 Task: Check the traffic on the Tri-State Tollway (I-294).
Action: Key pressed tri<Key.space>state<Key.space>
Screenshot: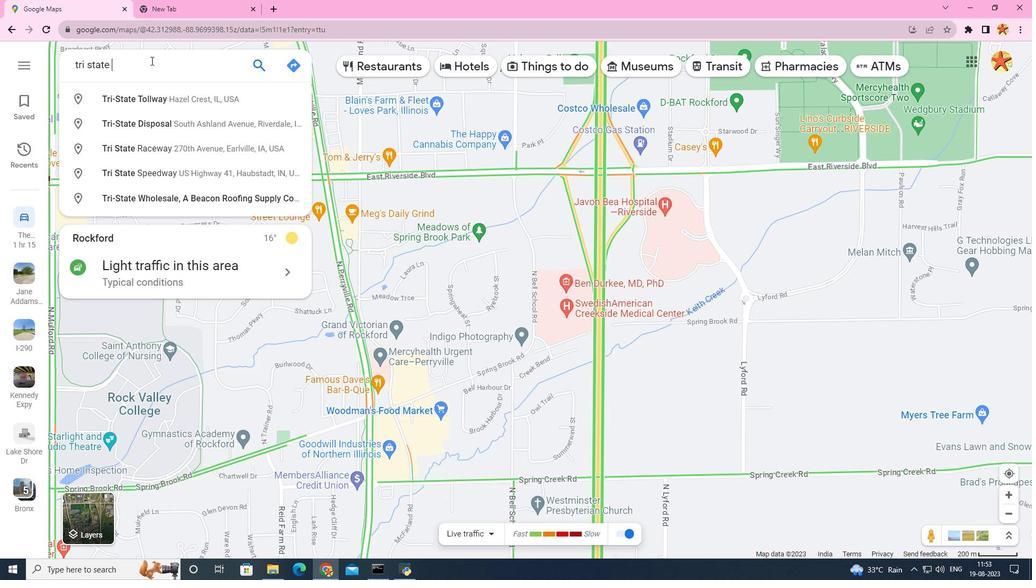 
Action: Mouse moved to (152, 95)
Screenshot: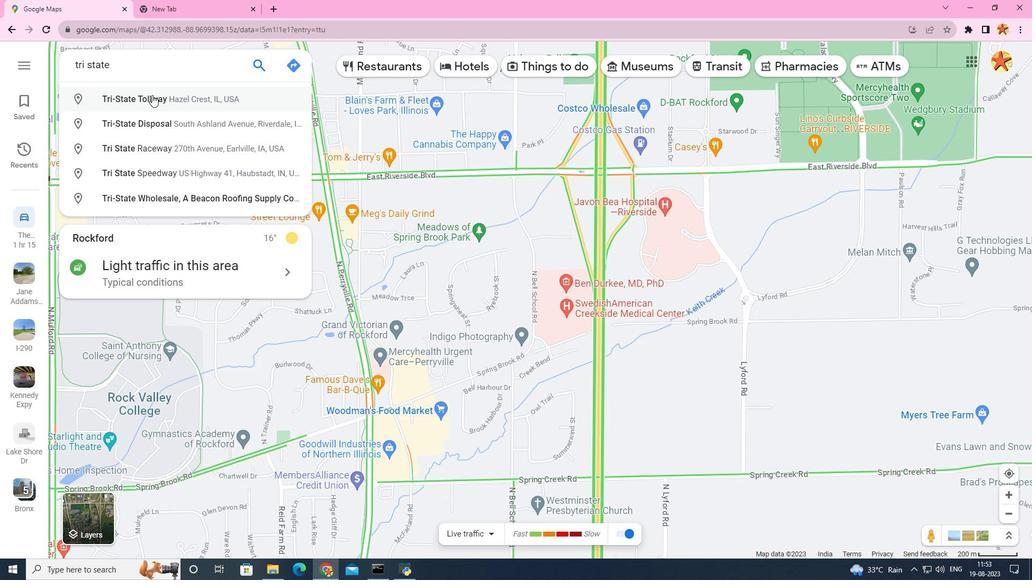 
Action: Mouse pressed left at (152, 95)
Screenshot: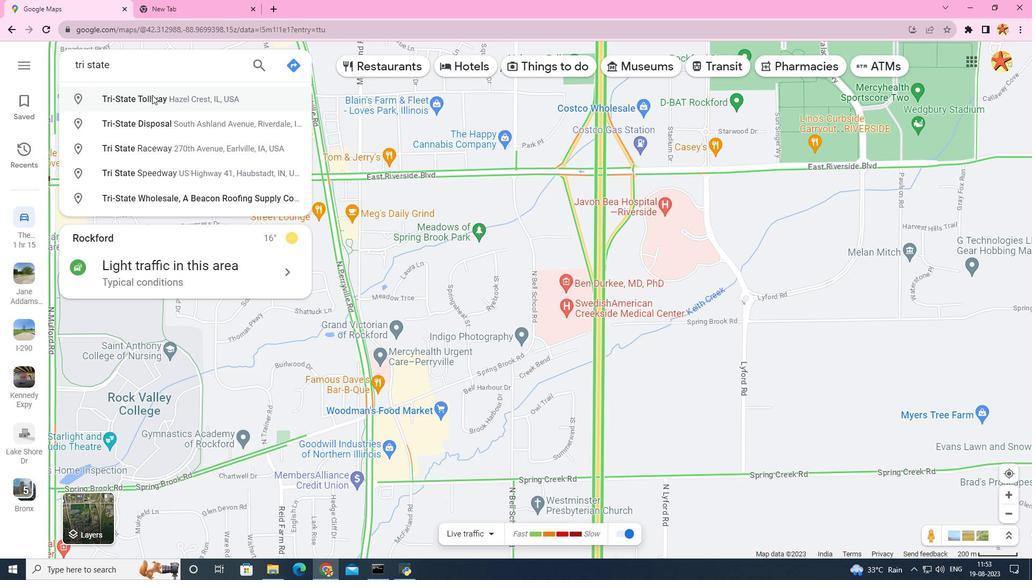 
Action: Mouse moved to (411, 378)
Screenshot: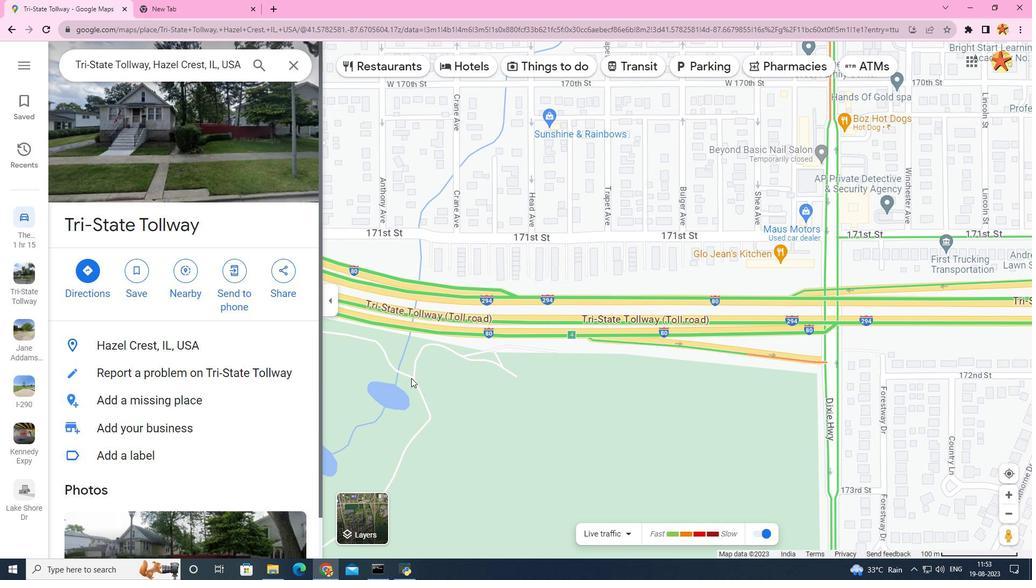 
Action: Mouse scrolled (411, 378) with delta (0, 0)
Screenshot: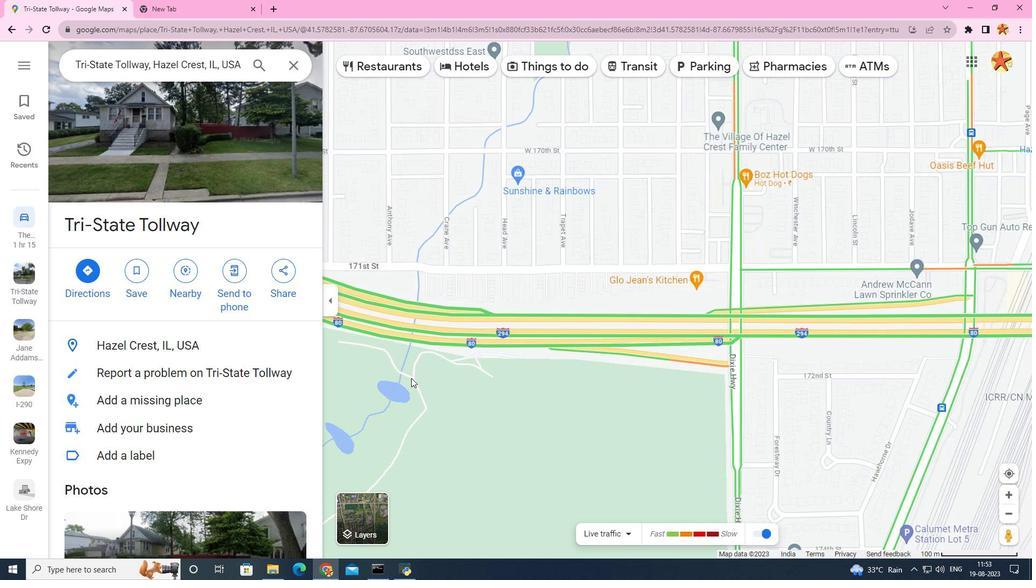 
Action: Mouse scrolled (411, 378) with delta (0, 0)
Screenshot: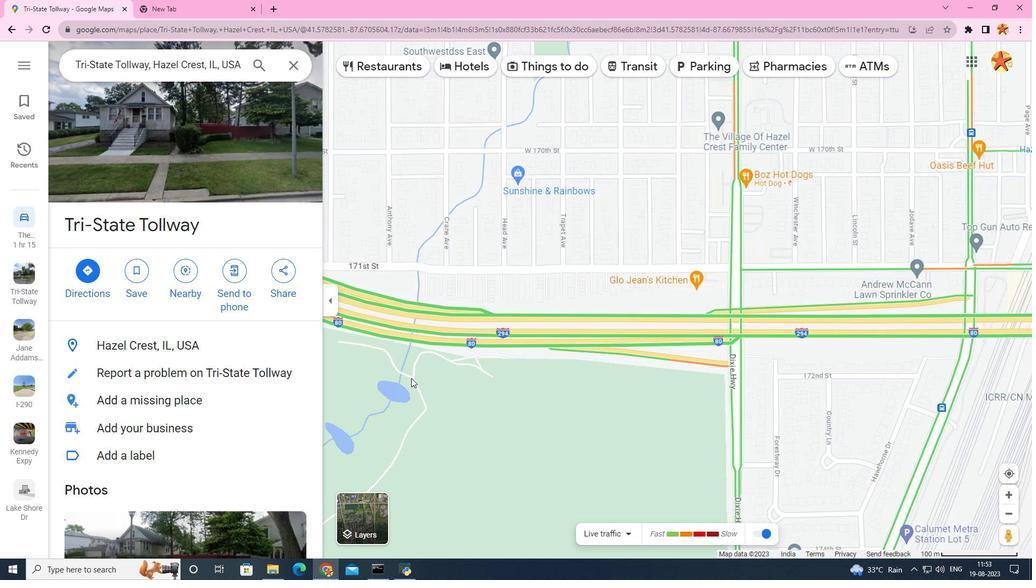 
Action: Mouse scrolled (411, 378) with delta (0, 0)
Screenshot: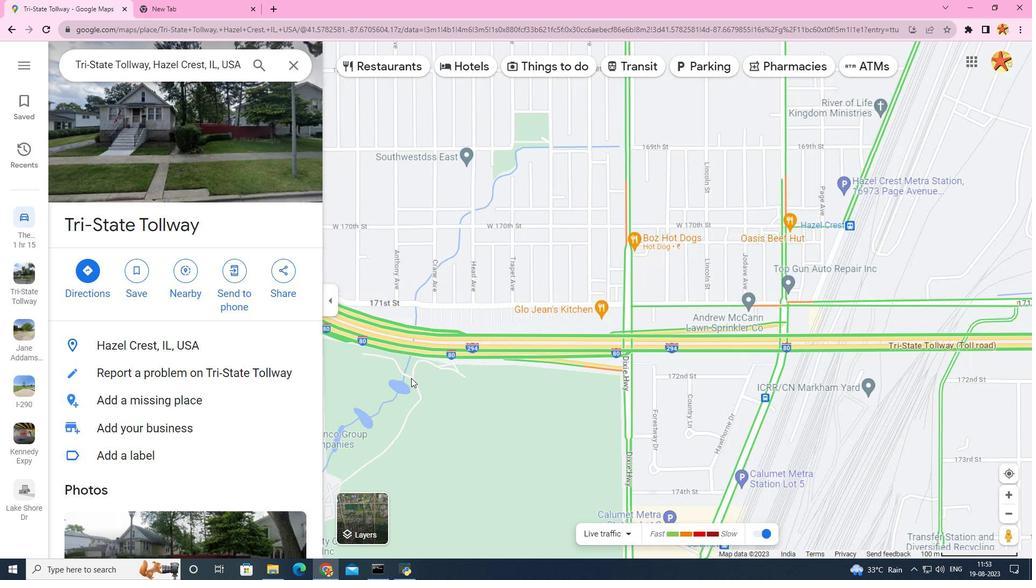 
Action: Mouse scrolled (411, 378) with delta (0, 0)
Screenshot: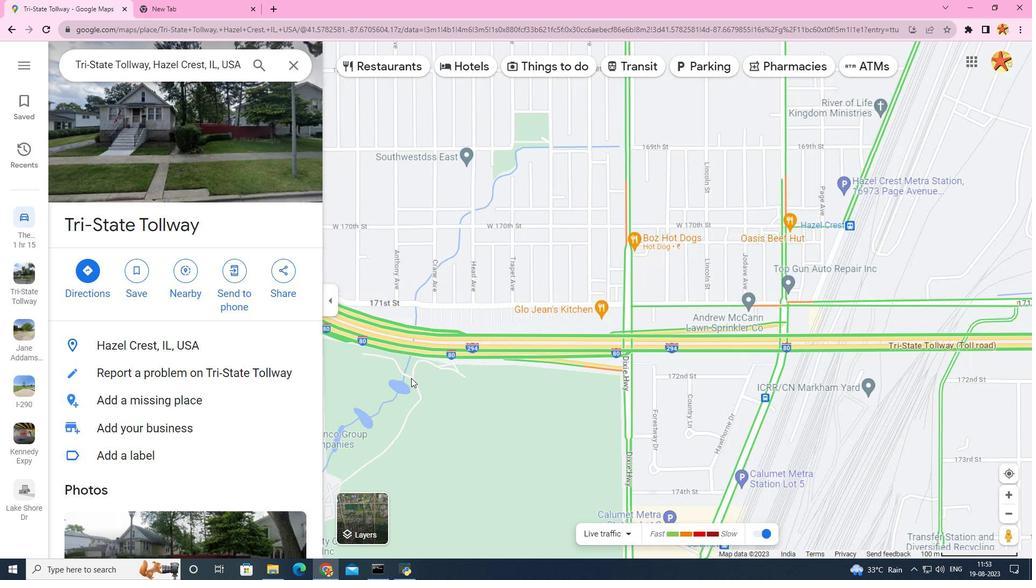 
Action: Mouse scrolled (411, 378) with delta (0, 0)
Screenshot: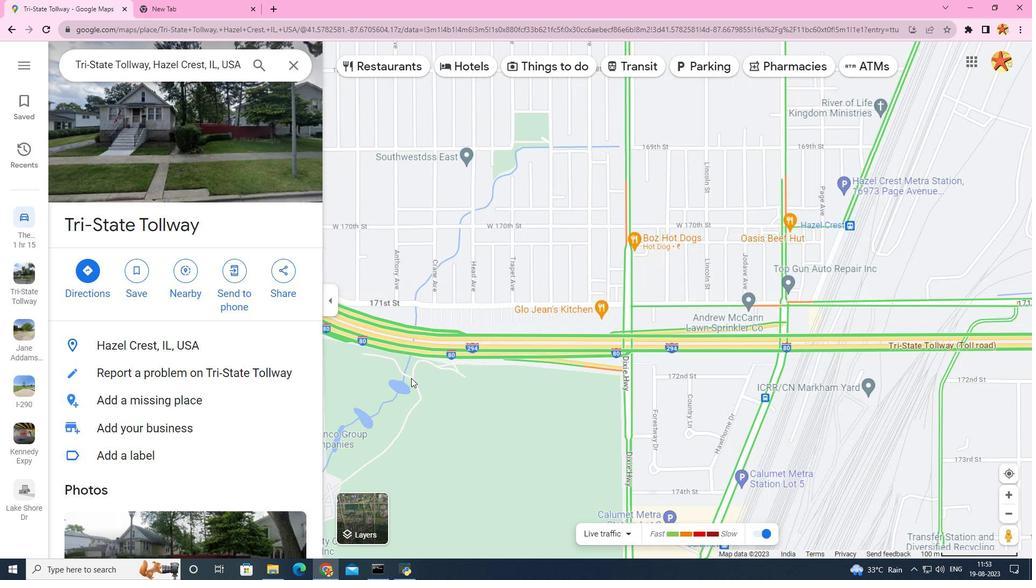 
Action: Mouse scrolled (411, 378) with delta (0, 0)
Screenshot: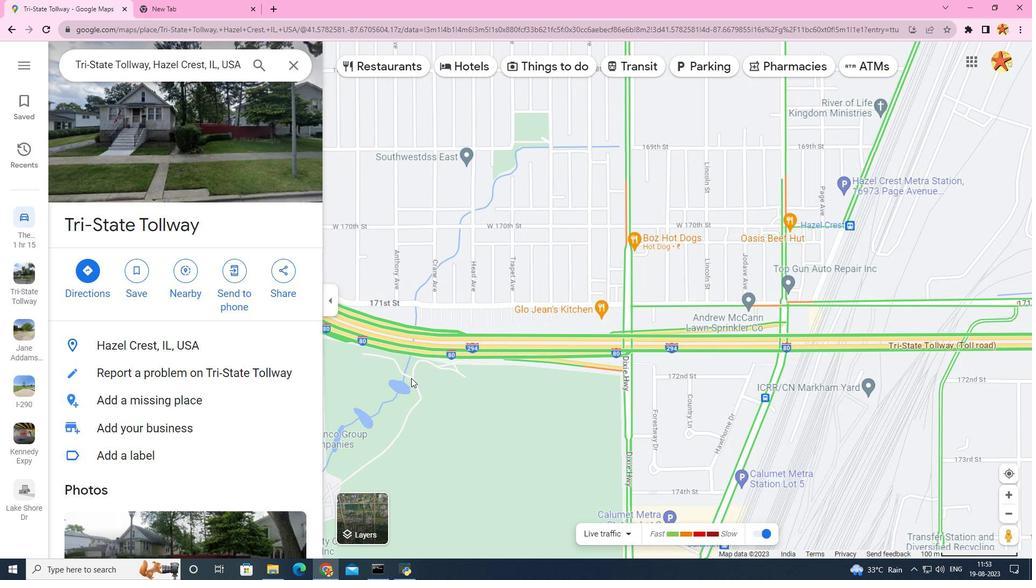 
Action: Mouse moved to (357, 534)
Screenshot: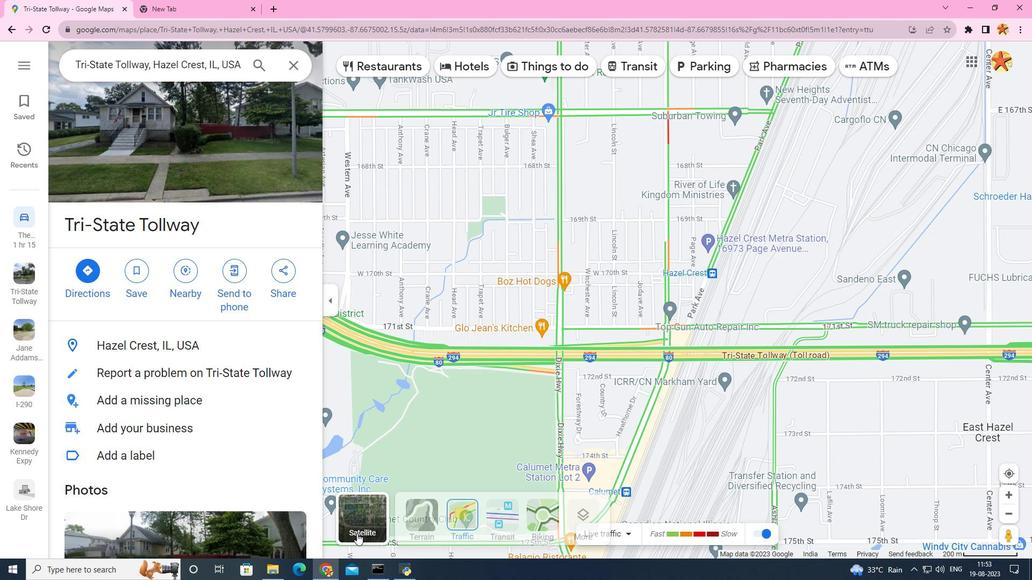 
Action: Mouse pressed left at (357, 534)
Screenshot: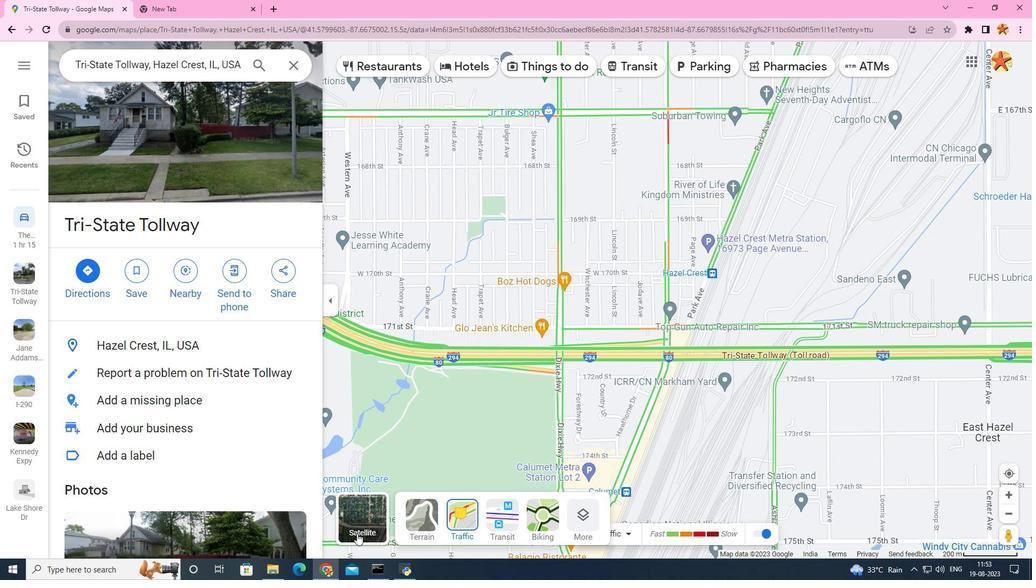 
Action: Mouse moved to (480, 518)
Screenshot: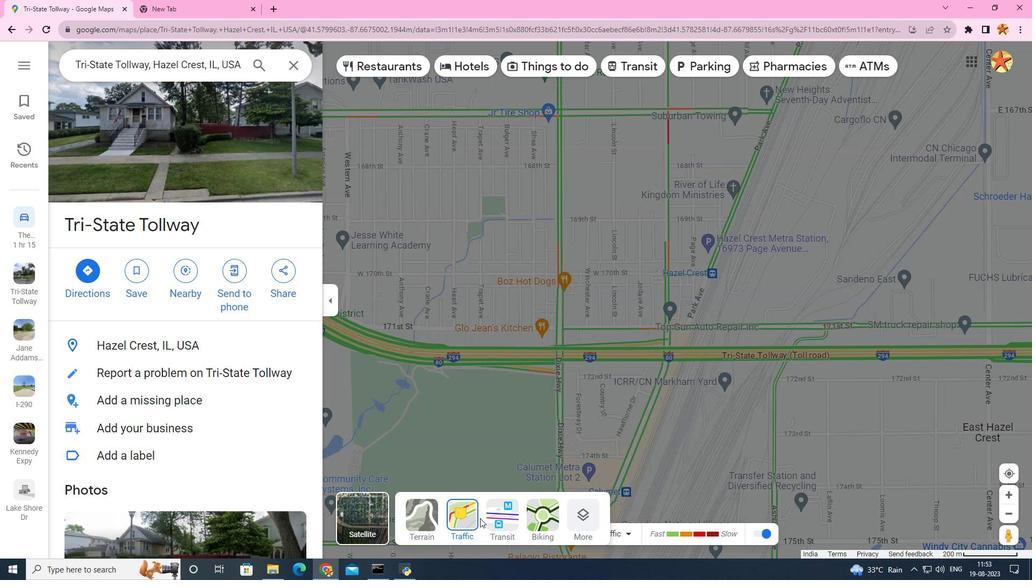 
Action: Mouse pressed left at (480, 518)
Screenshot: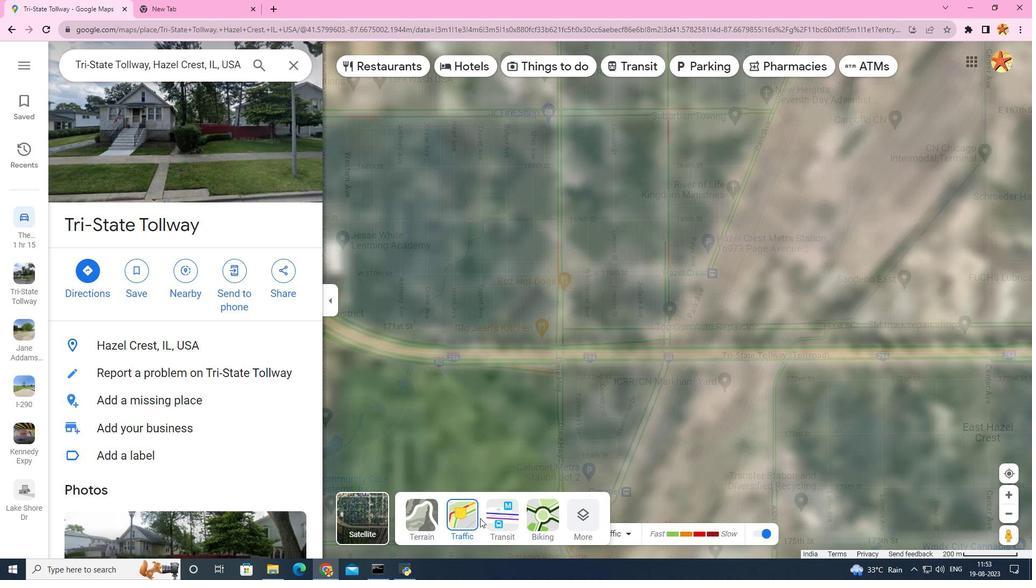 
Action: Mouse moved to (463, 515)
Screenshot: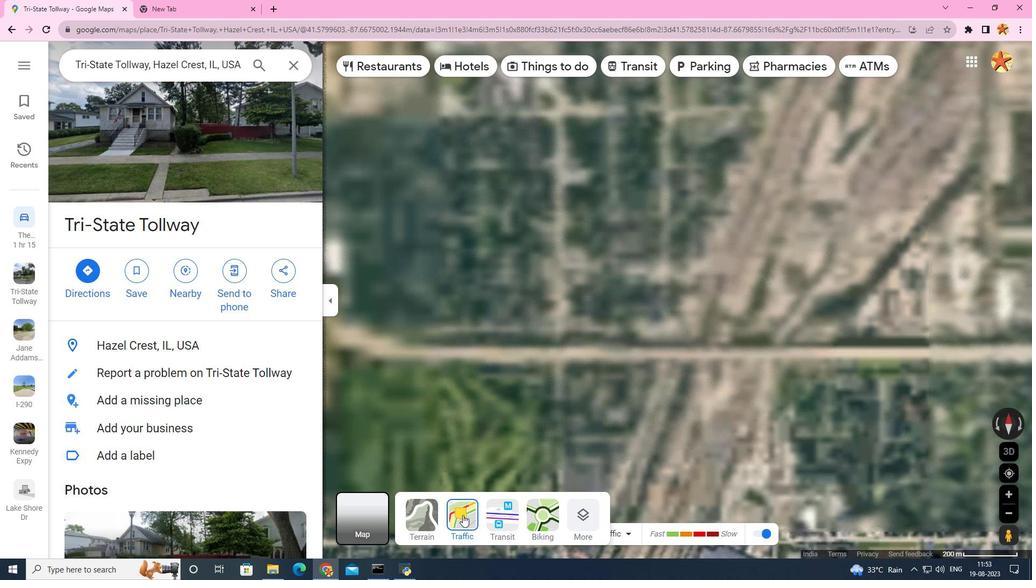 
Action: Mouse pressed left at (463, 515)
Screenshot: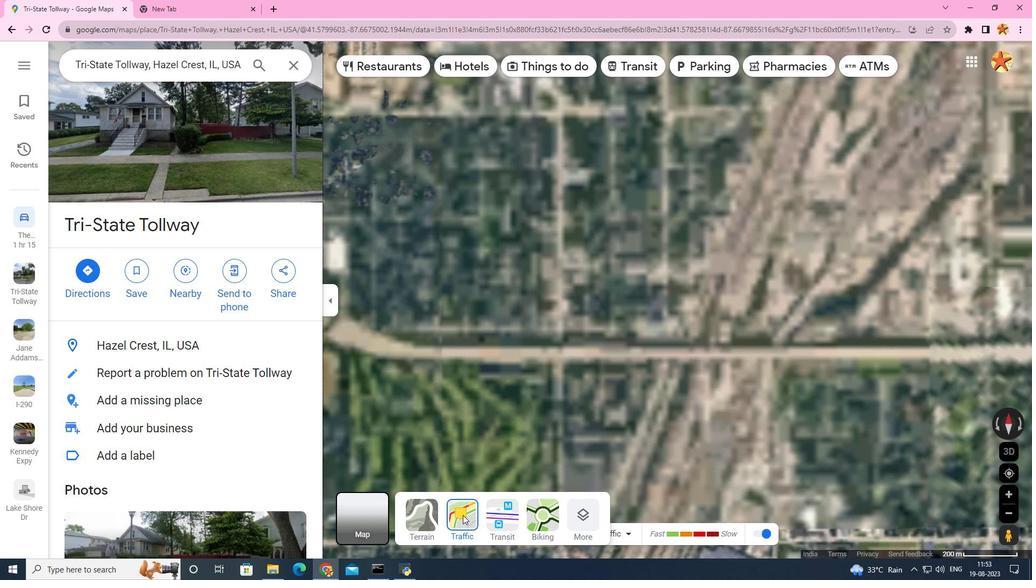
Action: Mouse moved to (462, 515)
Screenshot: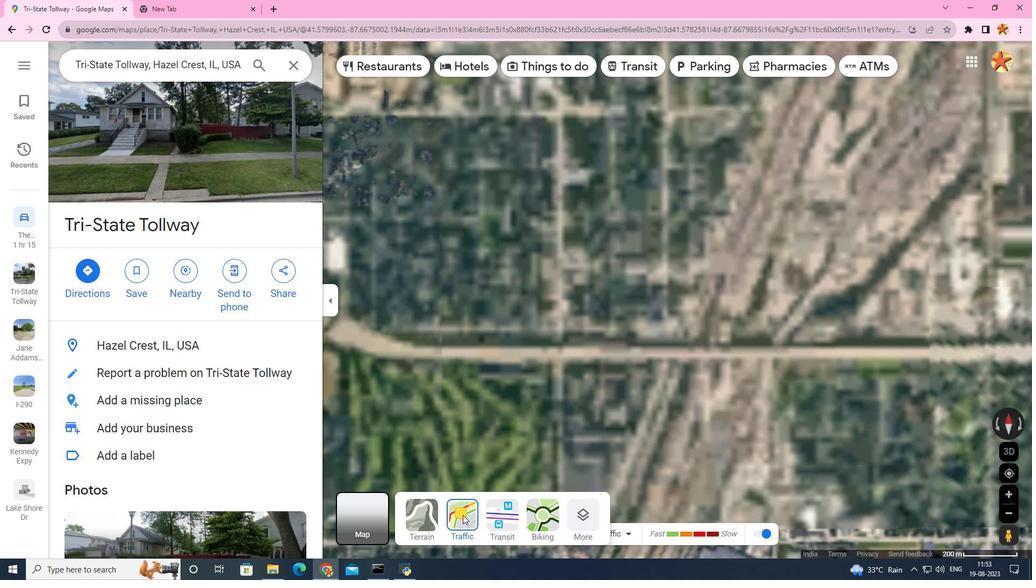 
Action: Mouse pressed left at (462, 515)
Screenshot: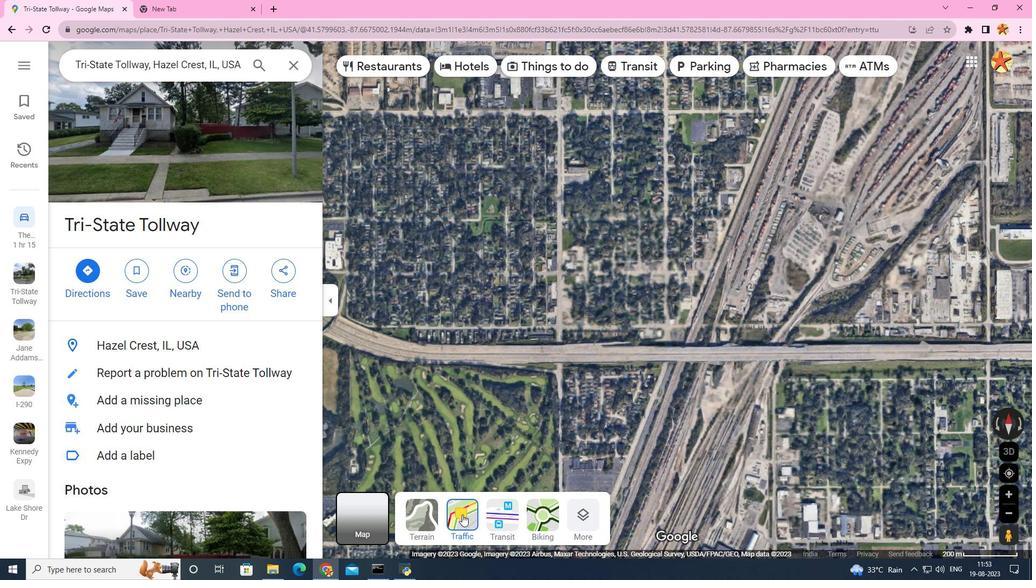 
Action: Mouse moved to (418, 324)
Screenshot: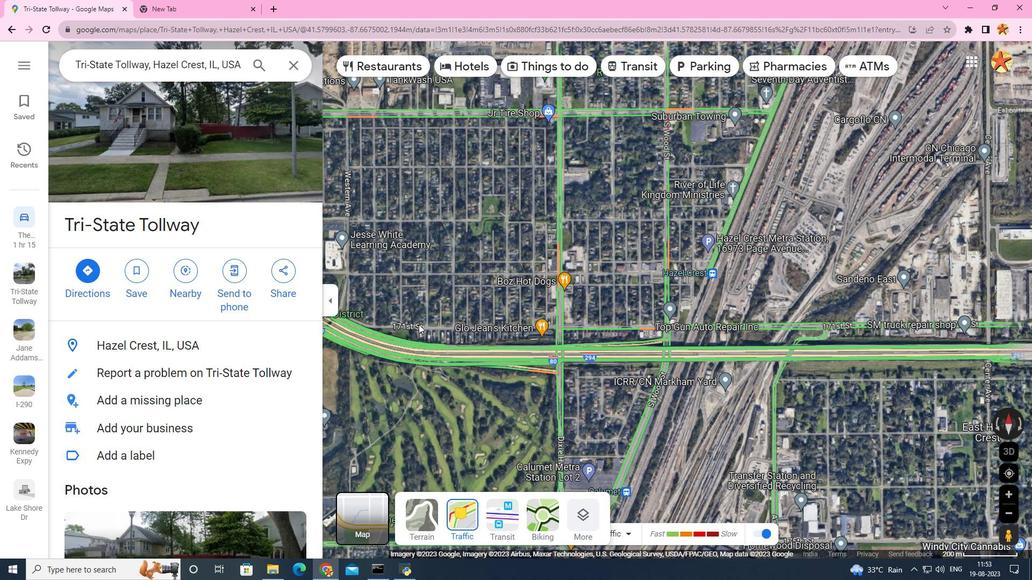 
Action: Mouse scrolled (418, 324) with delta (0, 0)
Screenshot: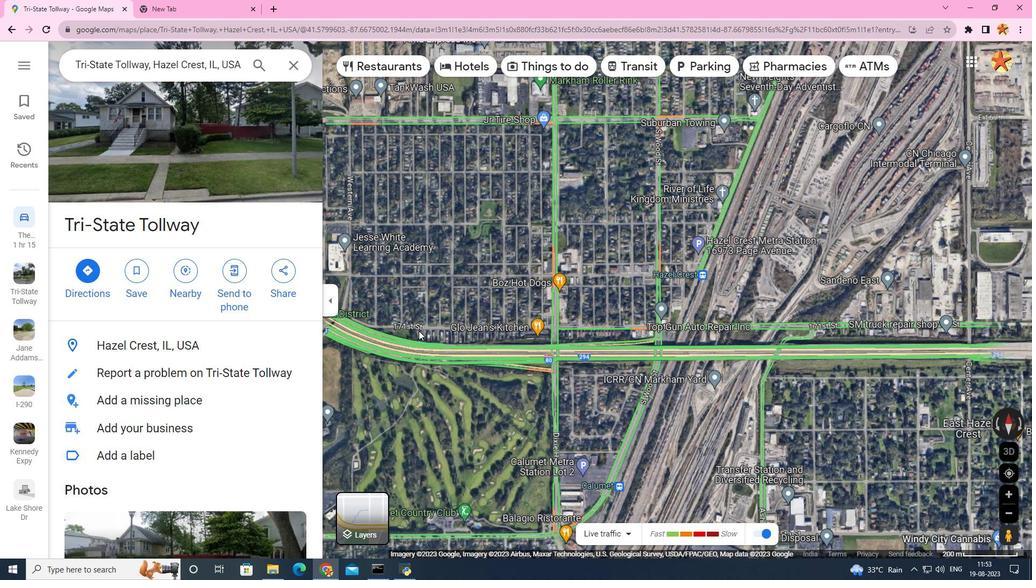 
Action: Mouse moved to (418, 324)
Screenshot: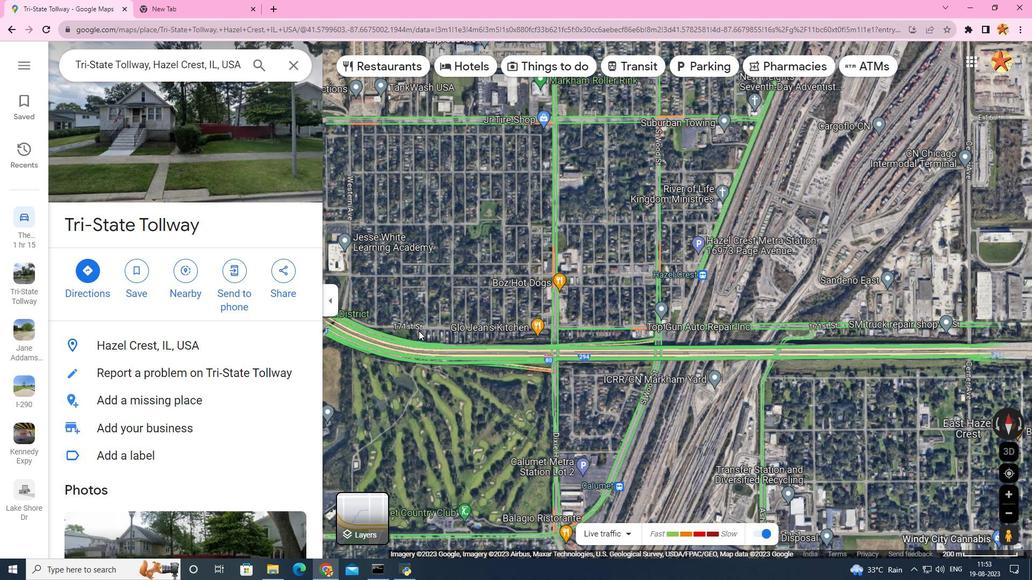 
Action: Mouse scrolled (418, 324) with delta (0, 0)
Screenshot: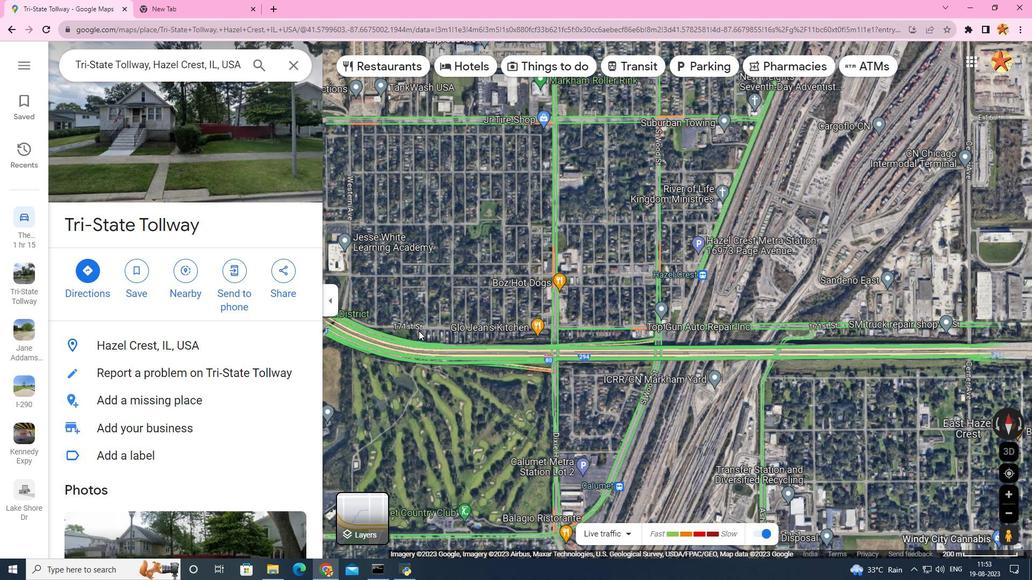 
Action: Mouse moved to (418, 327)
Screenshot: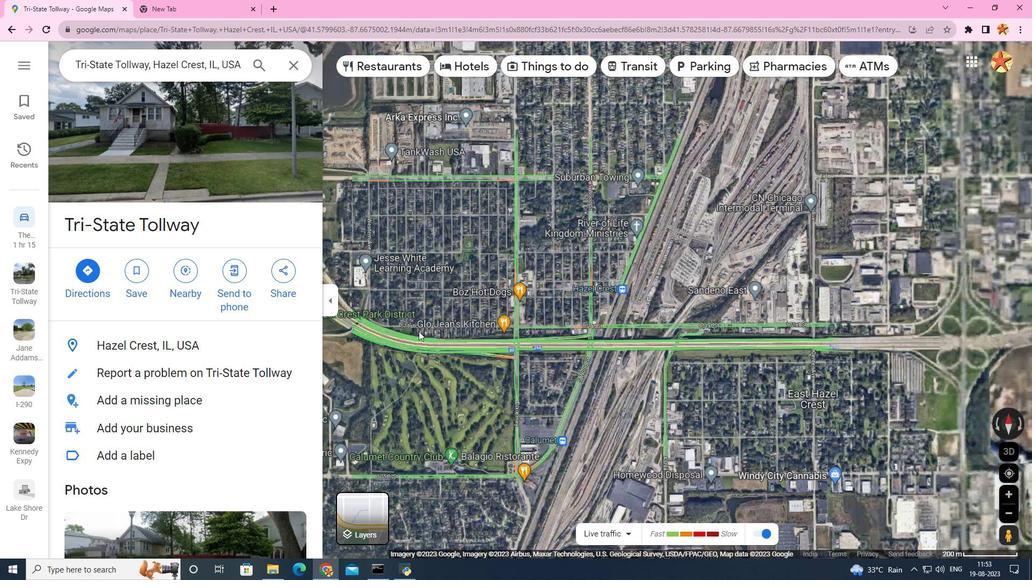 
Action: Mouse scrolled (418, 325) with delta (0, 0)
Screenshot: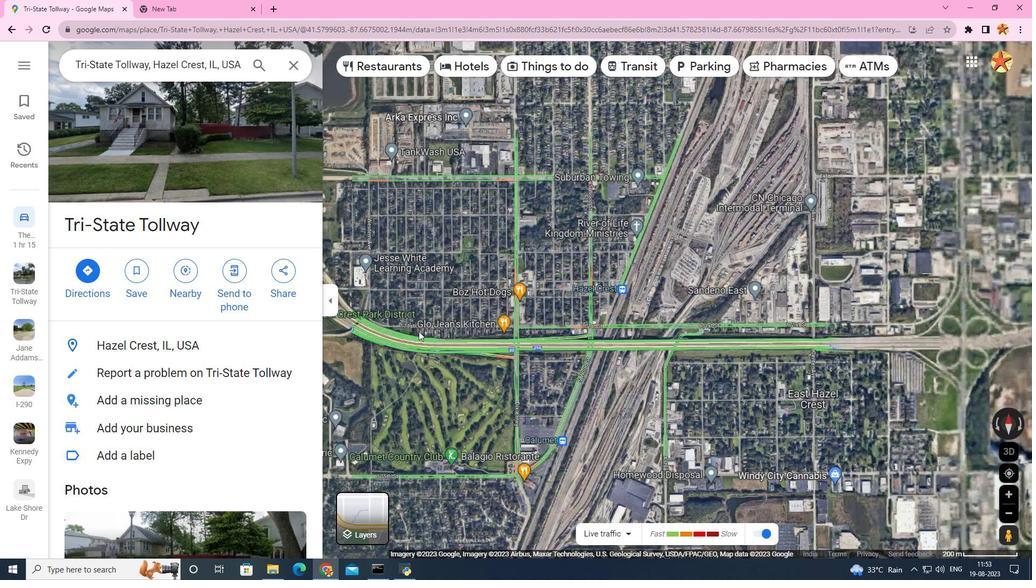 
Action: Mouse moved to (418, 329)
Screenshot: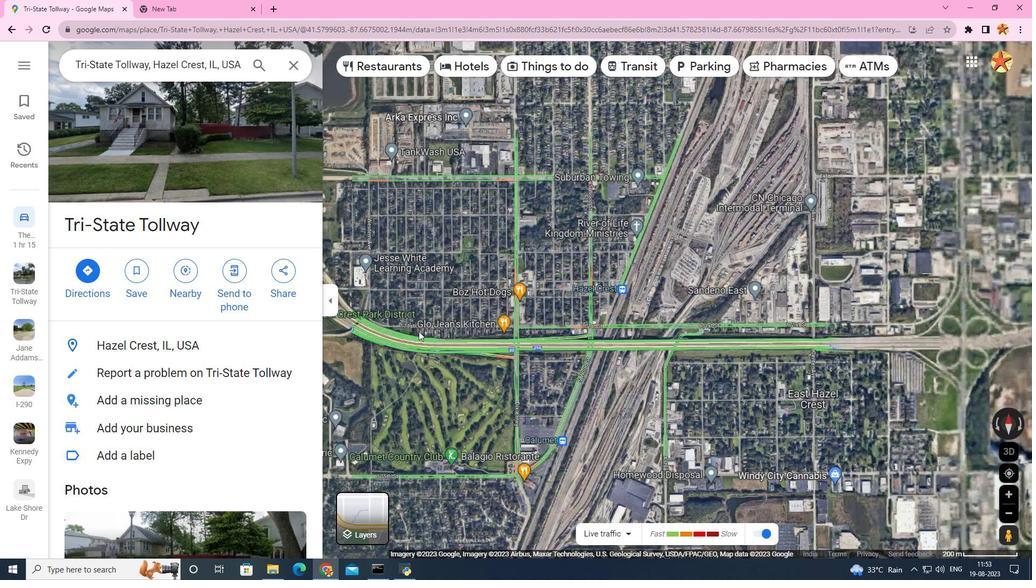 
Action: Mouse scrolled (418, 328) with delta (0, 0)
Screenshot: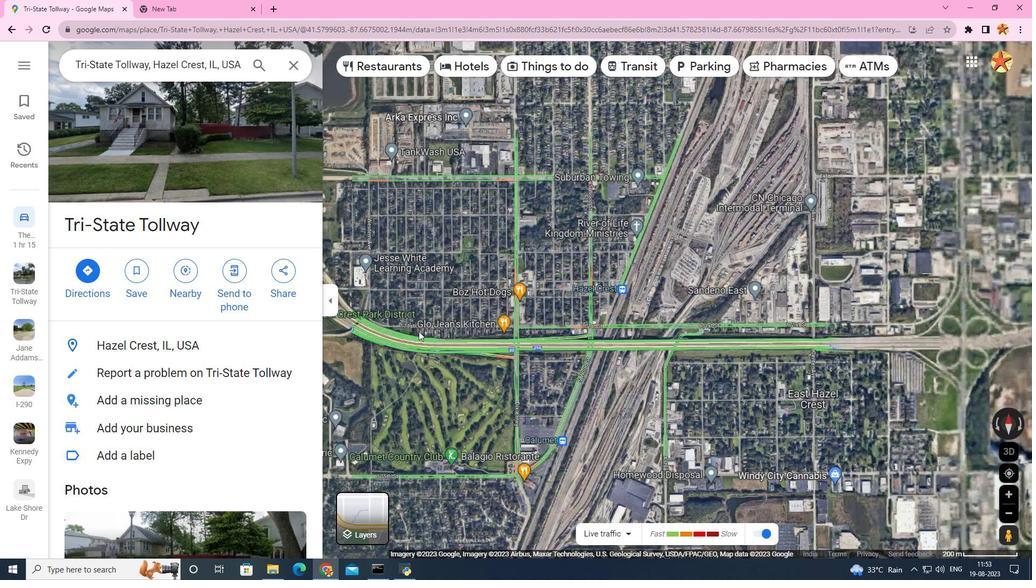 
Action: Mouse moved to (418, 331)
Screenshot: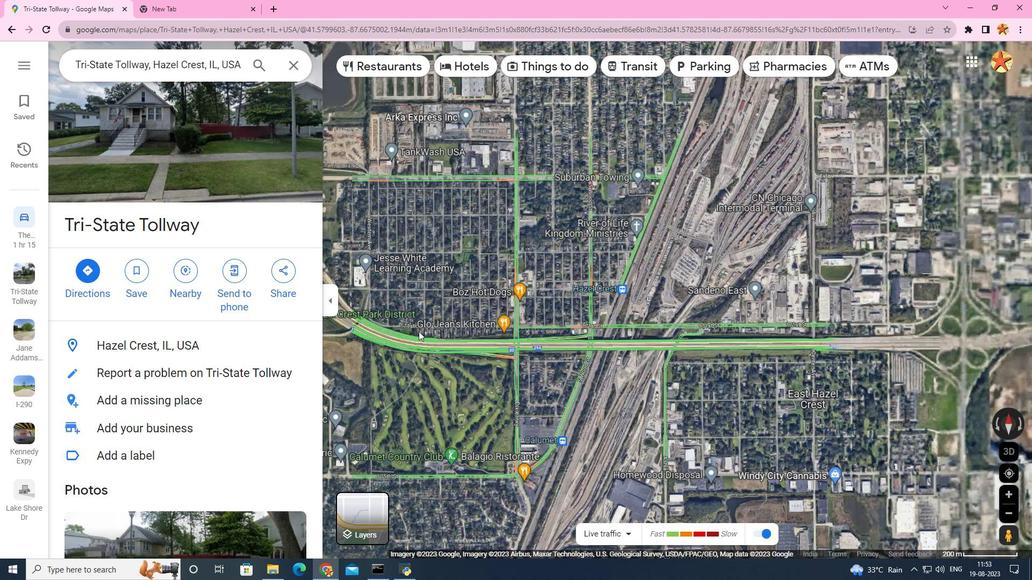 
Action: Mouse scrolled (418, 330) with delta (0, 0)
Screenshot: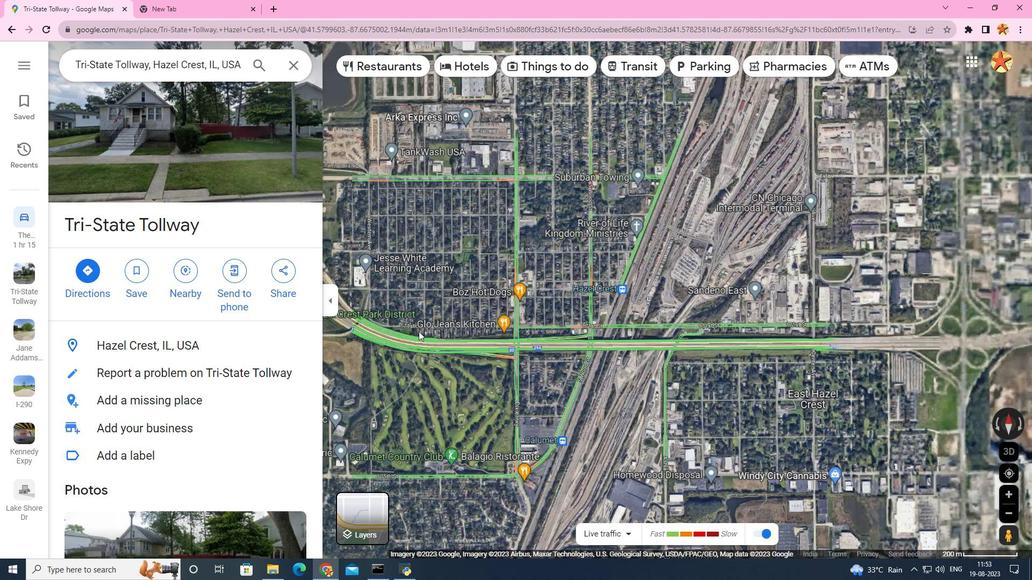 
Action: Mouse moved to (418, 331)
Screenshot: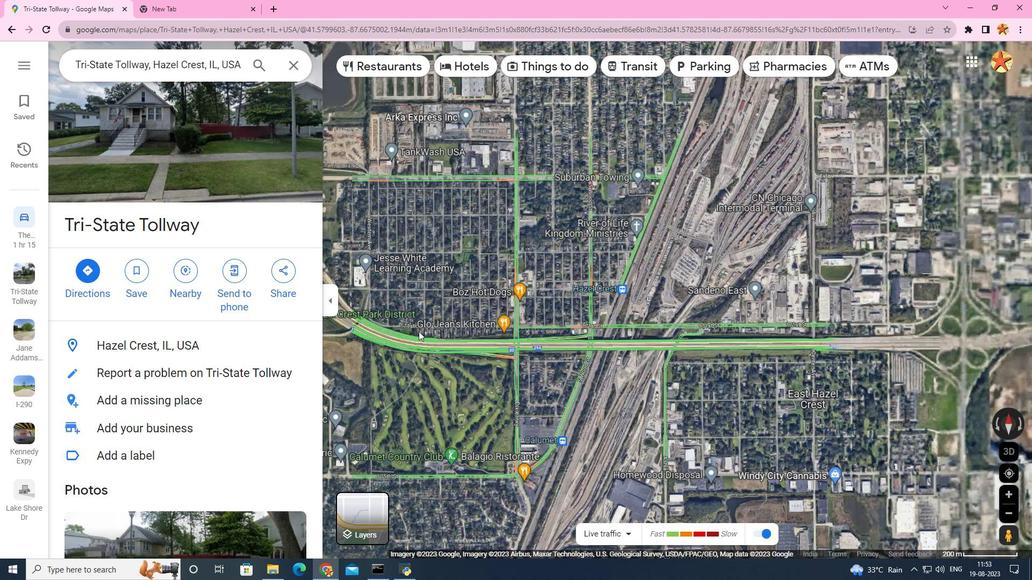 
Action: Mouse scrolled (418, 331) with delta (0, 0)
Screenshot: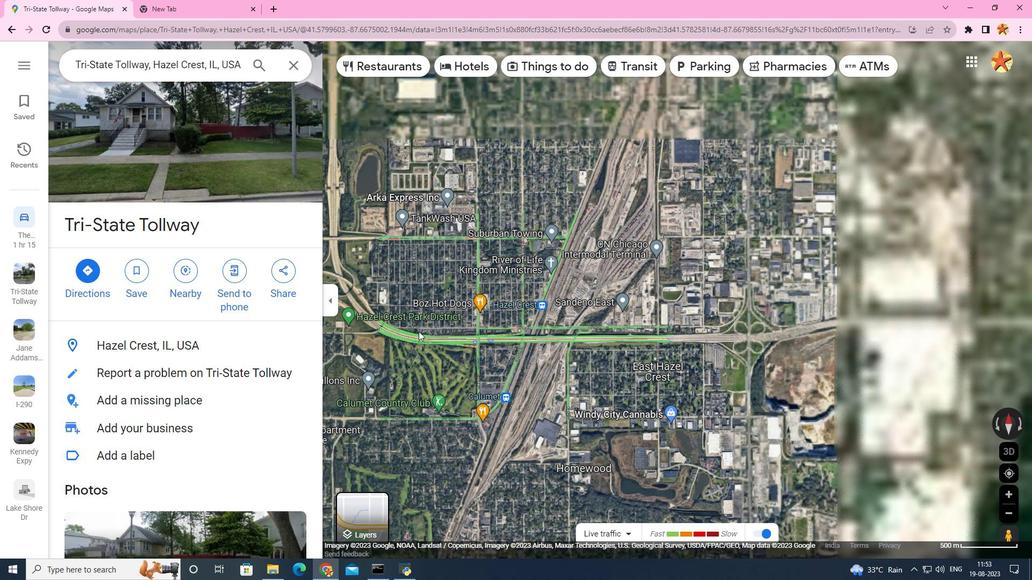 
Action: Mouse scrolled (418, 331) with delta (0, 0)
Screenshot: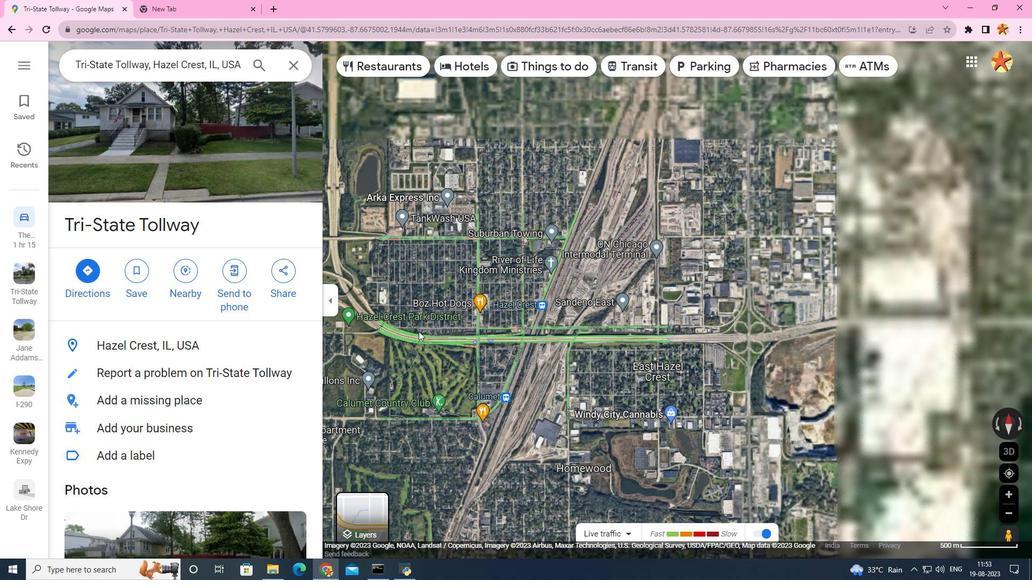 
Action: Mouse moved to (471, 517)
Screenshot: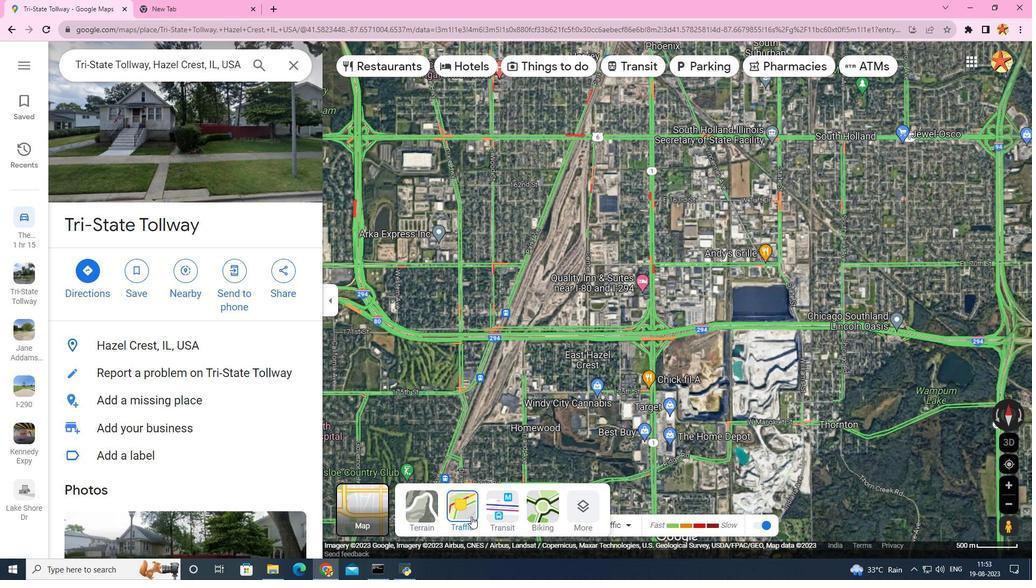 
Action: Mouse pressed left at (471, 517)
Screenshot: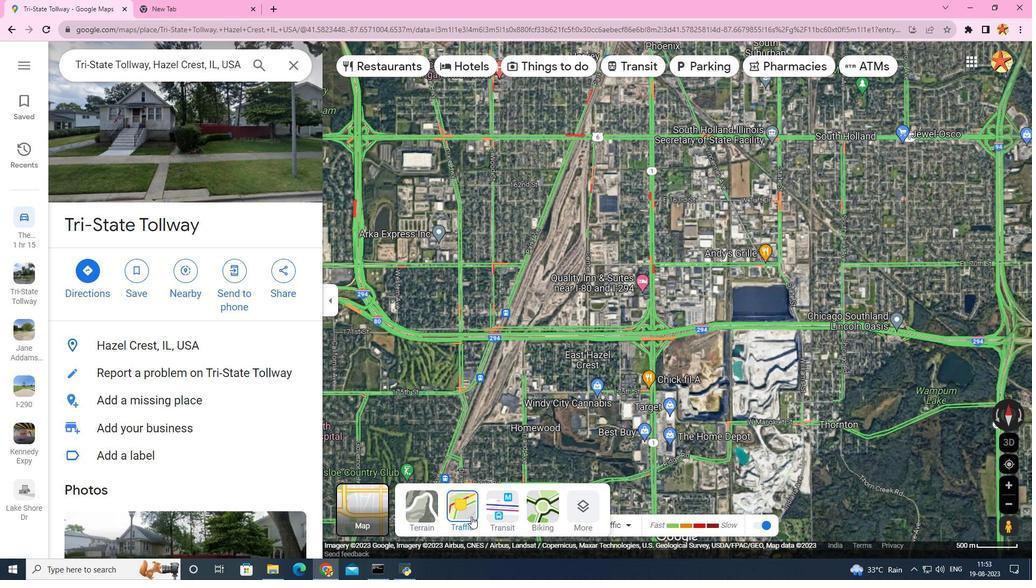 
Action: Mouse moved to (665, 244)
Screenshot: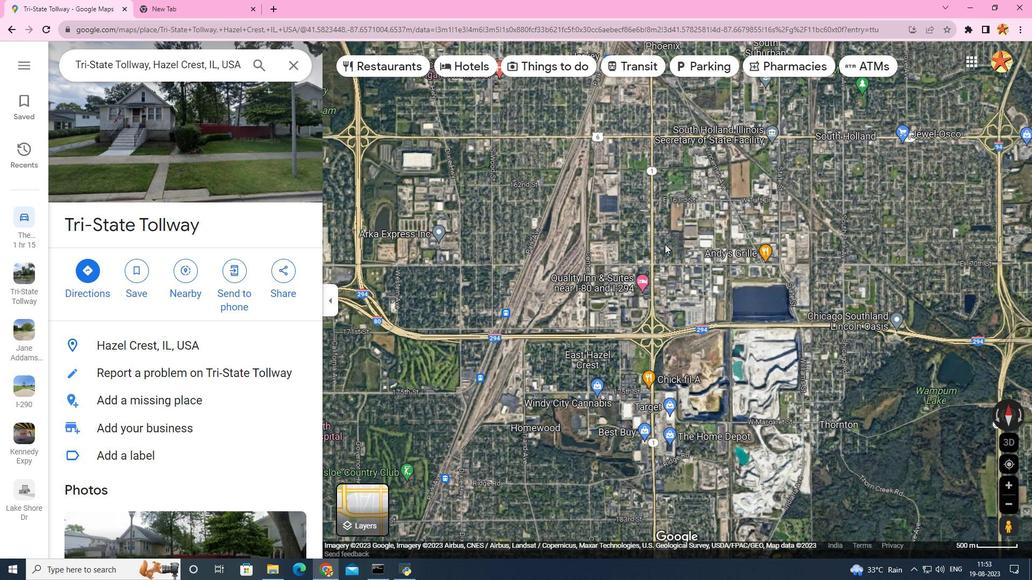 
Action: Mouse scrolled (665, 245) with delta (0, 0)
Screenshot: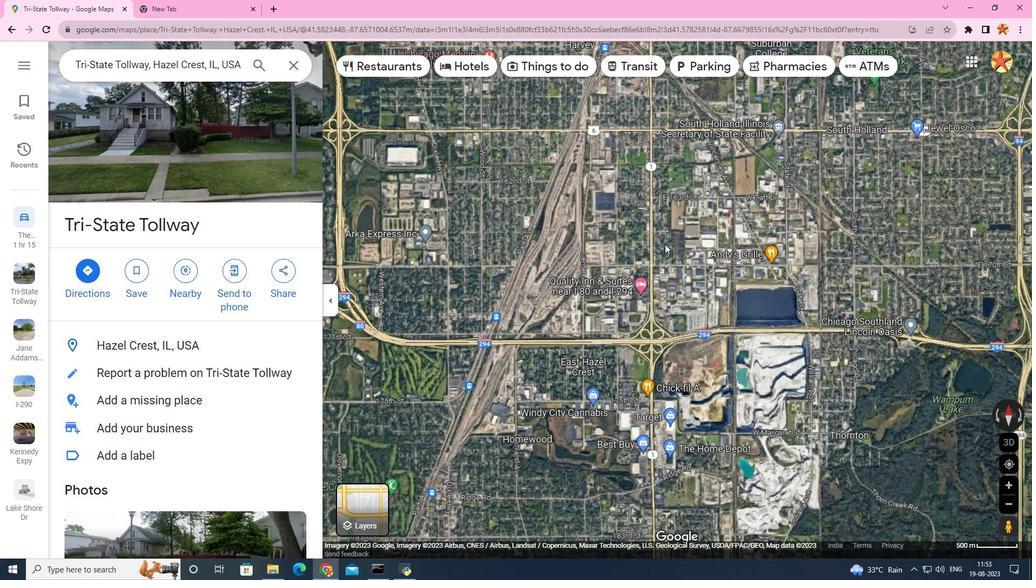 
Action: Mouse scrolled (665, 245) with delta (0, 0)
Screenshot: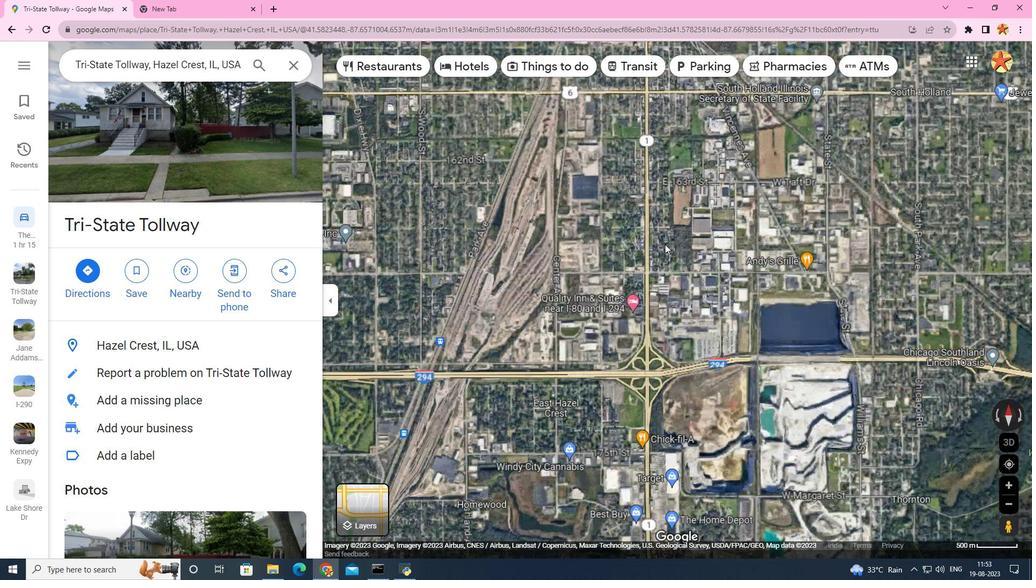 
Action: Mouse moved to (608, 209)
Screenshot: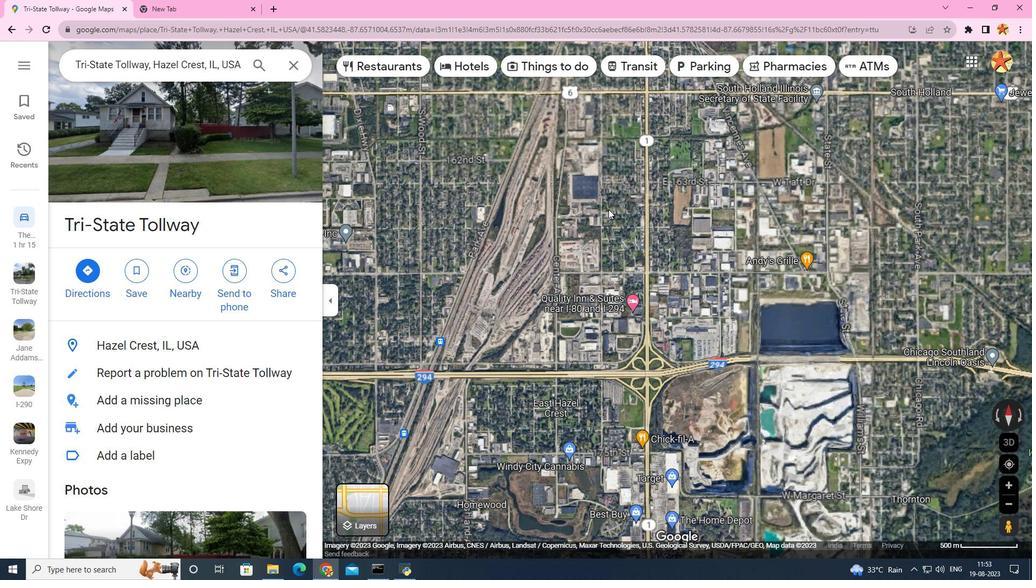 
Action: Mouse scrolled (608, 210) with delta (0, 0)
Screenshot: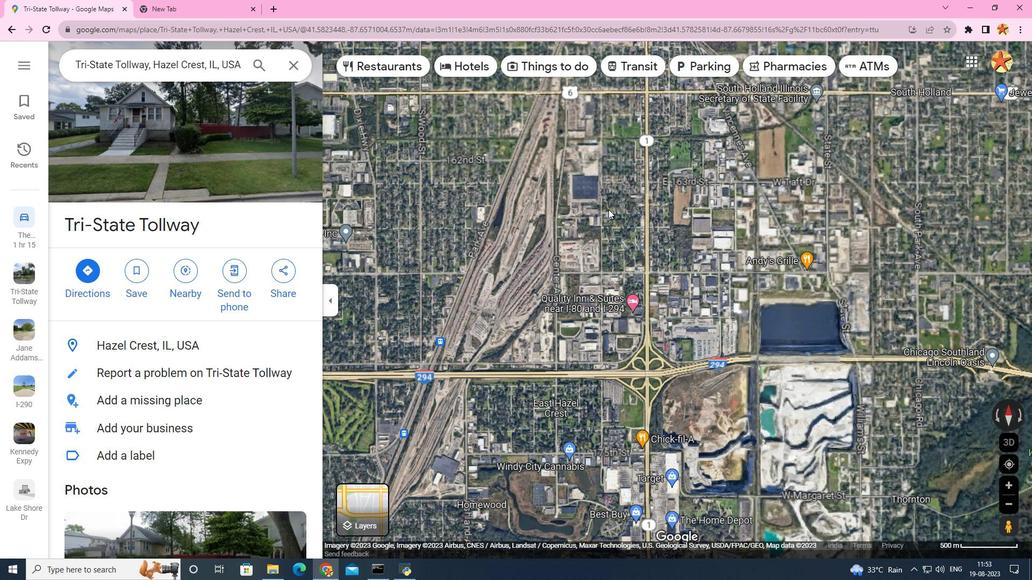 
Action: Mouse moved to (607, 209)
Screenshot: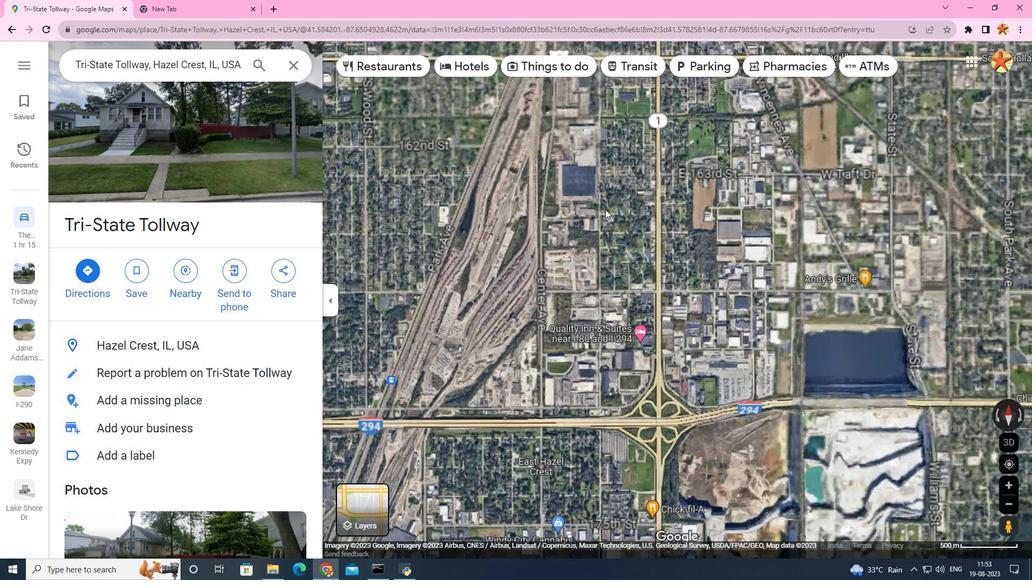 
Action: Mouse scrolled (608, 210) with delta (0, 0)
Screenshot: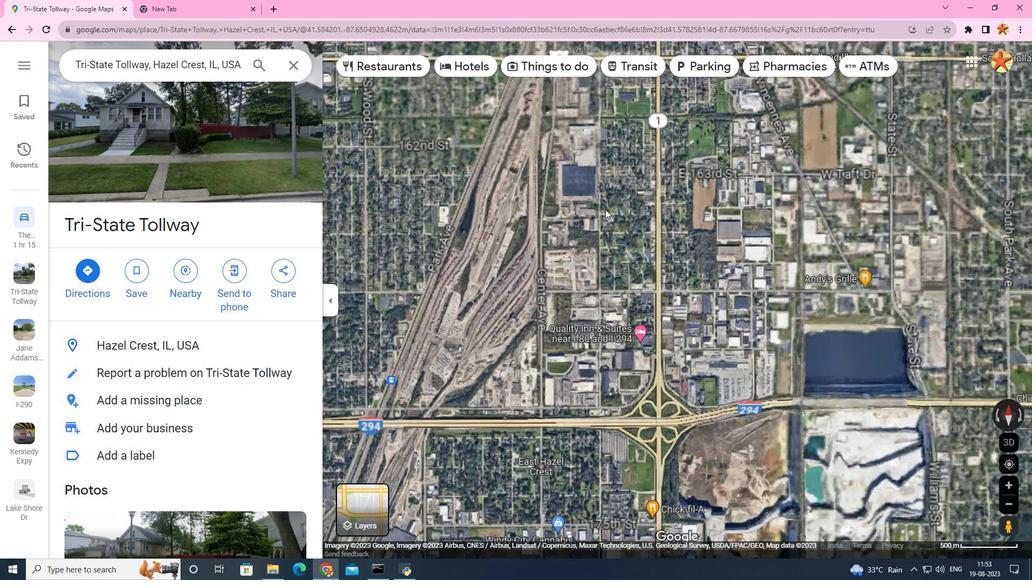 
Action: Mouse scrolled (607, 210) with delta (0, 0)
Screenshot: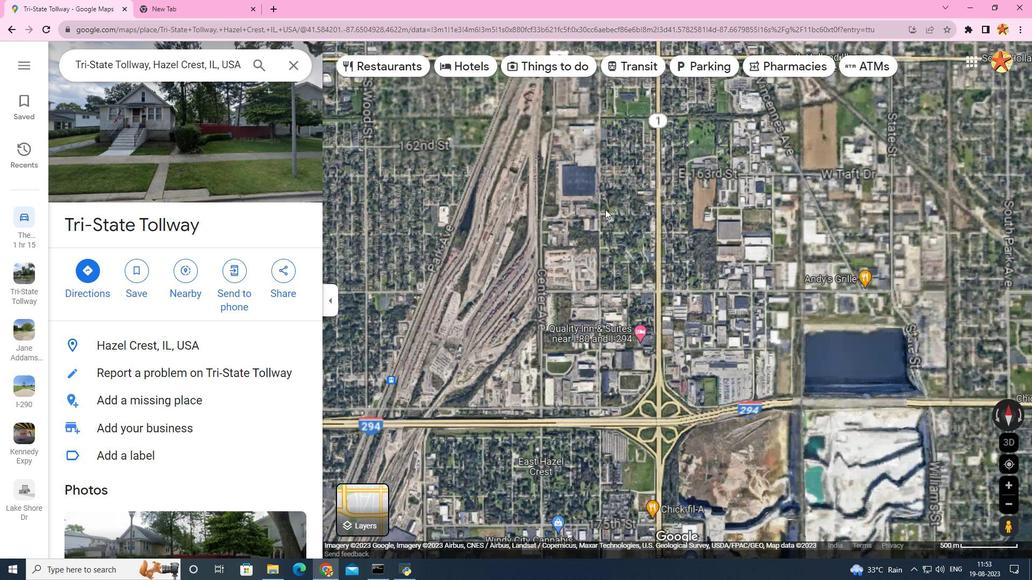 
Action: Mouse moved to (605, 209)
Screenshot: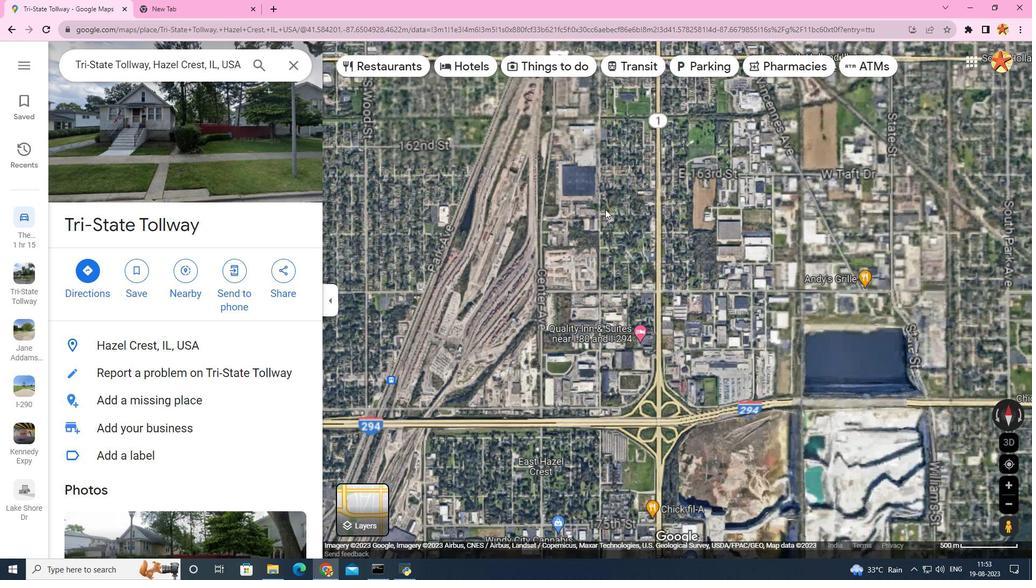 
Action: Mouse scrolled (605, 210) with delta (0, 0)
Screenshot: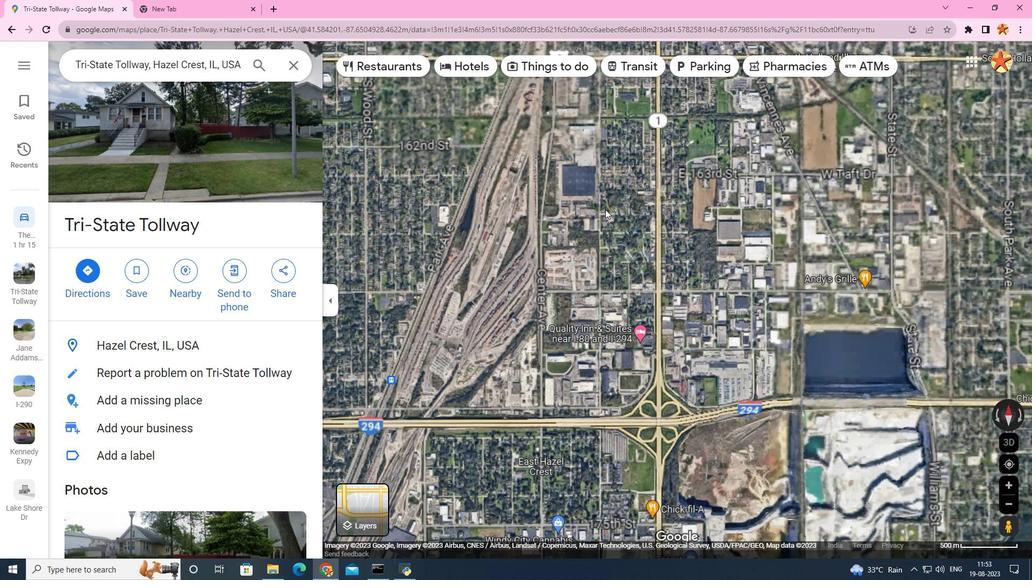 
Action: Mouse moved to (594, 228)
Screenshot: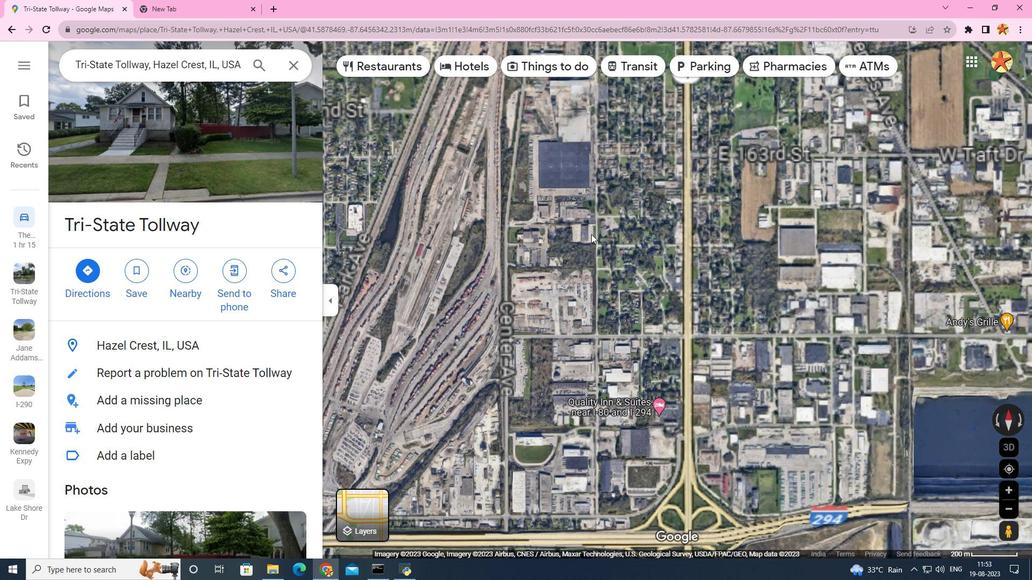
Action: Mouse scrolled (594, 227) with delta (0, 0)
Screenshot: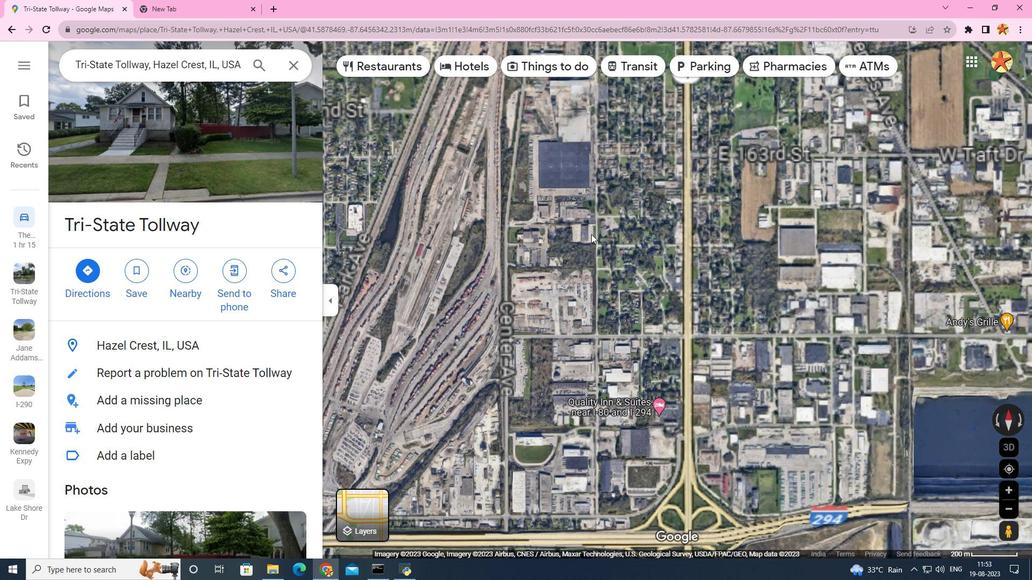 
Action: Mouse moved to (592, 233)
Screenshot: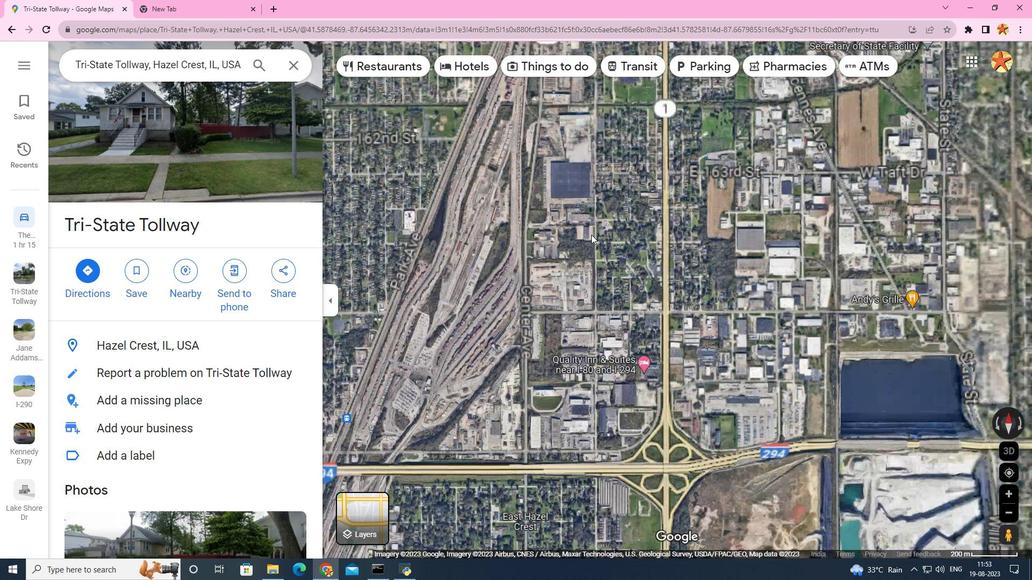 
Action: Mouse scrolled (592, 232) with delta (0, 0)
Screenshot: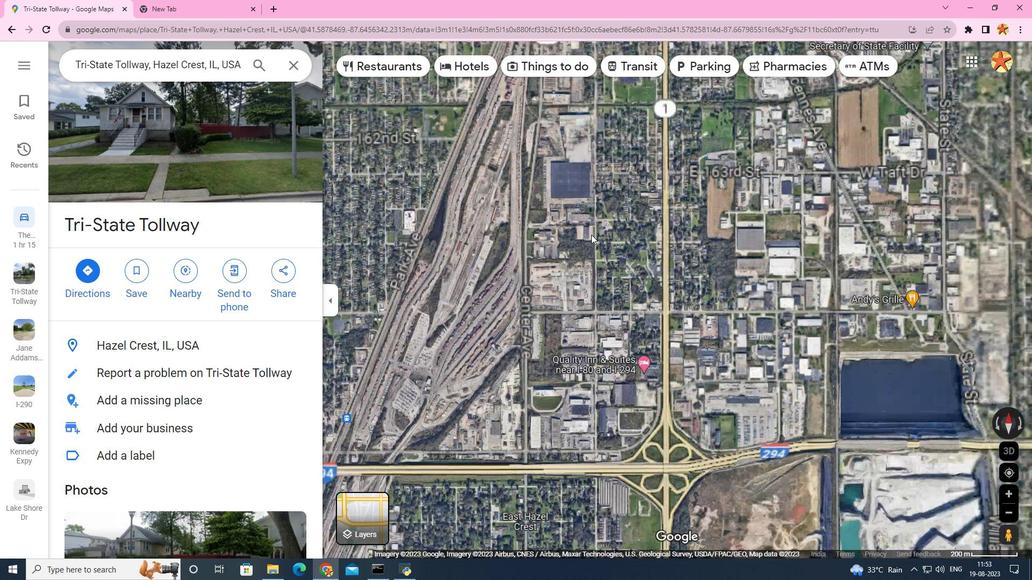
Action: Mouse moved to (592, 233)
Screenshot: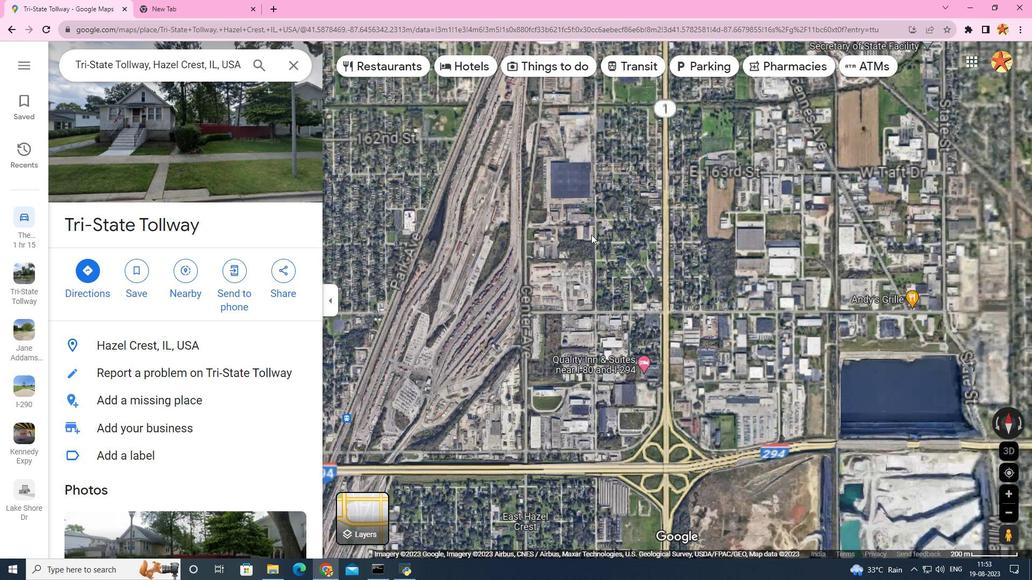 
Action: Mouse scrolled (592, 233) with delta (0, 0)
Screenshot: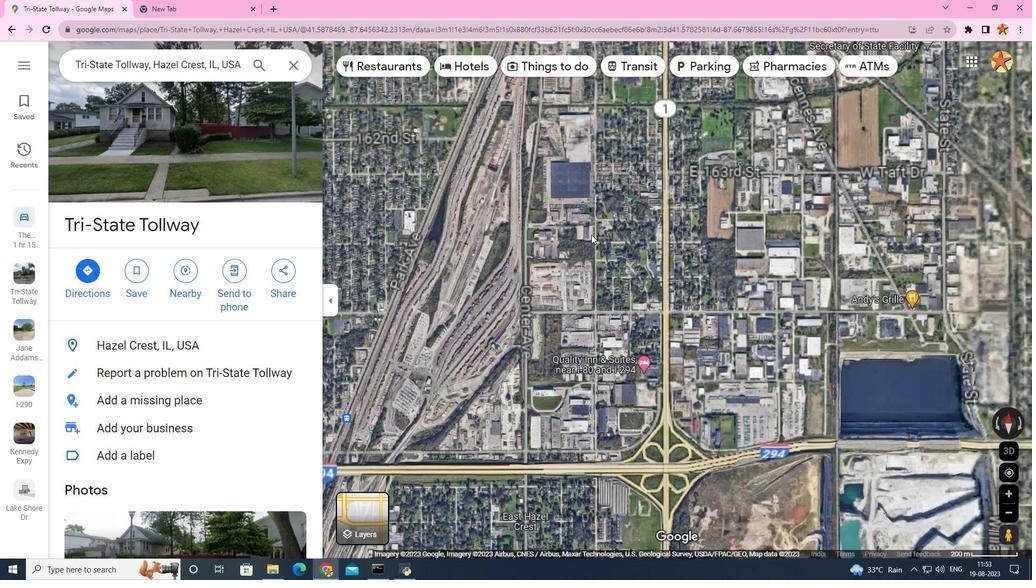
Action: Mouse moved to (591, 235)
Screenshot: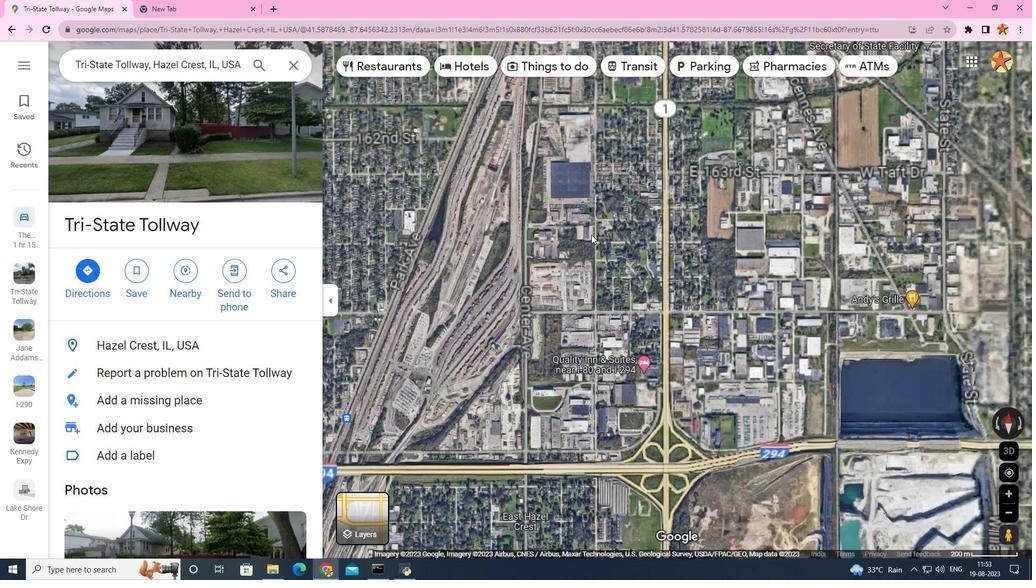 
Action: Mouse scrolled (591, 234) with delta (0, 0)
Screenshot: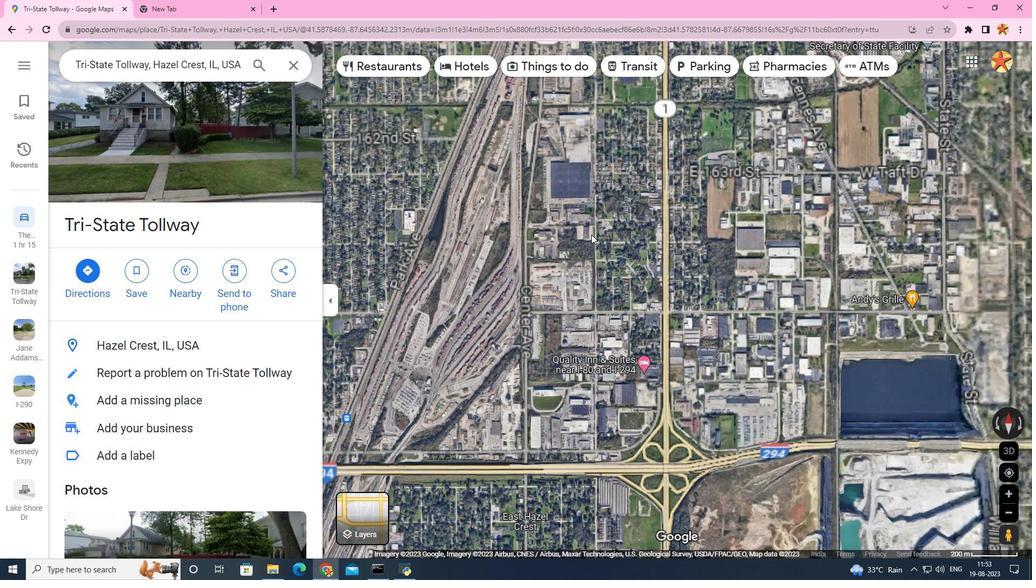 
Action: Mouse moved to (108, 404)
Screenshot: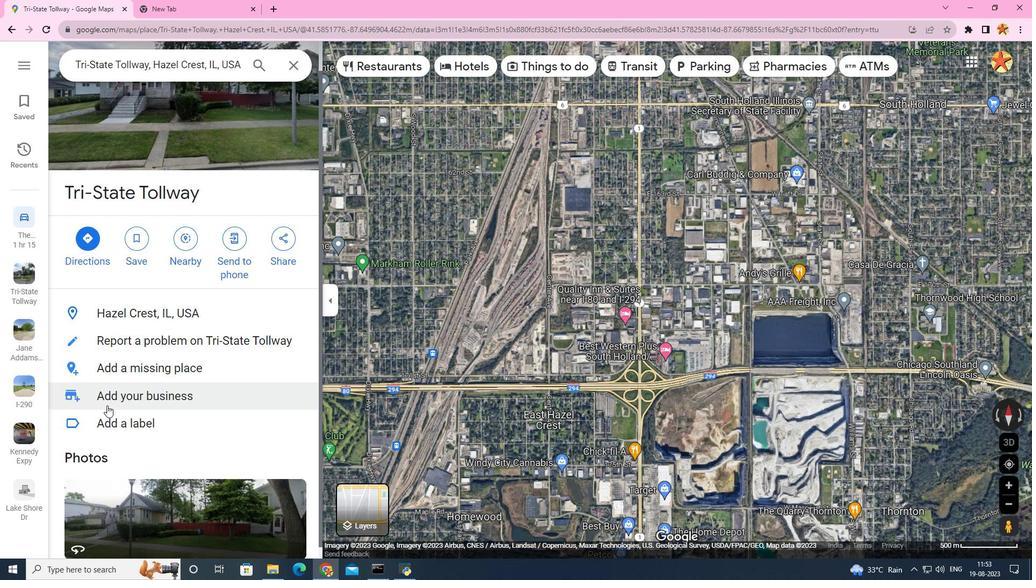 
Action: Mouse scrolled (108, 403) with delta (0, 0)
Screenshot: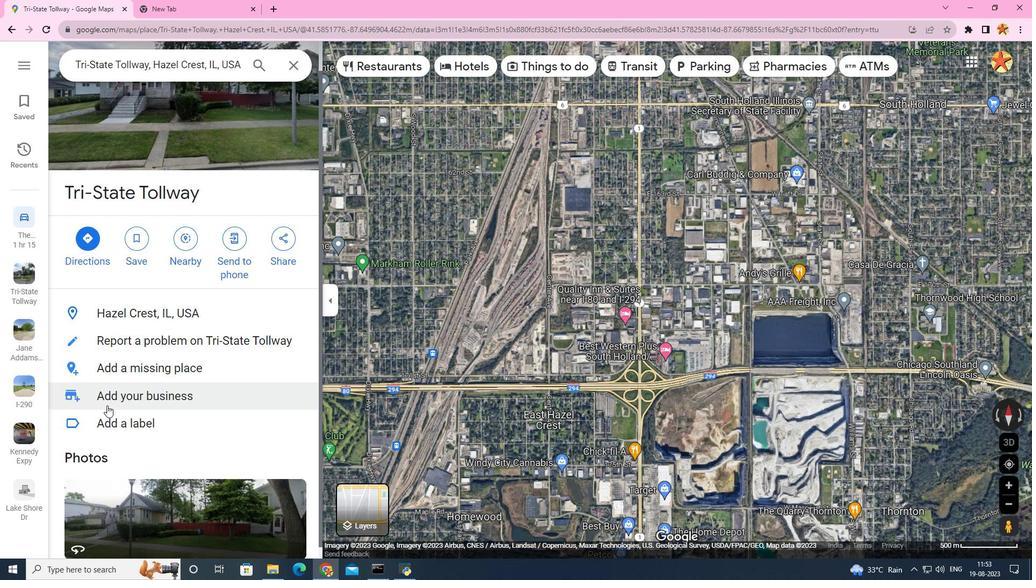 
Action: Mouse moved to (108, 404)
Screenshot: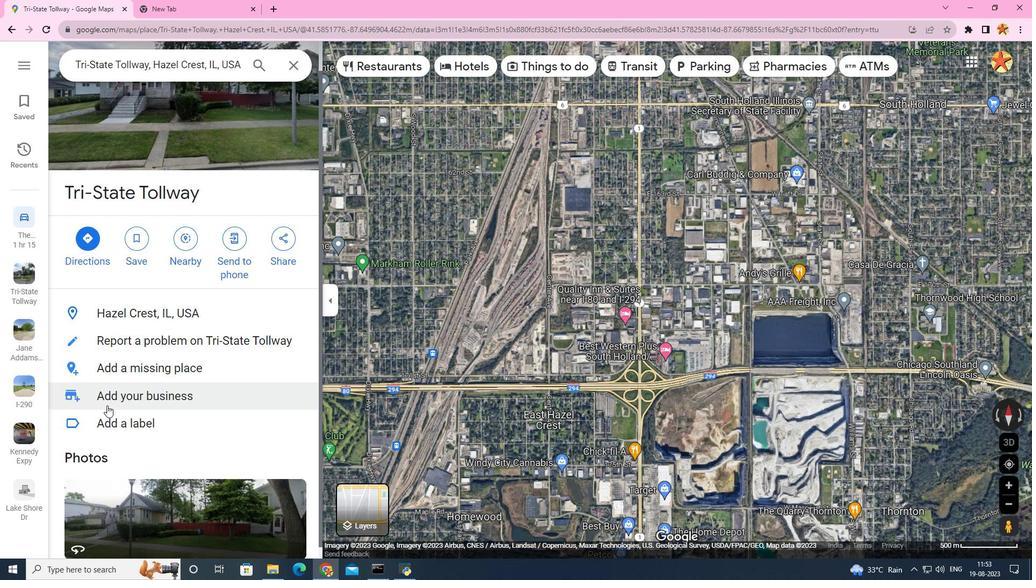 
Action: Mouse scrolled (108, 404) with delta (0, 0)
Screenshot: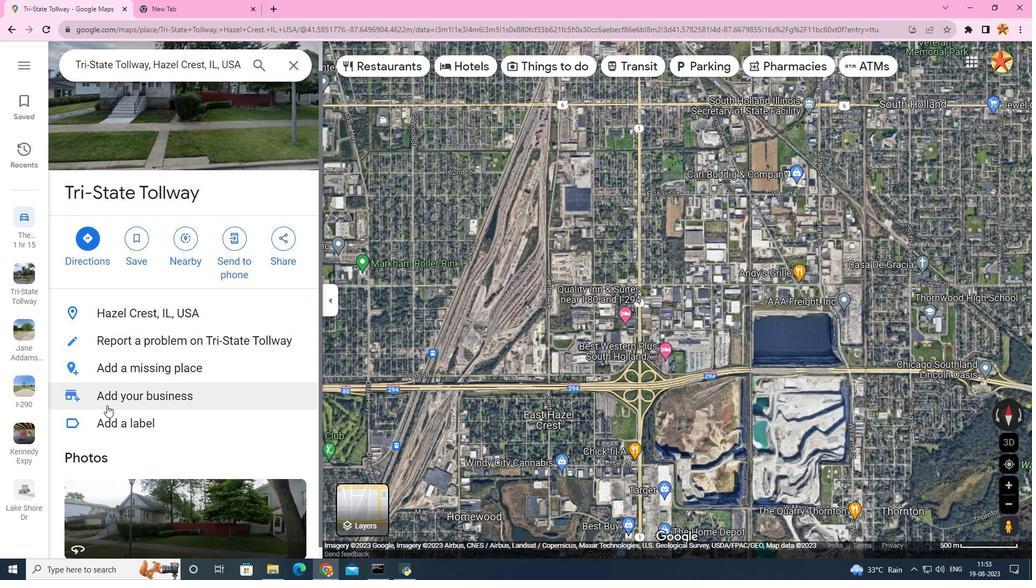 
Action: Mouse moved to (108, 405)
Screenshot: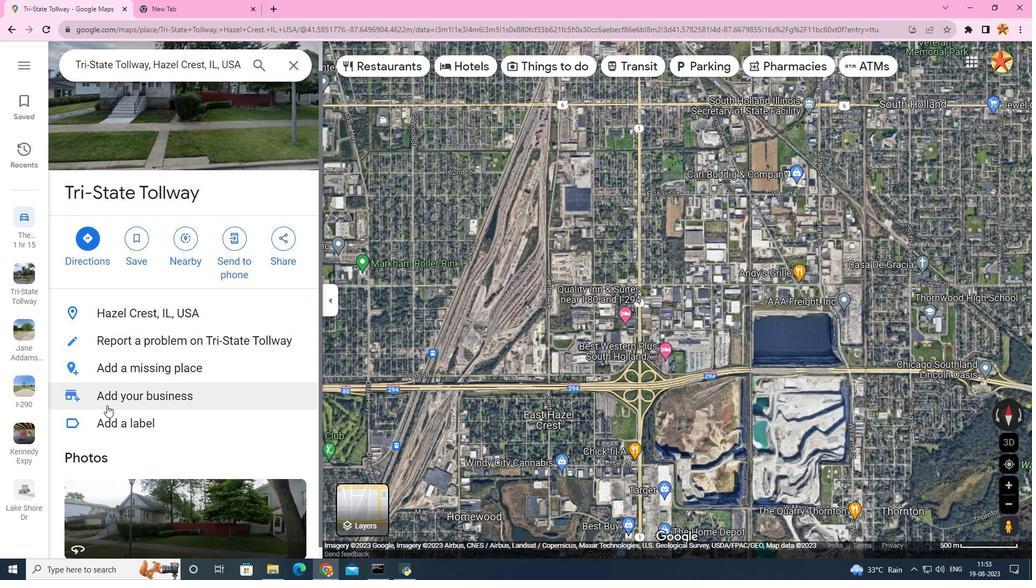 
Action: Mouse scrolled (108, 404) with delta (0, 0)
Screenshot: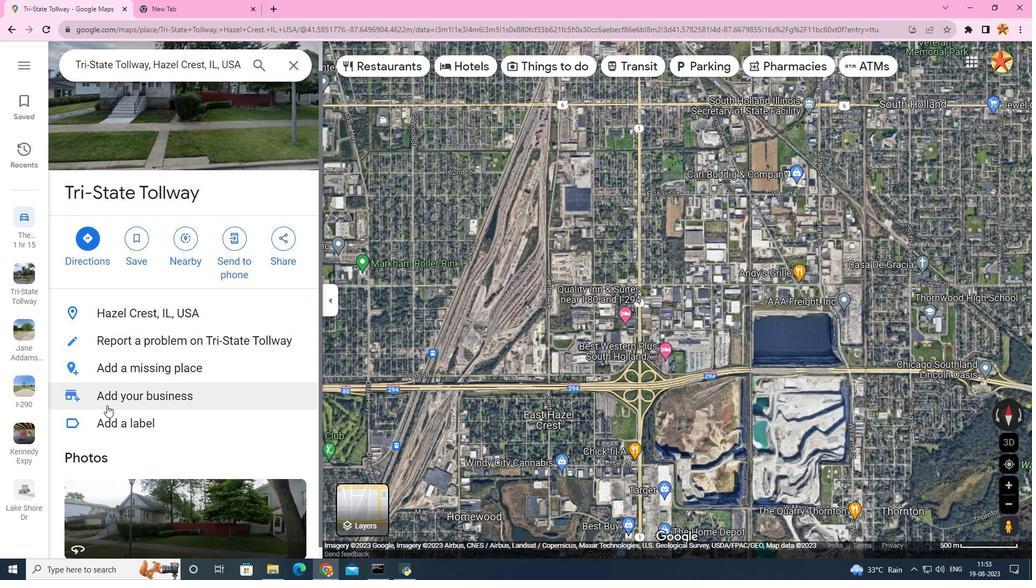 
Action: Mouse scrolled (108, 404) with delta (0, 0)
Screenshot: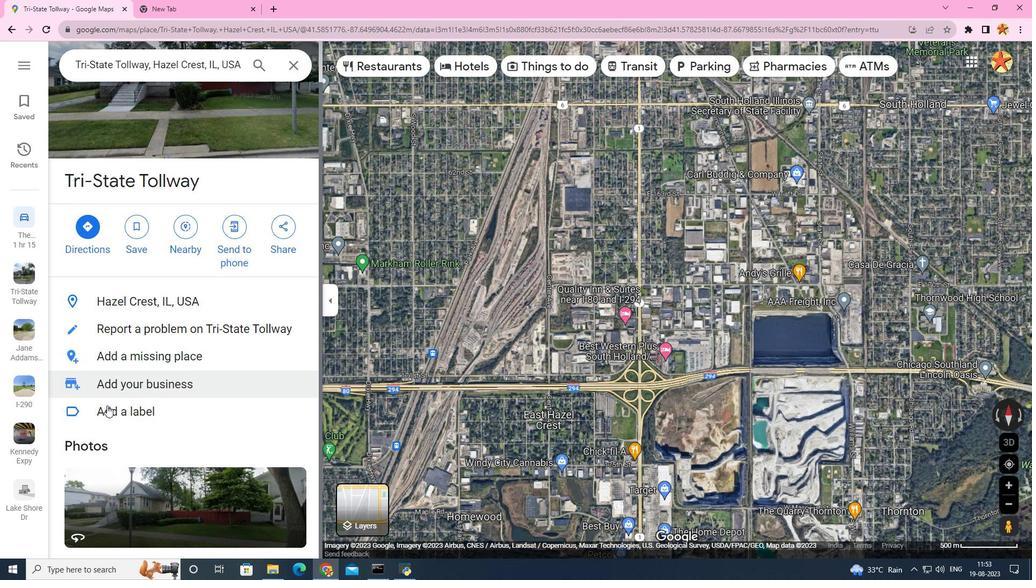 
Action: Mouse moved to (107, 406)
Screenshot: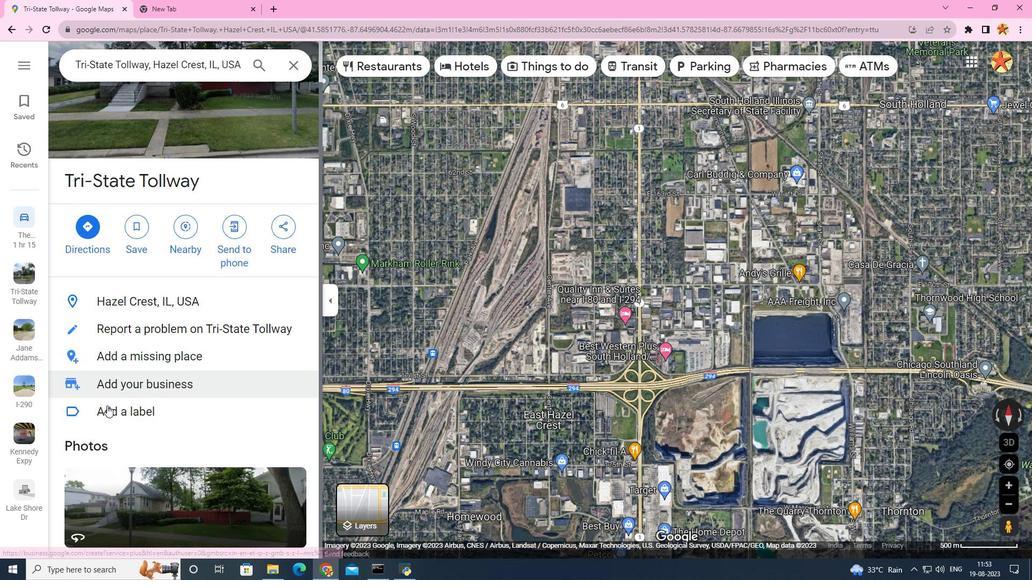 
Action: Mouse scrolled (107, 405) with delta (0, 0)
Screenshot: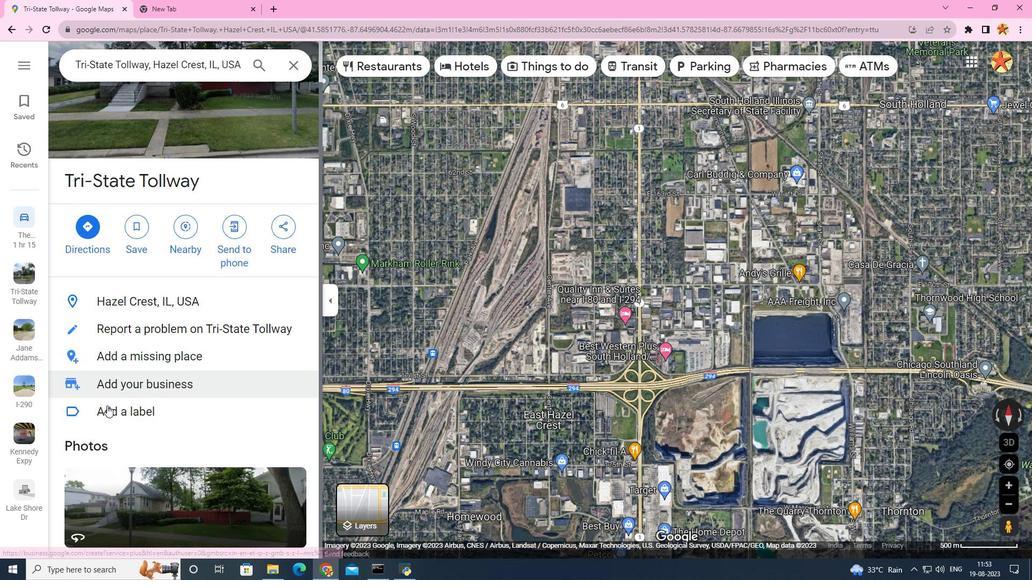 
Action: Mouse moved to (107, 406)
Screenshot: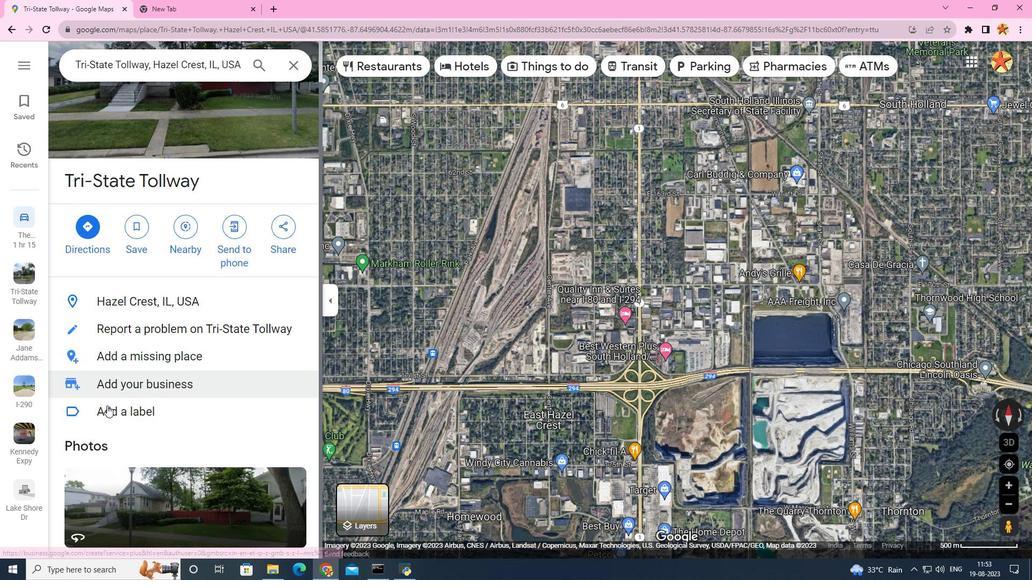
Action: Mouse scrolled (107, 405) with delta (0, 0)
Screenshot: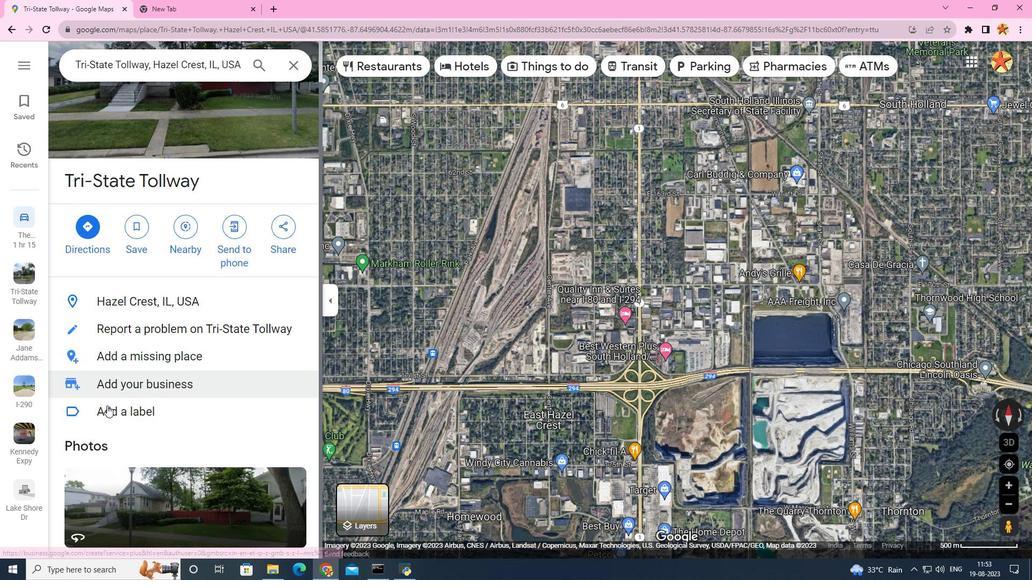 
Action: Mouse moved to (107, 406)
Screenshot: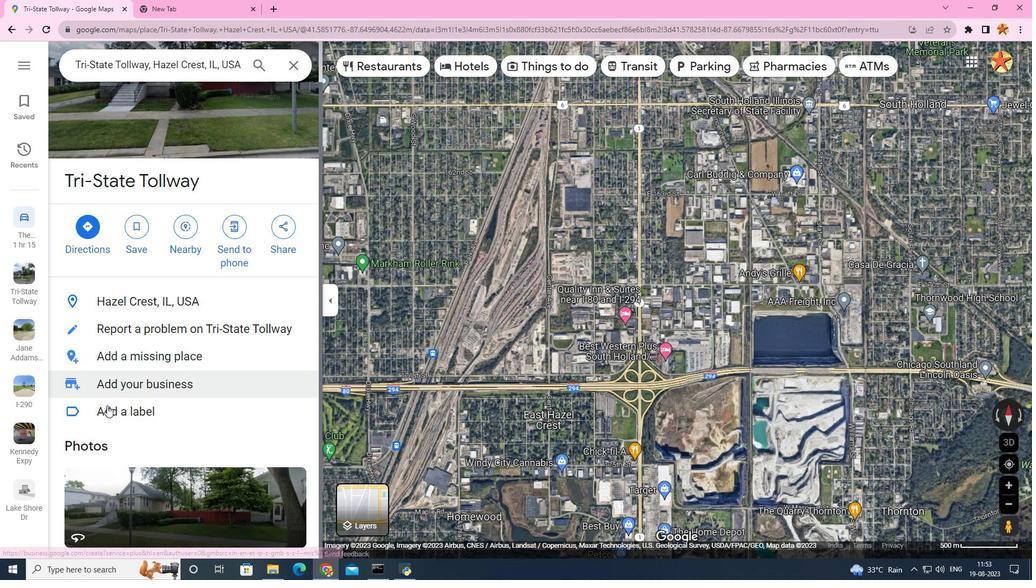 
Action: Mouse scrolled (107, 405) with delta (0, 0)
Screenshot: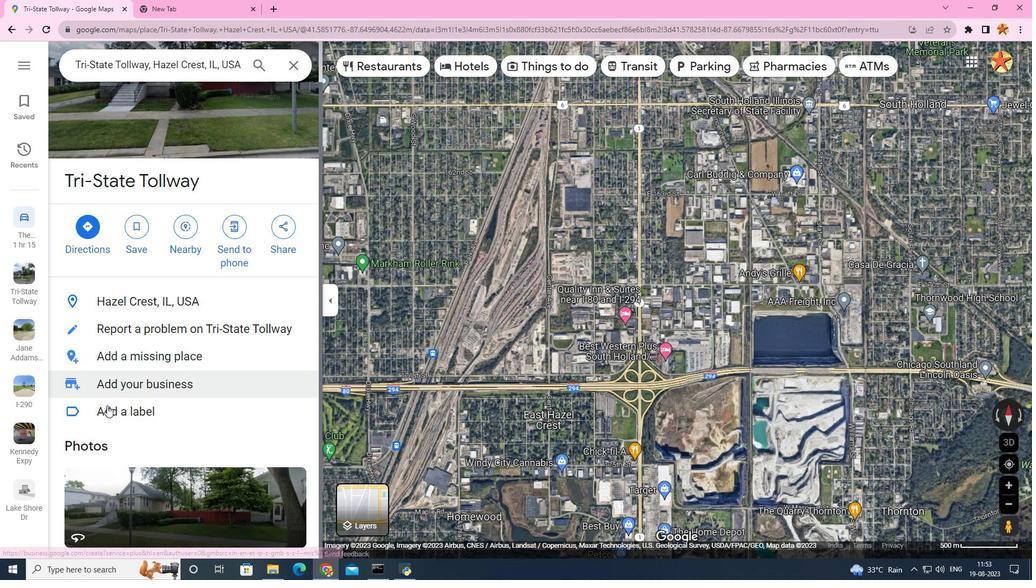 
Action: Mouse moved to (145, 517)
Screenshot: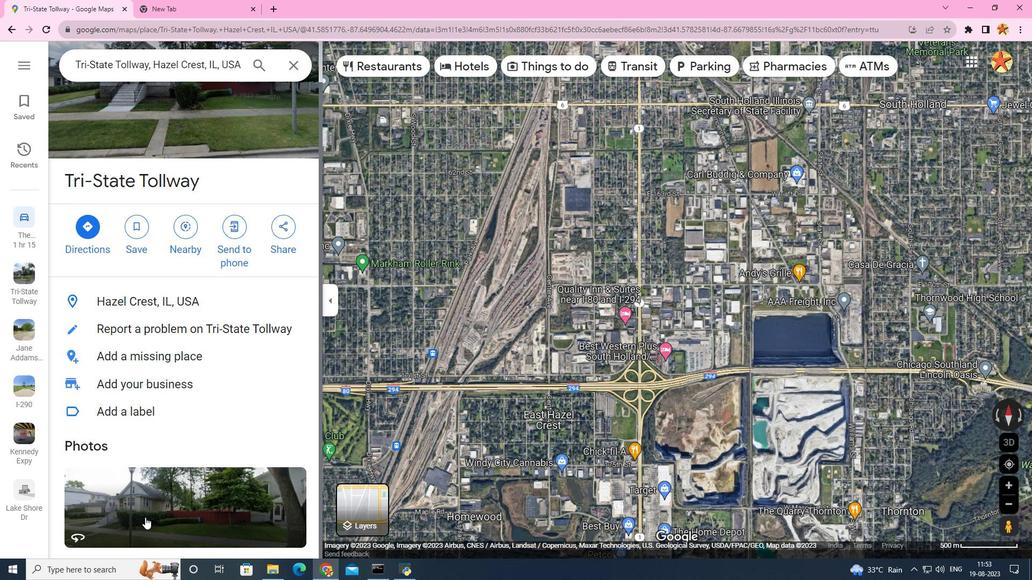 
Action: Mouse pressed left at (145, 517)
Screenshot: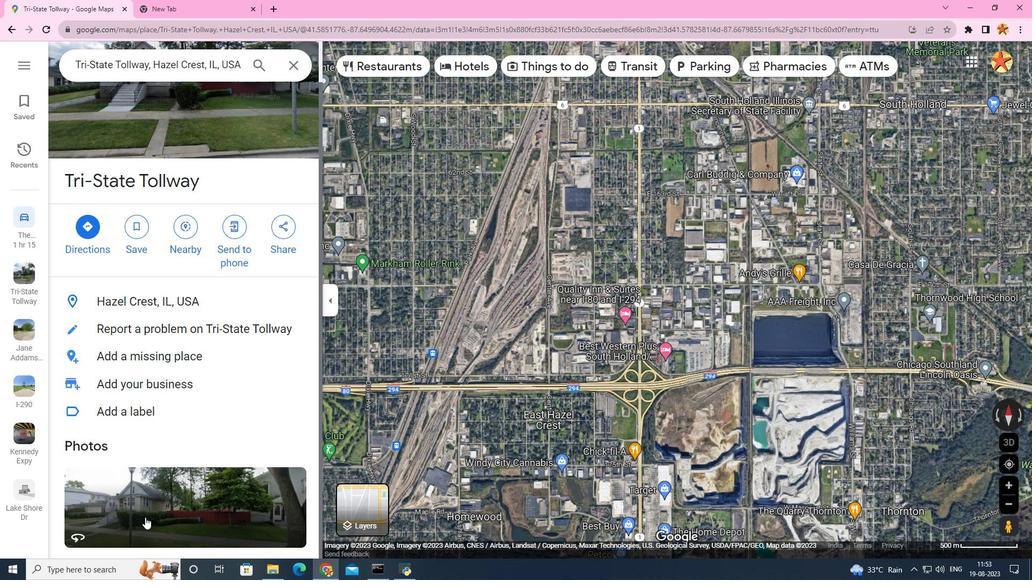 
Action: Mouse moved to (719, 432)
Screenshot: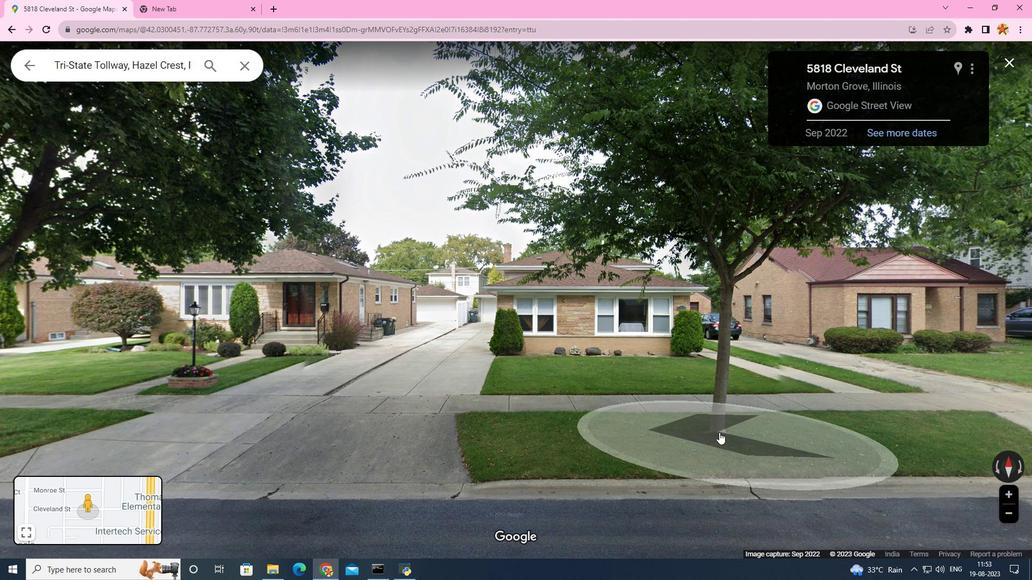 
Action: Mouse scrolled (719, 432) with delta (0, 0)
Screenshot: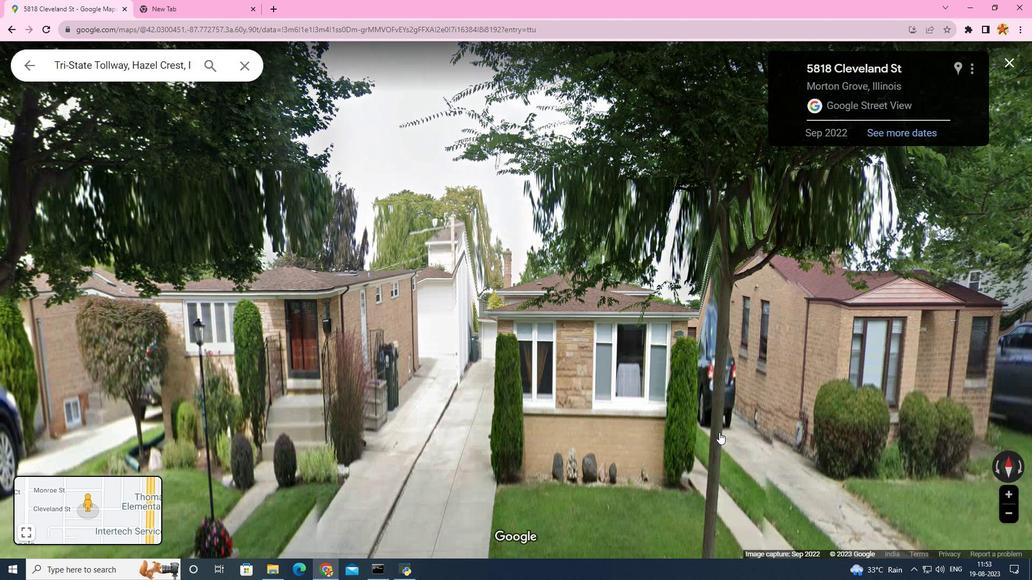 
Action: Mouse scrolled (719, 432) with delta (0, 0)
Screenshot: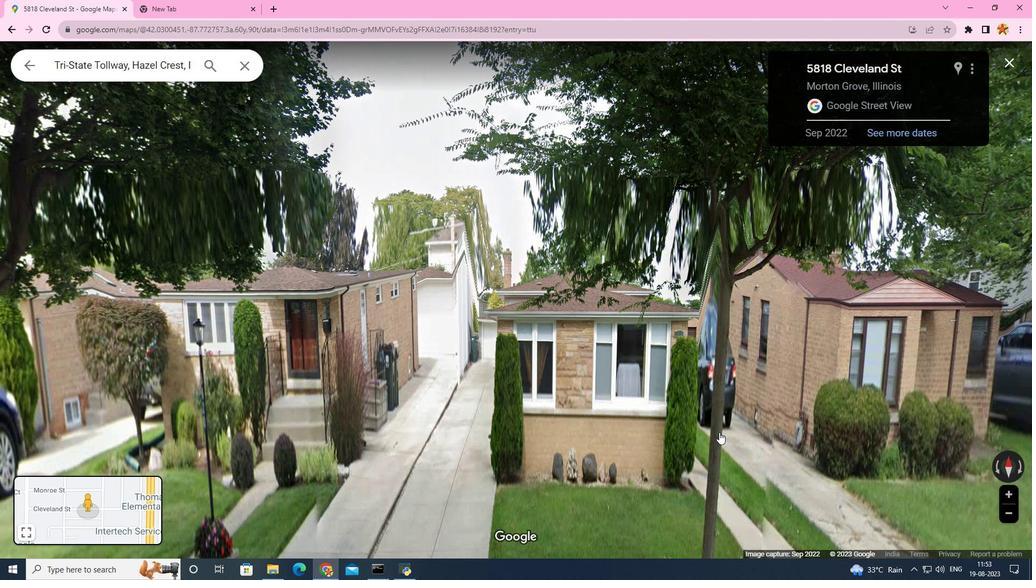 
Action: Mouse scrolled (719, 432) with delta (0, 0)
Screenshot: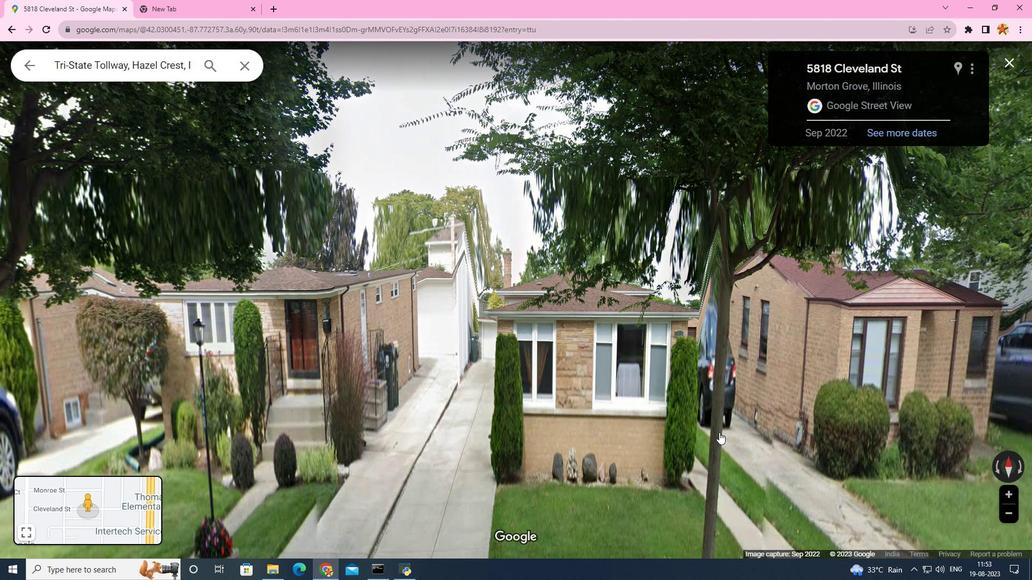 
Action: Mouse scrolled (719, 432) with delta (0, 0)
Screenshot: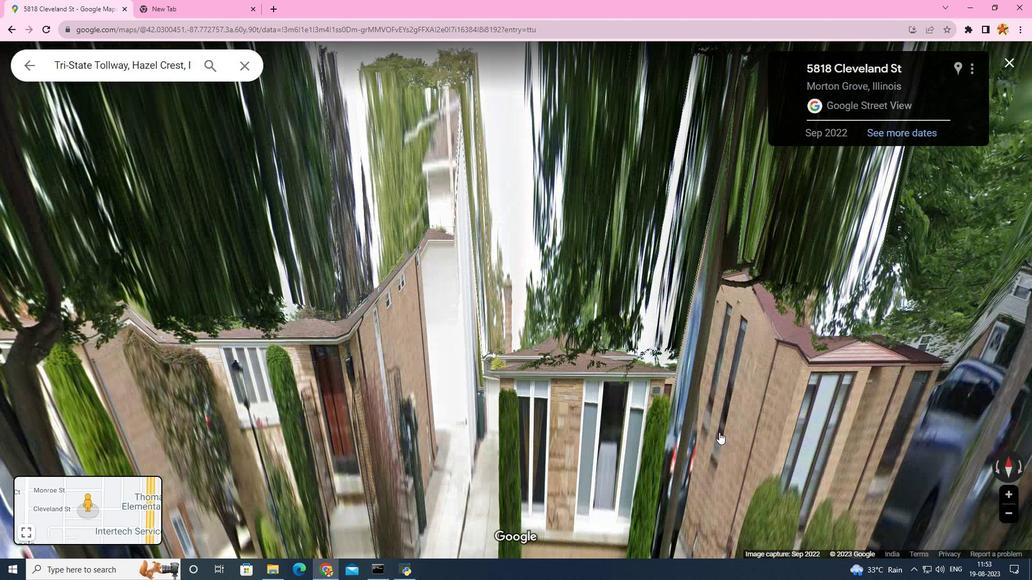 
Action: Mouse scrolled (719, 432) with delta (0, 0)
Screenshot: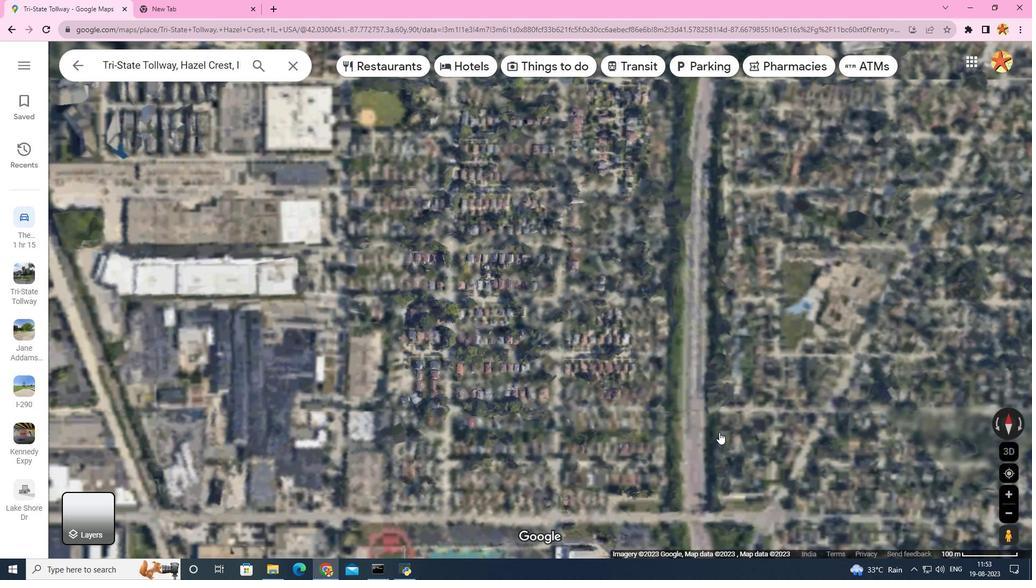 
Action: Mouse scrolled (719, 432) with delta (0, 0)
Screenshot: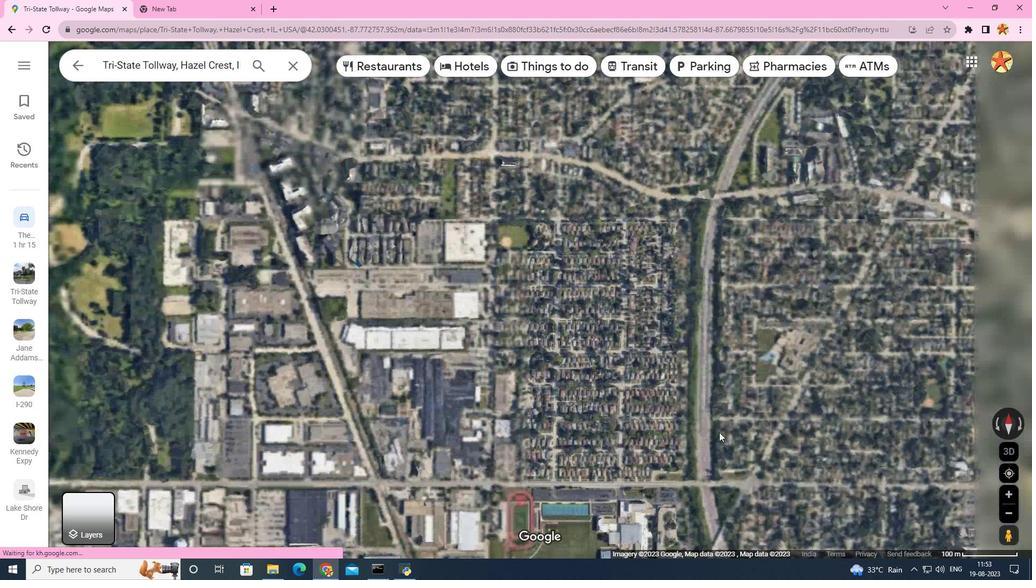 
Action: Mouse scrolled (719, 432) with delta (0, 0)
Screenshot: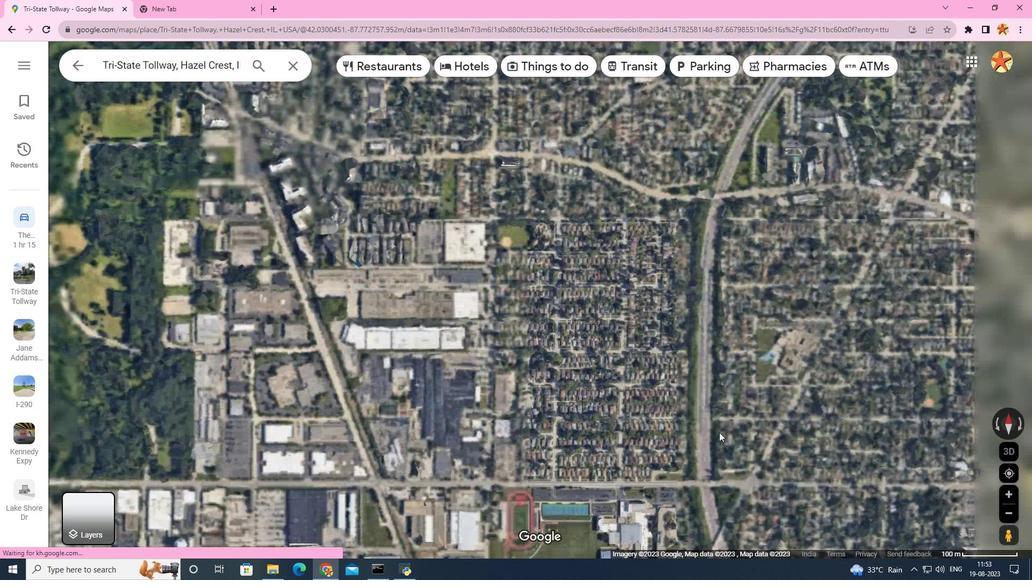 
Action: Mouse scrolled (719, 432) with delta (0, 0)
Screenshot: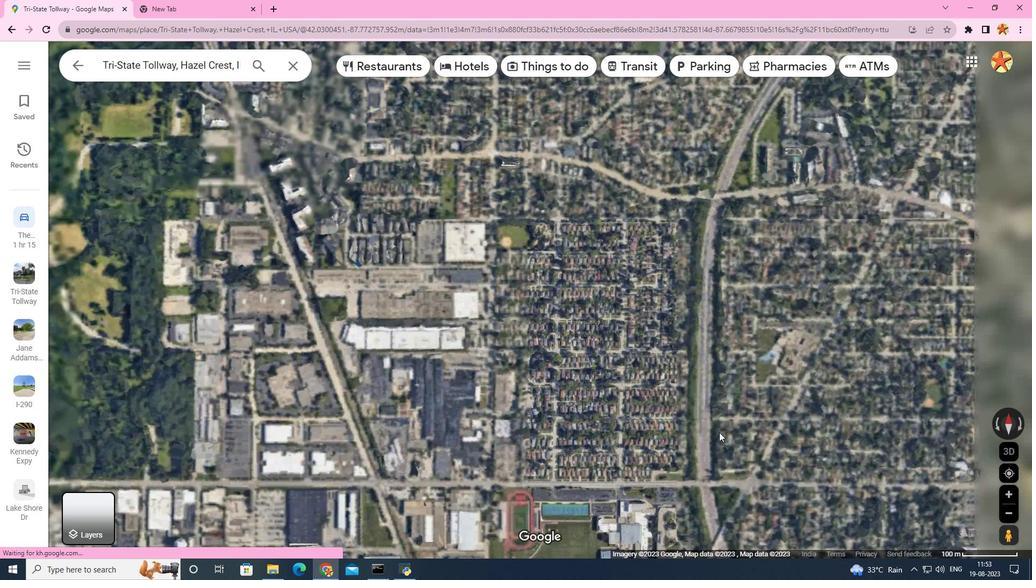 
Action: Mouse moved to (719, 432)
Screenshot: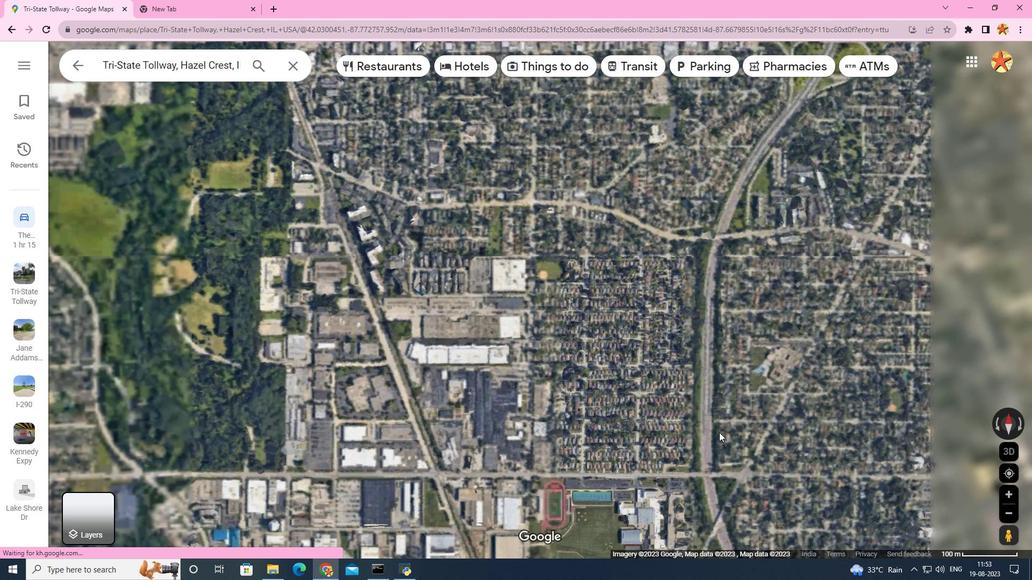 
Action: Mouse scrolled (719, 431) with delta (0, 0)
Screenshot: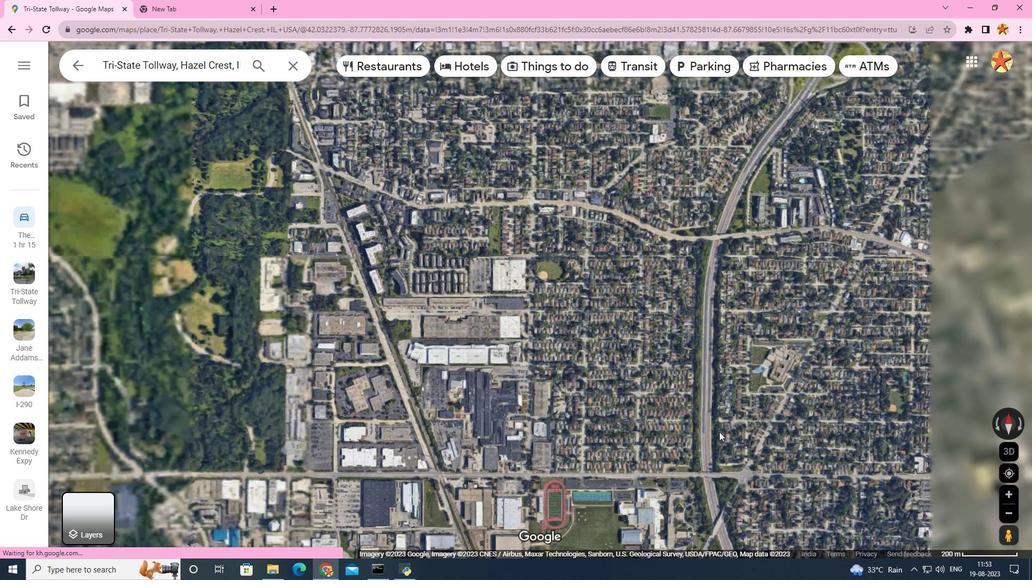 
Action: Mouse scrolled (719, 431) with delta (0, 0)
Screenshot: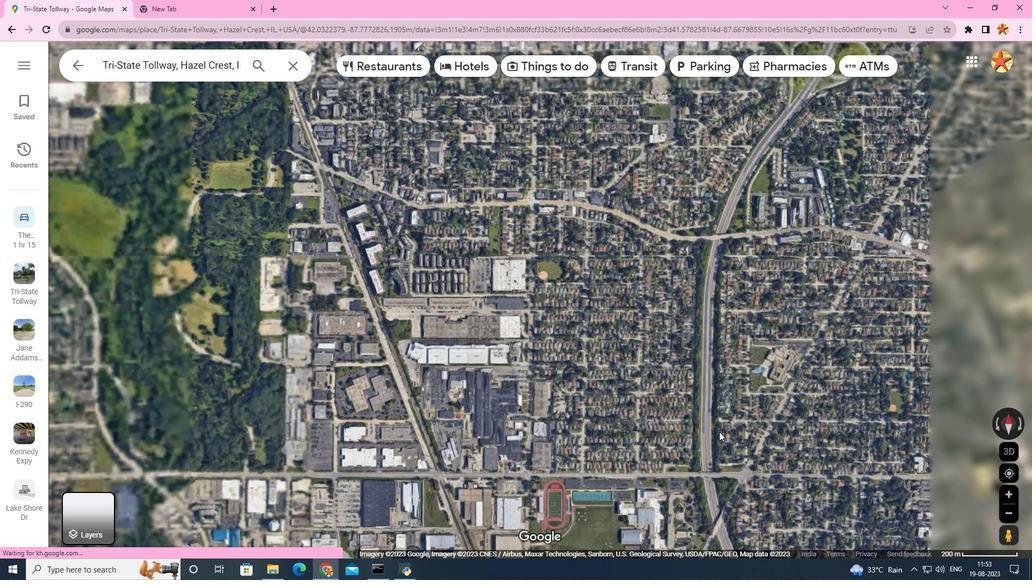 
Action: Mouse scrolled (719, 431) with delta (0, 0)
Screenshot: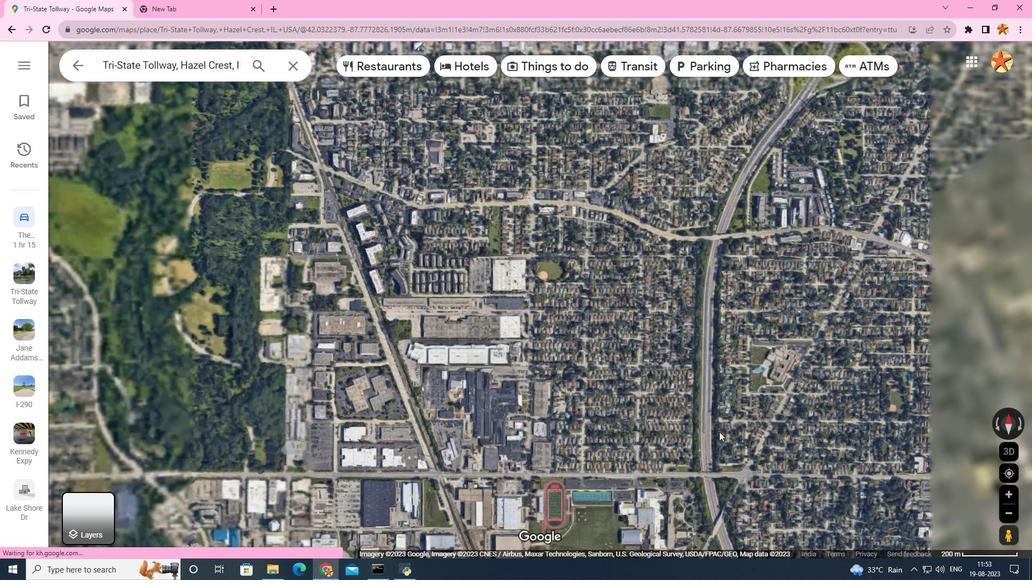 
Action: Mouse scrolled (719, 431) with delta (0, 0)
Screenshot: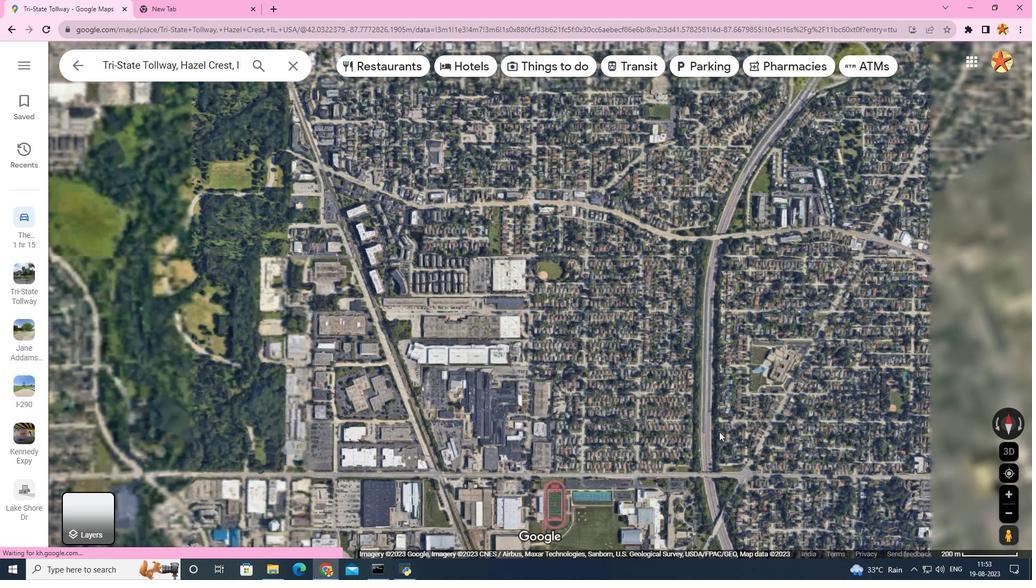 
Action: Mouse moved to (545, 460)
Screenshot: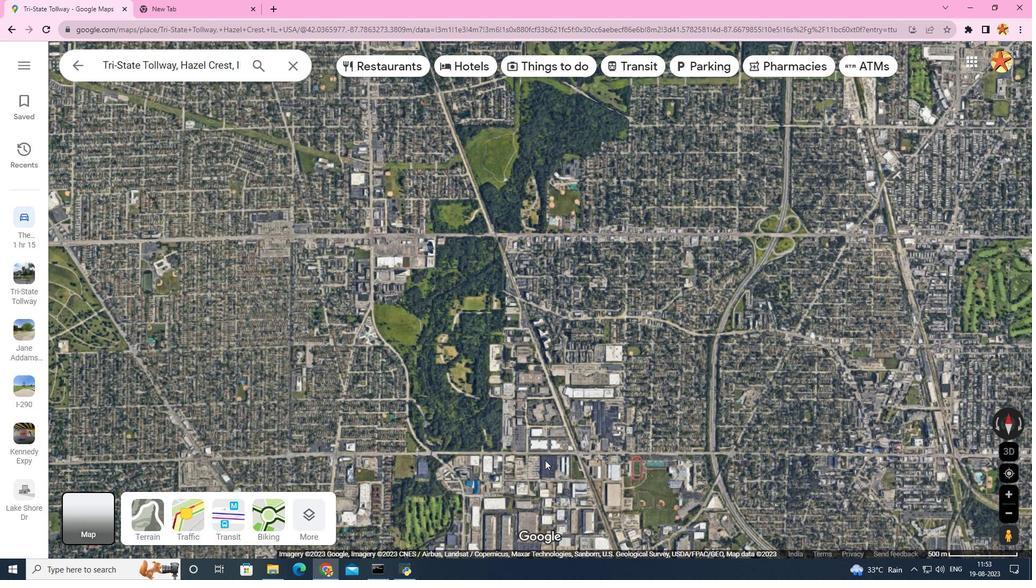 
Action: Mouse scrolled (545, 460) with delta (0, 0)
Screenshot: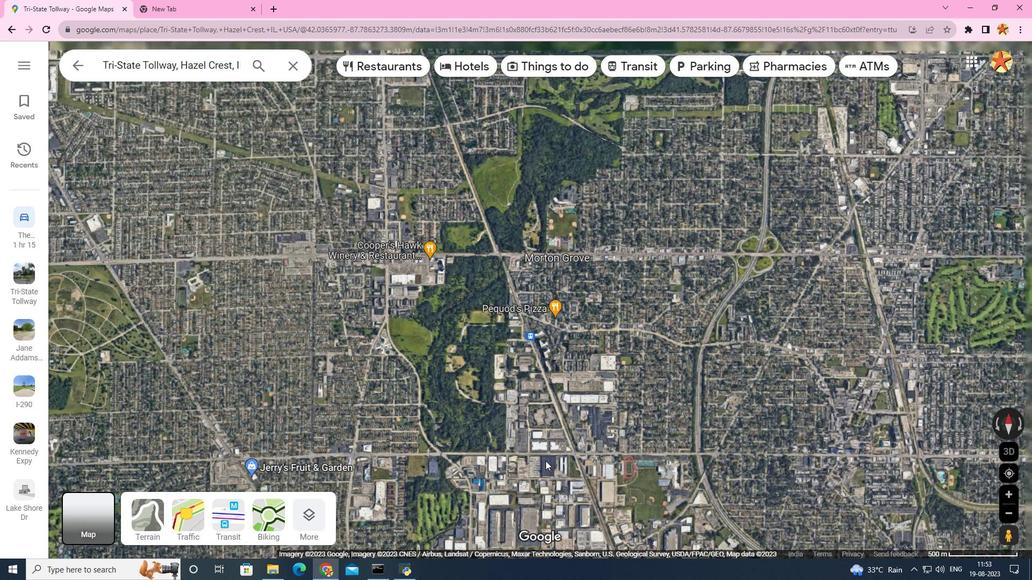 
Action: Mouse scrolled (545, 460) with delta (0, 0)
Screenshot: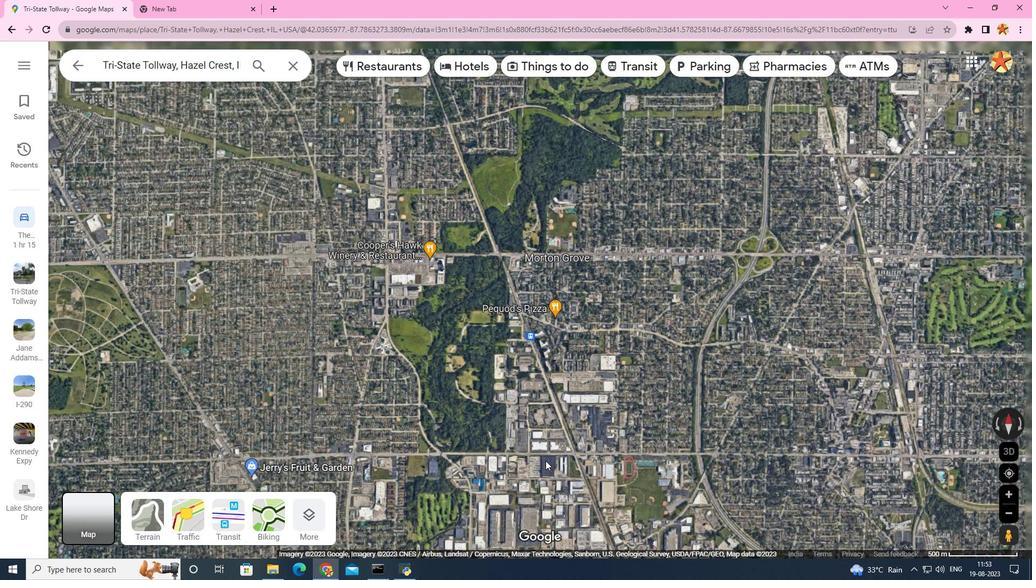 
Action: Mouse scrolled (545, 460) with delta (0, 0)
Screenshot: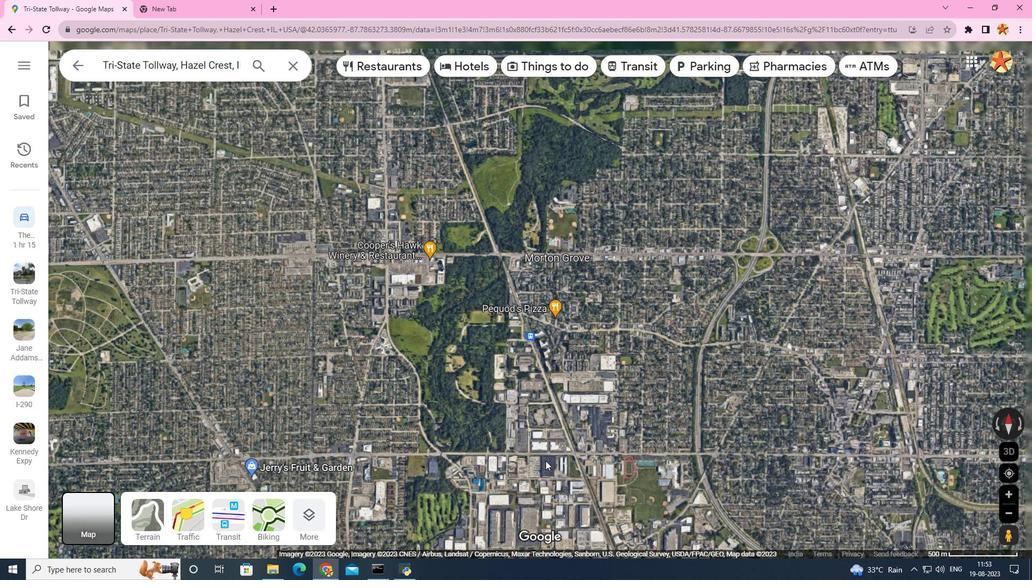 
Action: Mouse scrolled (545, 460) with delta (0, 0)
Screenshot: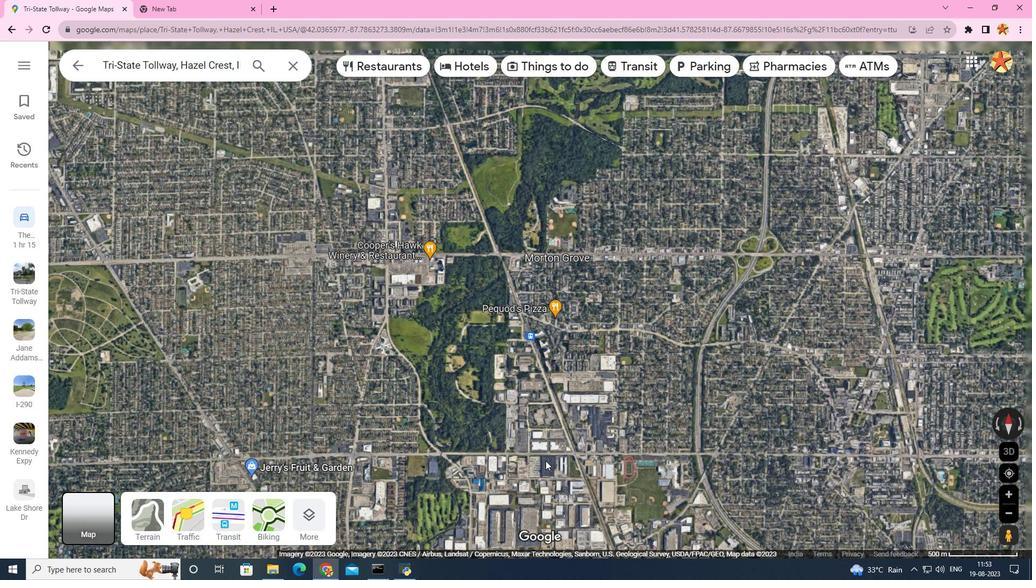 
Action: Mouse moved to (545, 461)
Screenshot: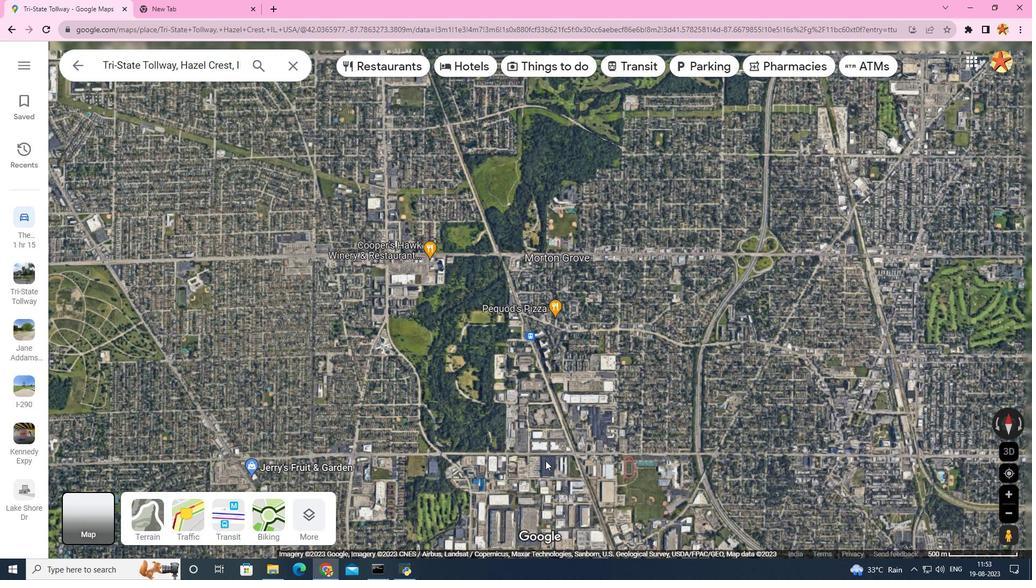 
Action: Mouse scrolled (545, 460) with delta (0, 0)
Screenshot: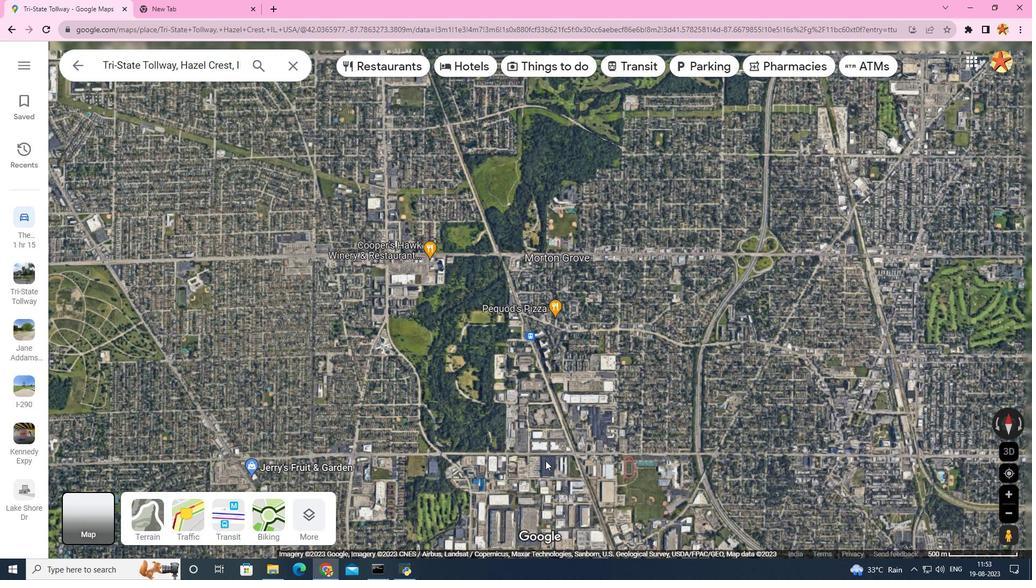 
Action: Mouse moved to (187, 524)
Screenshot: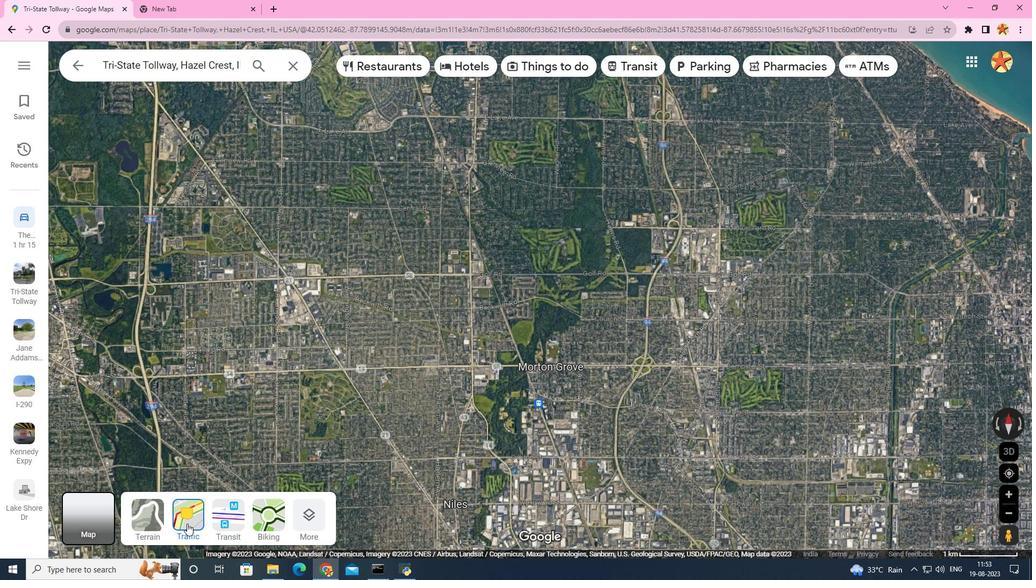 
Action: Mouse pressed left at (187, 524)
Screenshot: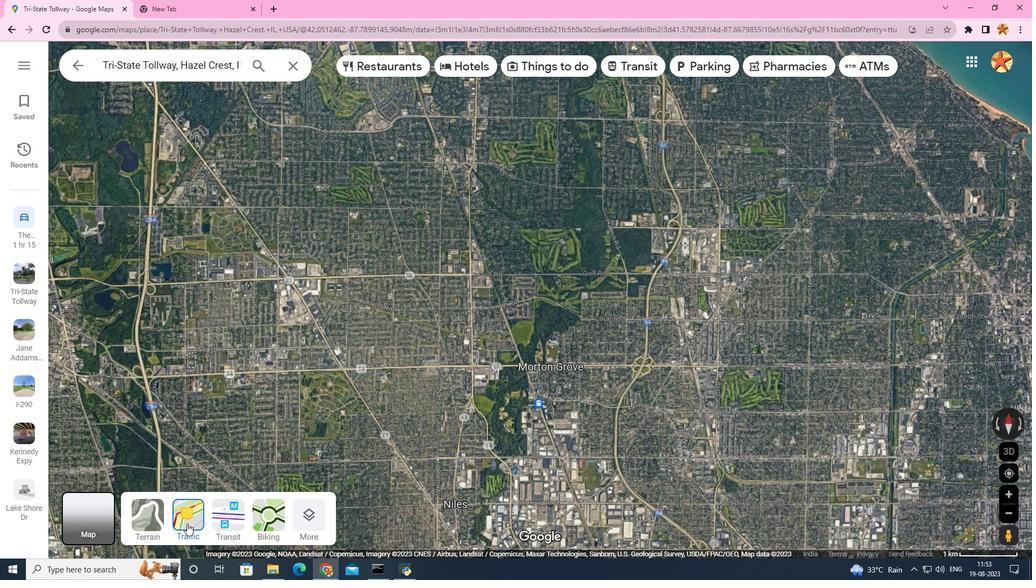 
Action: Mouse moved to (68, 437)
Screenshot: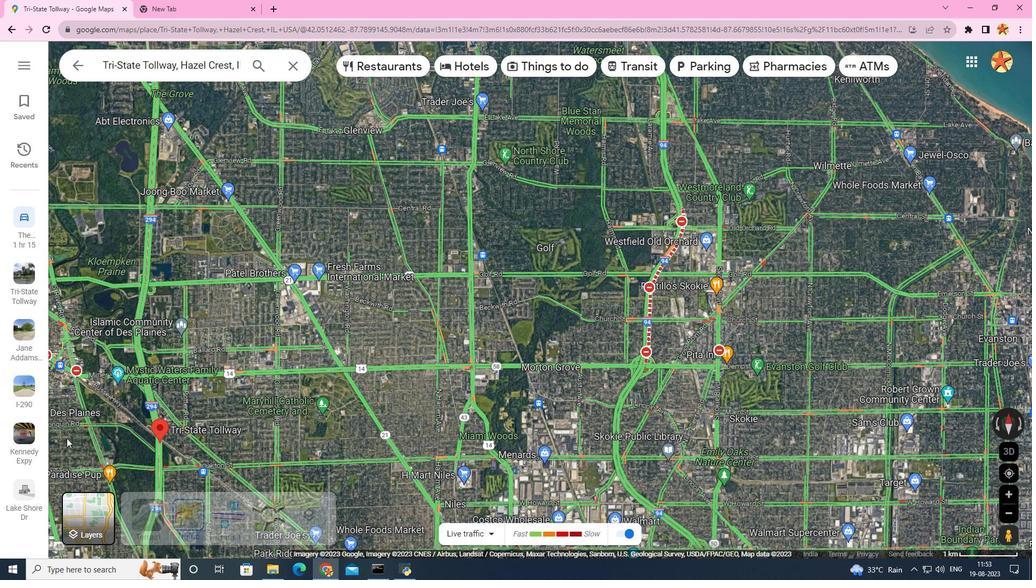 
Action: Mouse scrolled (68, 436) with delta (0, 0)
Screenshot: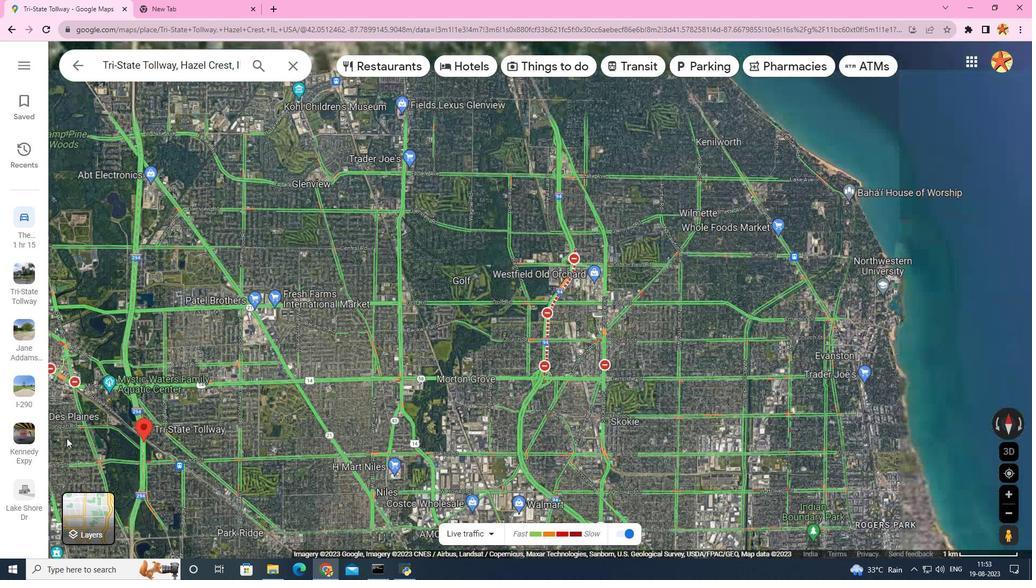 
Action: Mouse moved to (67, 437)
Screenshot: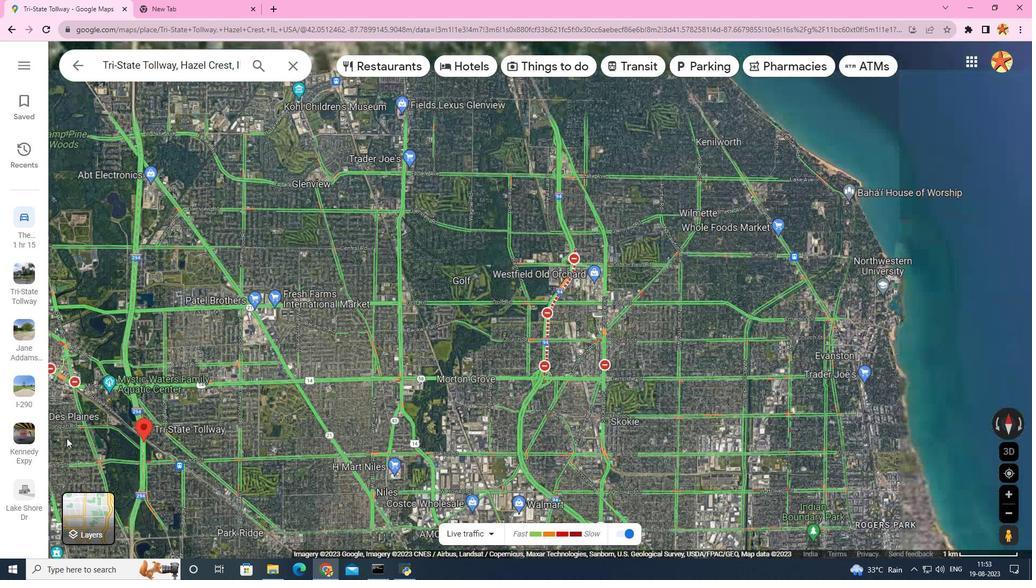 
Action: Mouse scrolled (67, 437) with delta (0, 0)
Screenshot: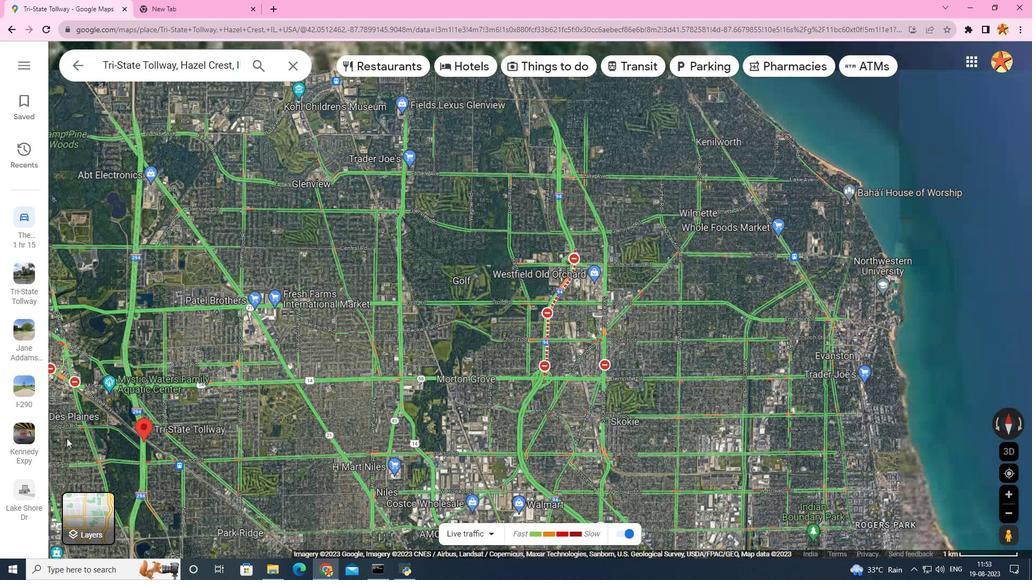
Action: Mouse moved to (67, 438)
Screenshot: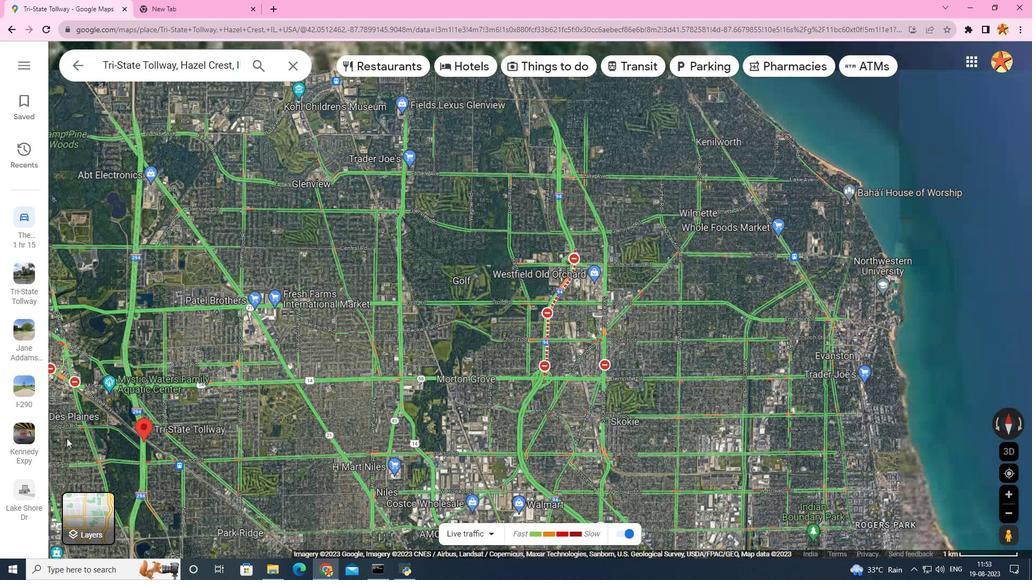 
Action: Mouse scrolled (67, 437) with delta (0, 0)
Screenshot: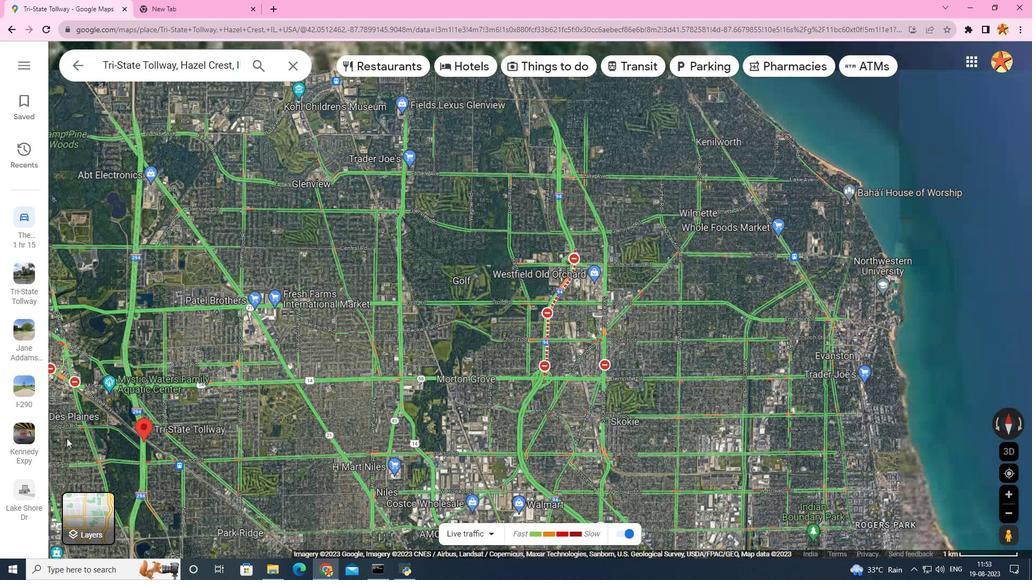 
Action: Mouse moved to (67, 438)
Screenshot: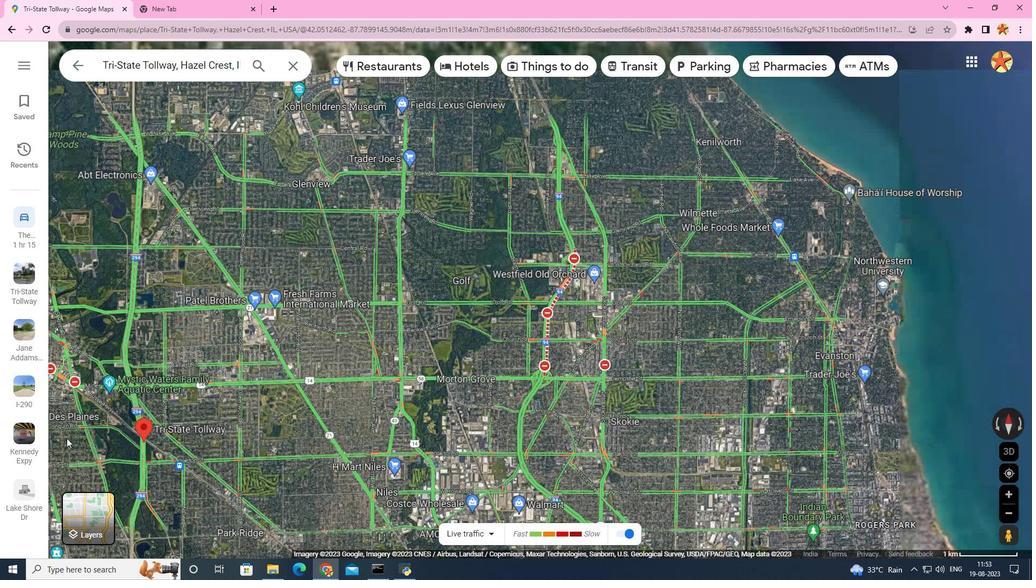 
Action: Mouse scrolled (67, 438) with delta (0, 0)
Screenshot: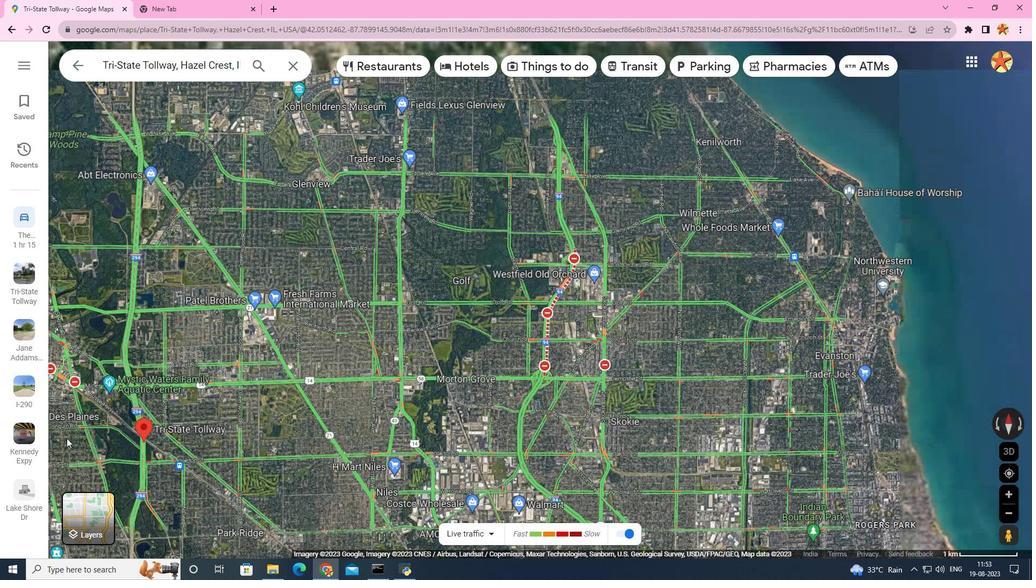 
Action: Mouse moved to (66, 438)
Screenshot: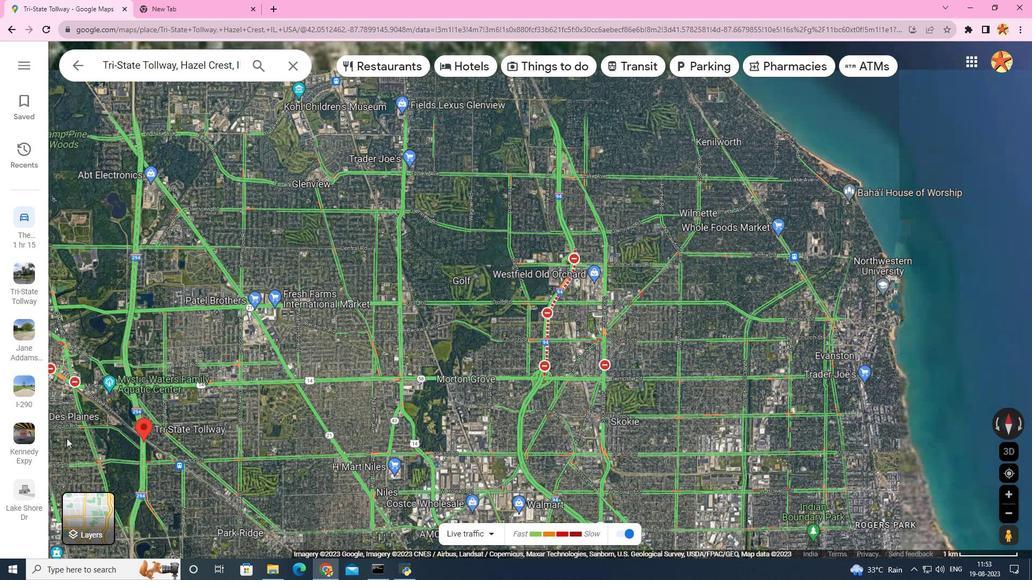 
Action: Mouse scrolled (66, 438) with delta (0, 0)
Screenshot: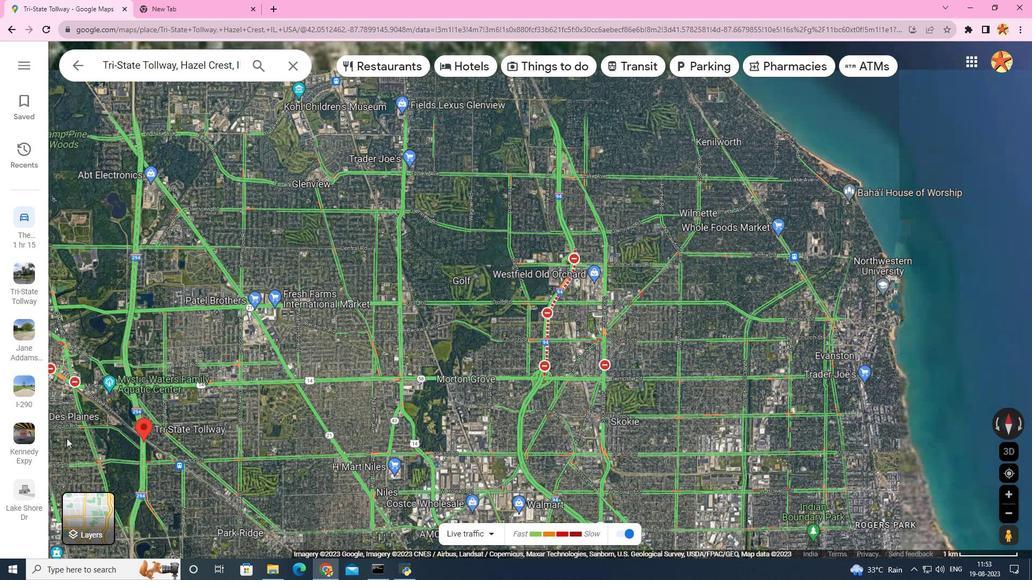 
Action: Mouse moved to (65, 438)
Screenshot: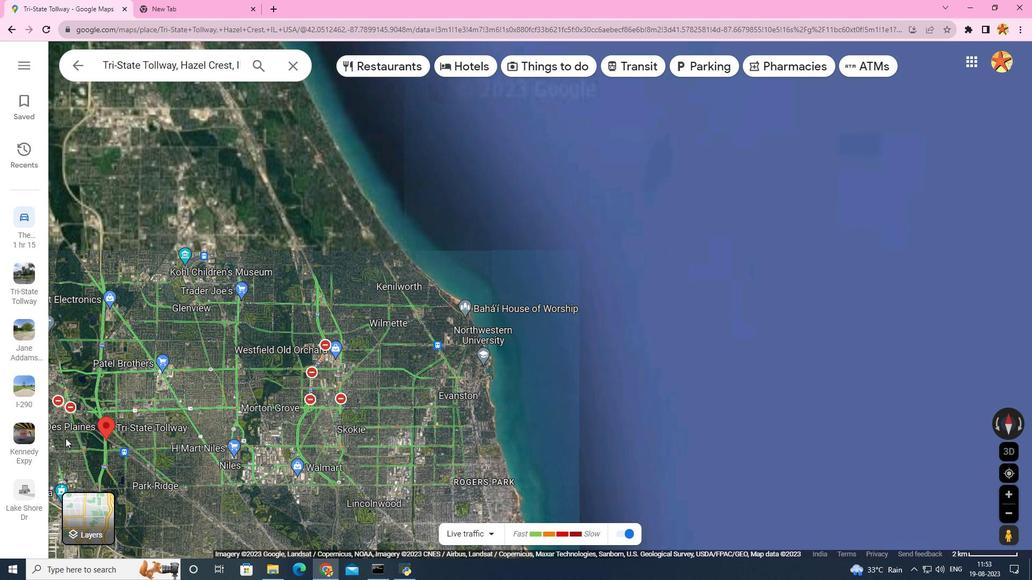 
Action: Mouse scrolled (65, 439) with delta (0, 0)
Screenshot: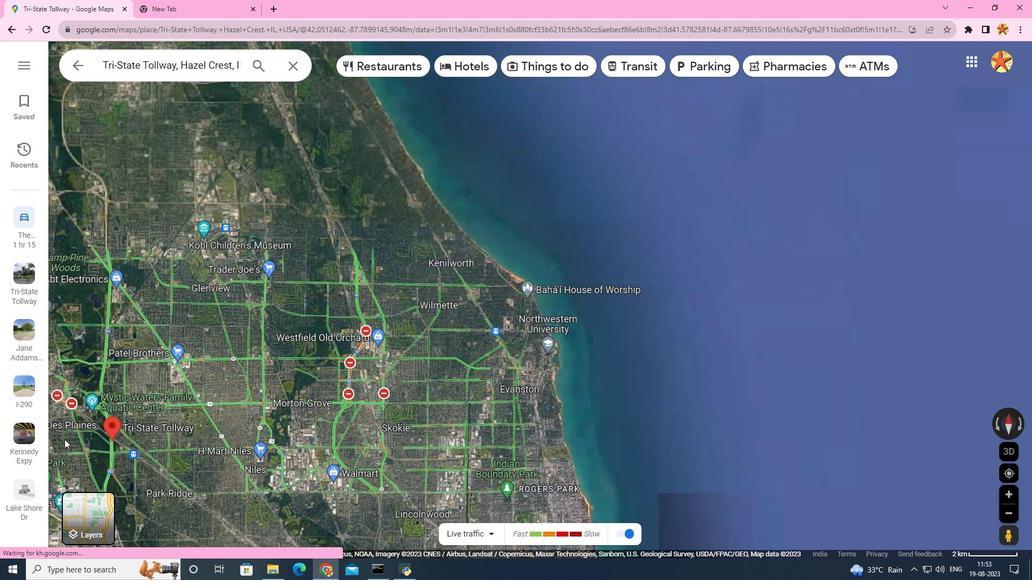 
Action: Mouse scrolled (65, 439) with delta (0, 0)
Screenshot: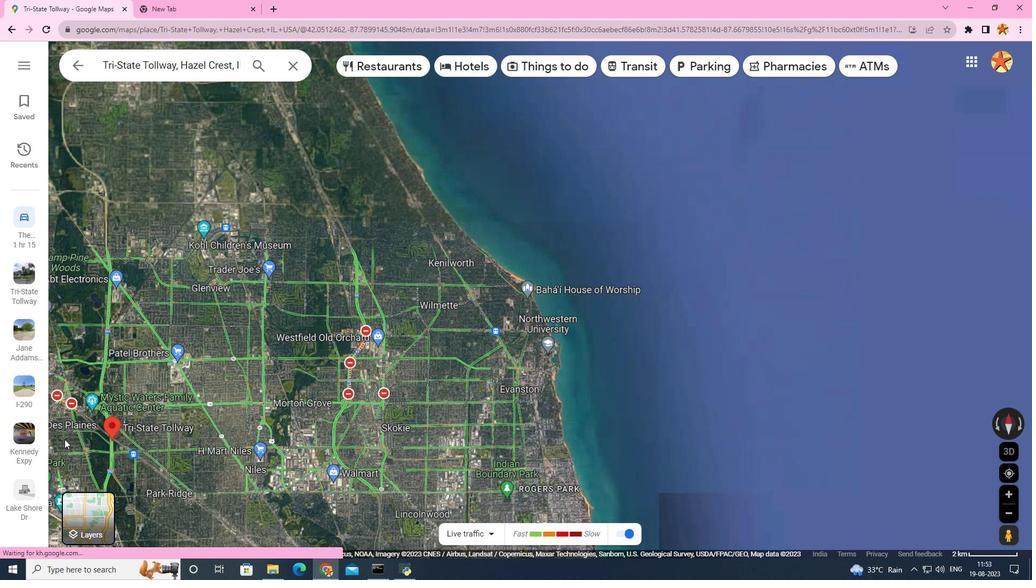 
Action: Mouse scrolled (65, 439) with delta (0, 0)
Screenshot: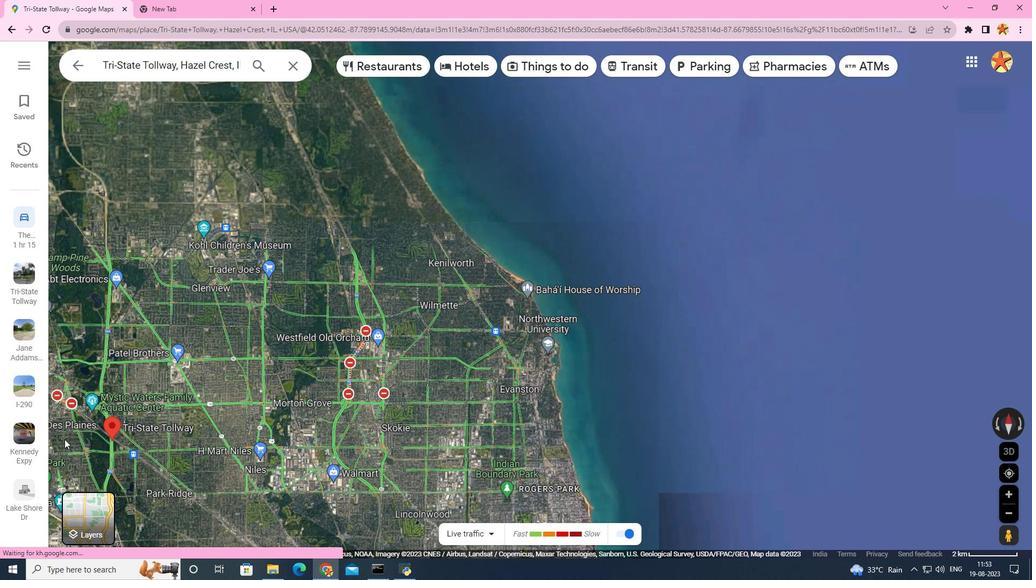 
Action: Mouse moved to (64, 439)
Screenshot: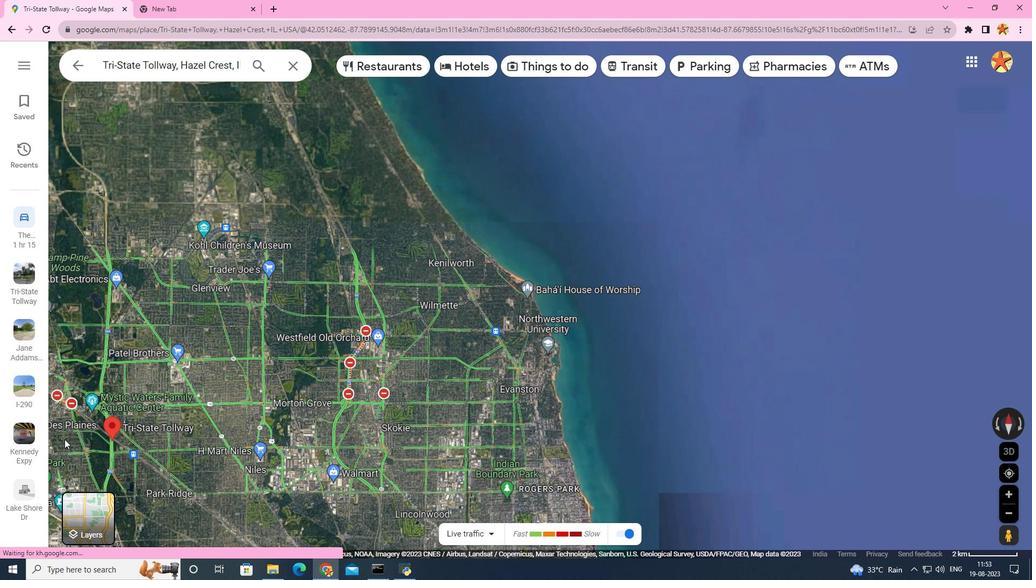 
Action: Mouse scrolled (64, 440) with delta (0, 0)
Screenshot: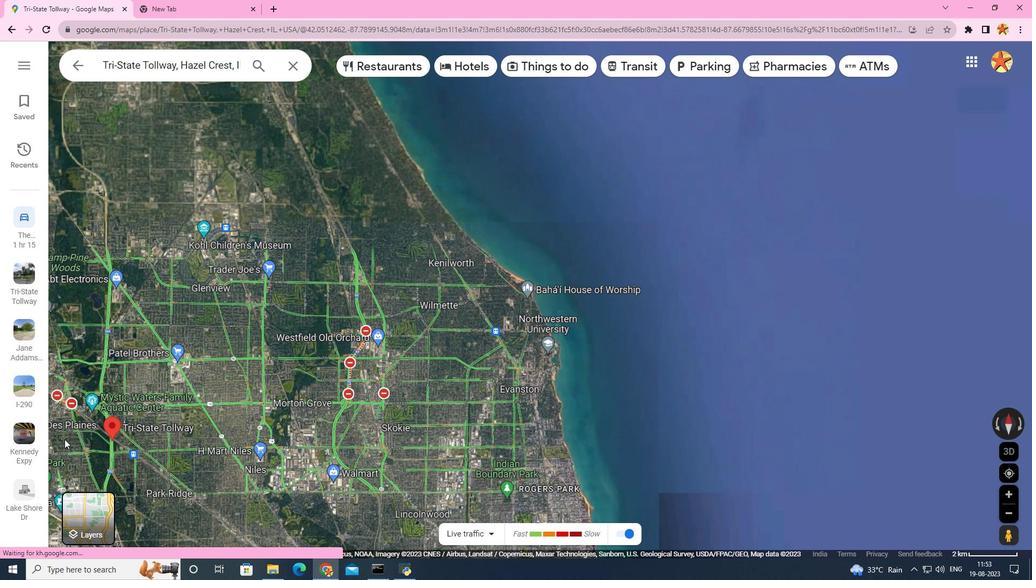 
Action: Mouse scrolled (64, 440) with delta (0, 0)
Screenshot: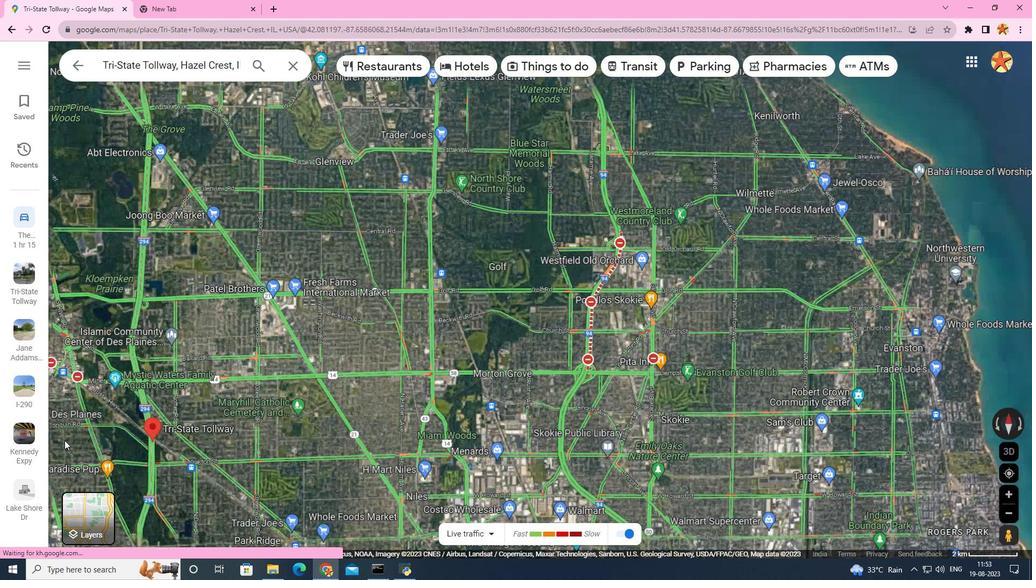 
Action: Mouse moved to (57, 461)
Screenshot: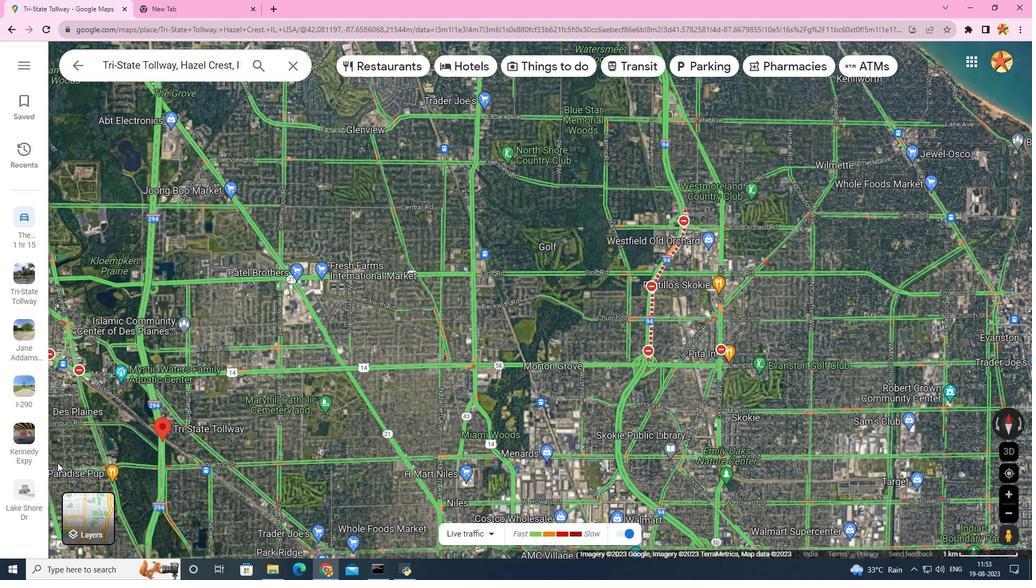 
Action: Mouse scrolled (57, 461) with delta (0, 0)
Screenshot: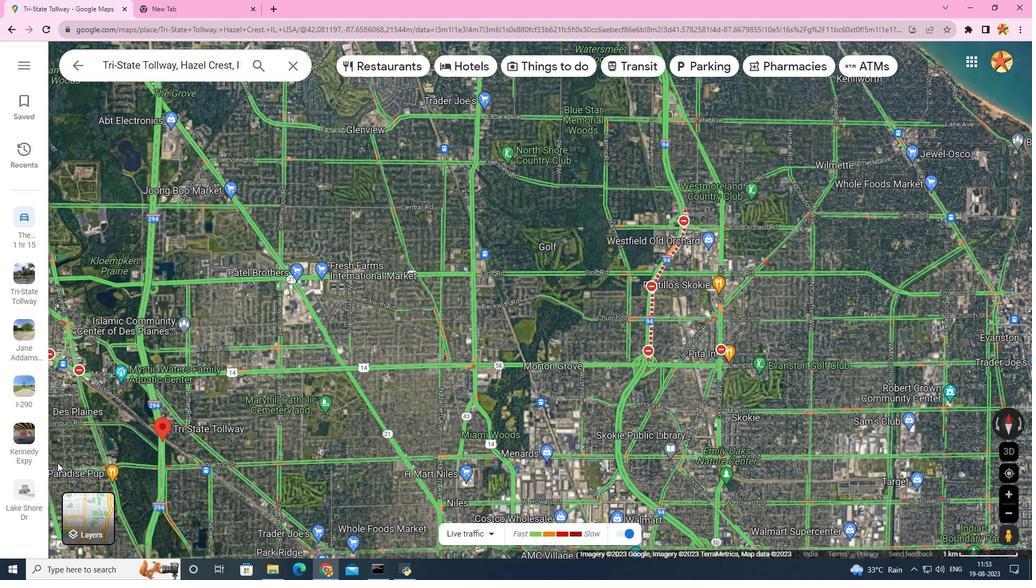 
Action: Mouse moved to (57, 463)
Screenshot: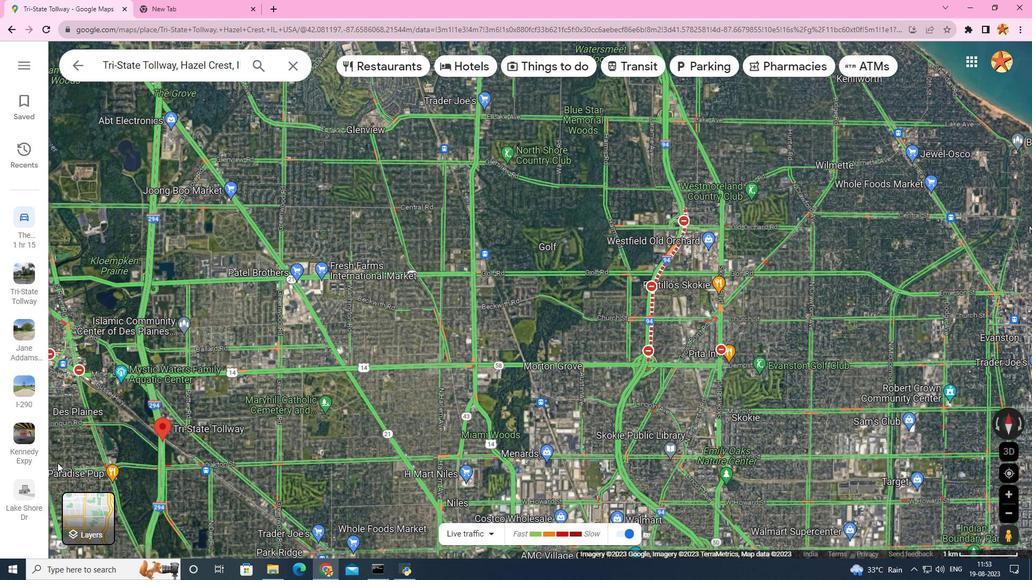 
Action: Mouse scrolled (57, 464) with delta (0, 0)
Screenshot: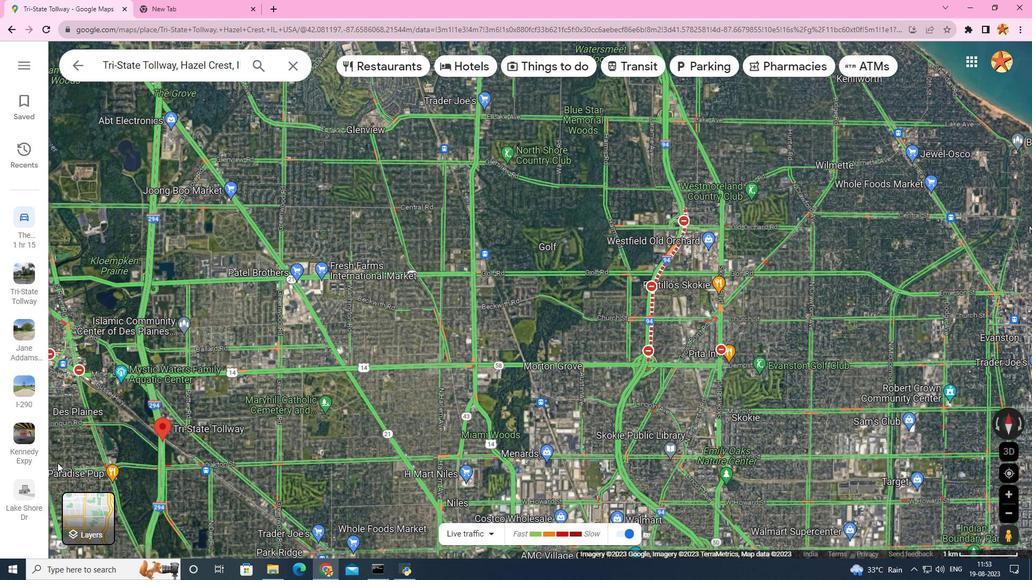 
Action: Mouse scrolled (57, 464) with delta (0, 0)
Screenshot: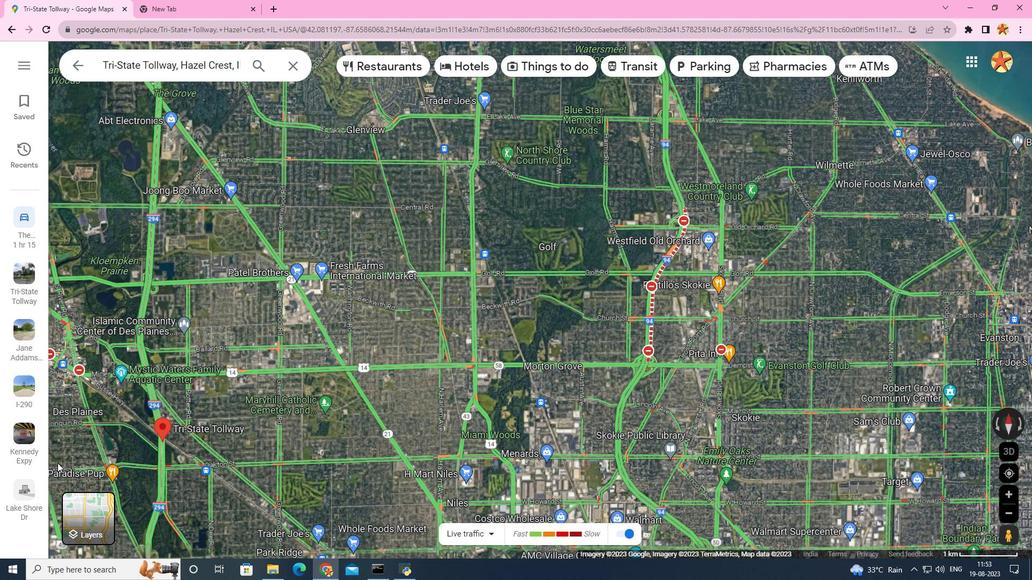 
Action: Mouse scrolled (57, 464) with delta (0, 0)
Screenshot: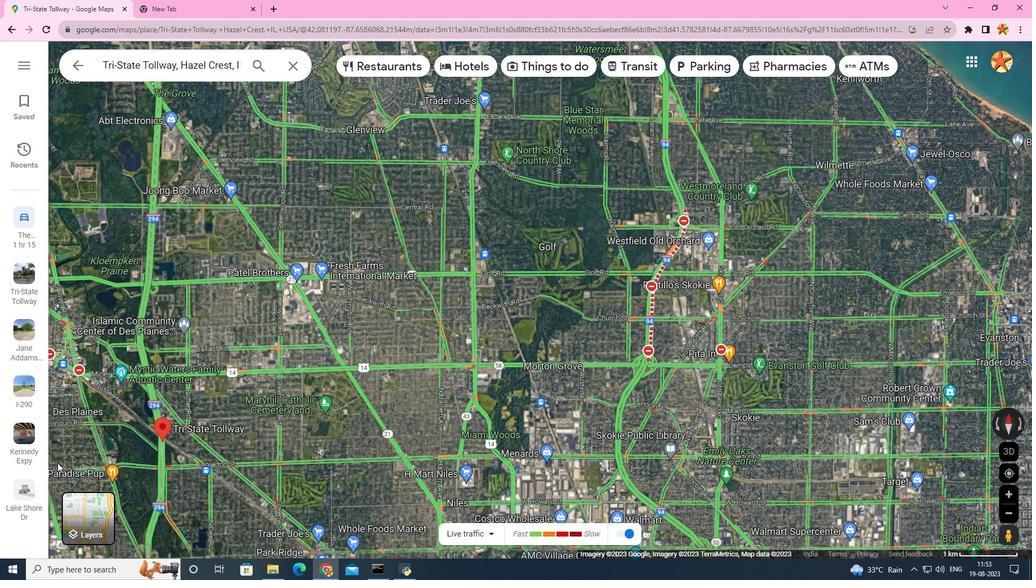 
Action: Mouse scrolled (57, 464) with delta (0, 0)
Screenshot: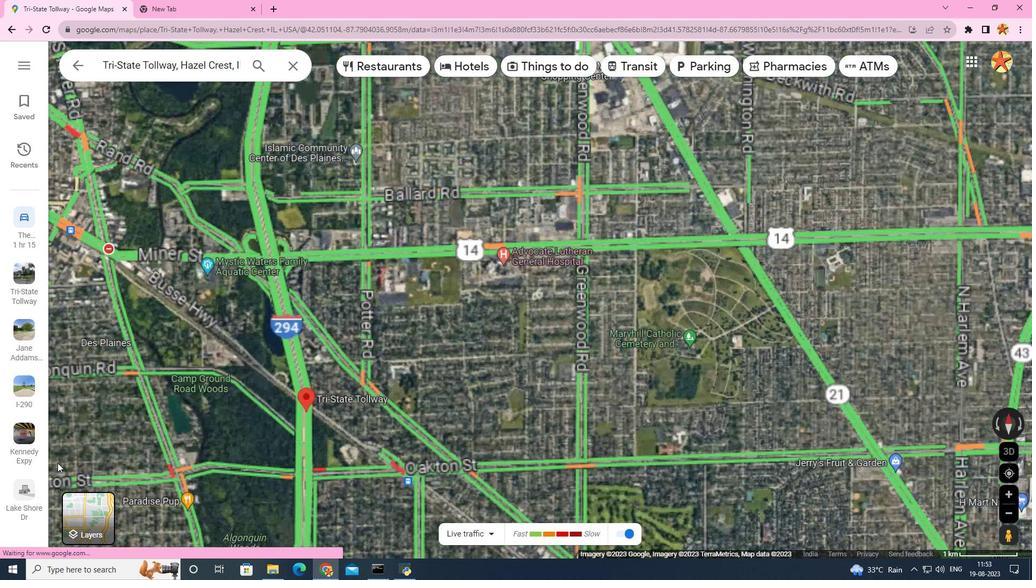 
Action: Mouse moved to (57, 463)
Screenshot: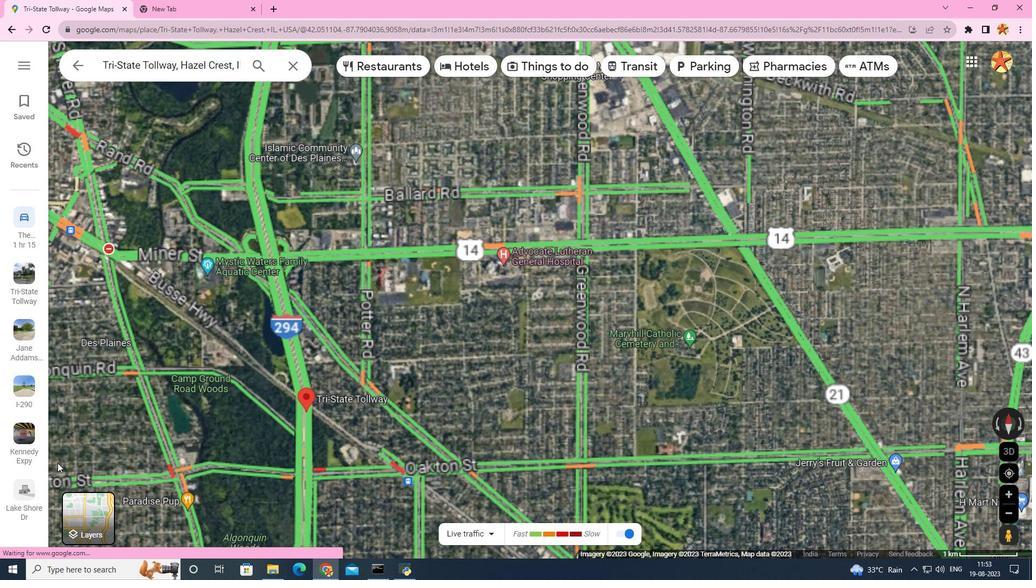 
Action: Mouse scrolled (57, 464) with delta (0, 0)
Screenshot: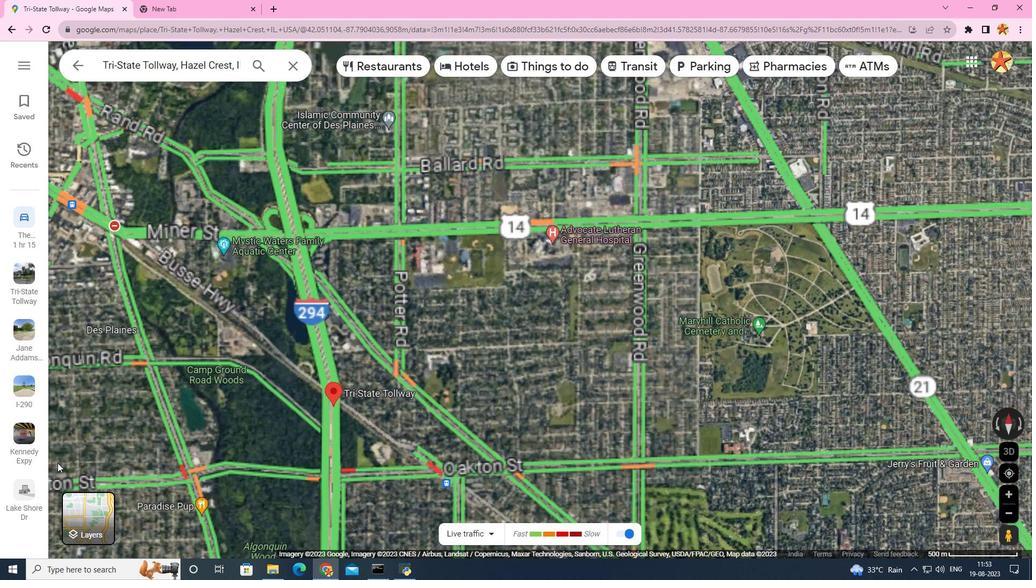 
Action: Mouse scrolled (57, 464) with delta (0, 0)
Screenshot: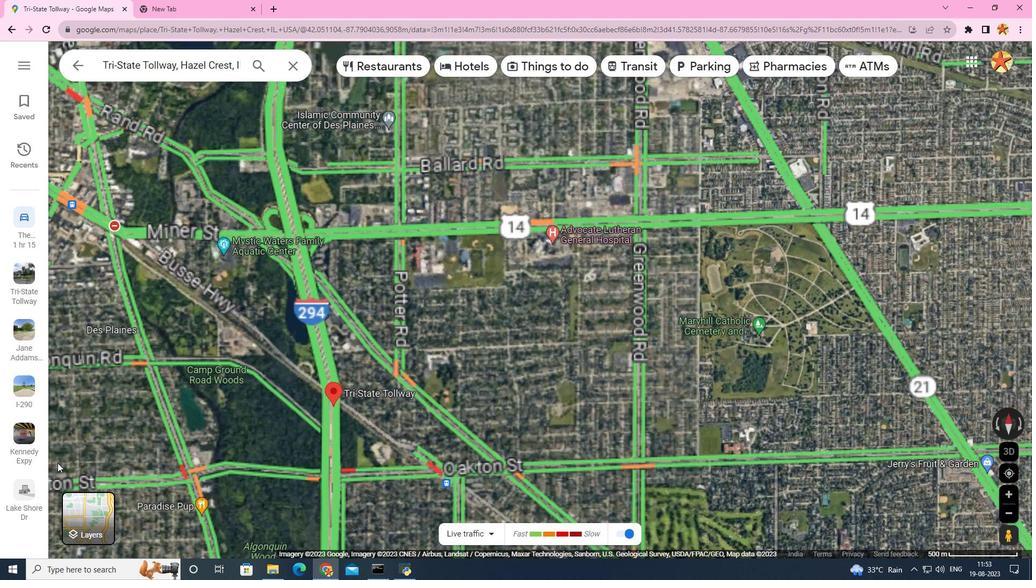 
Action: Mouse scrolled (57, 464) with delta (0, 0)
Screenshot: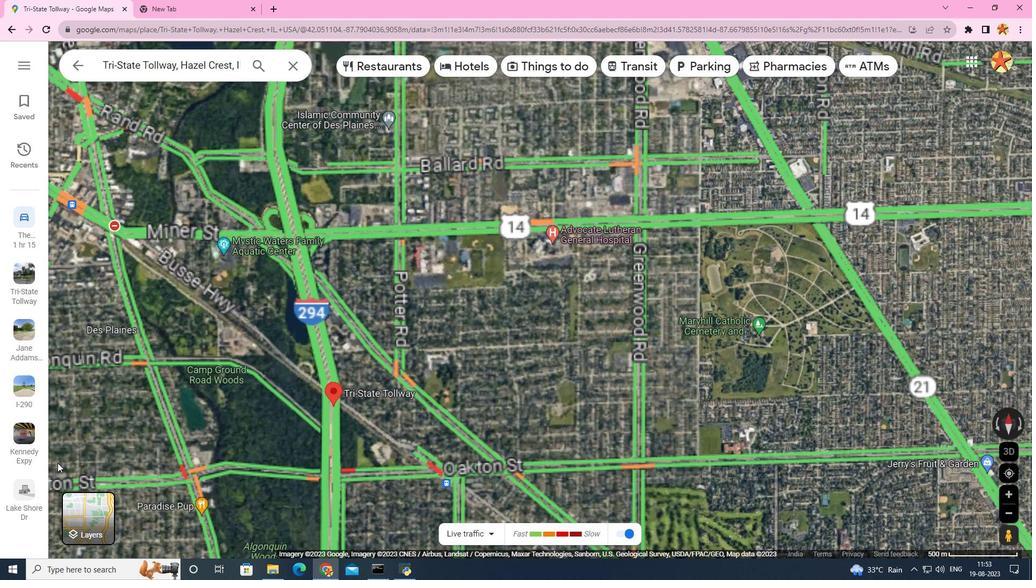 
Action: Mouse scrolled (57, 464) with delta (0, 0)
Screenshot: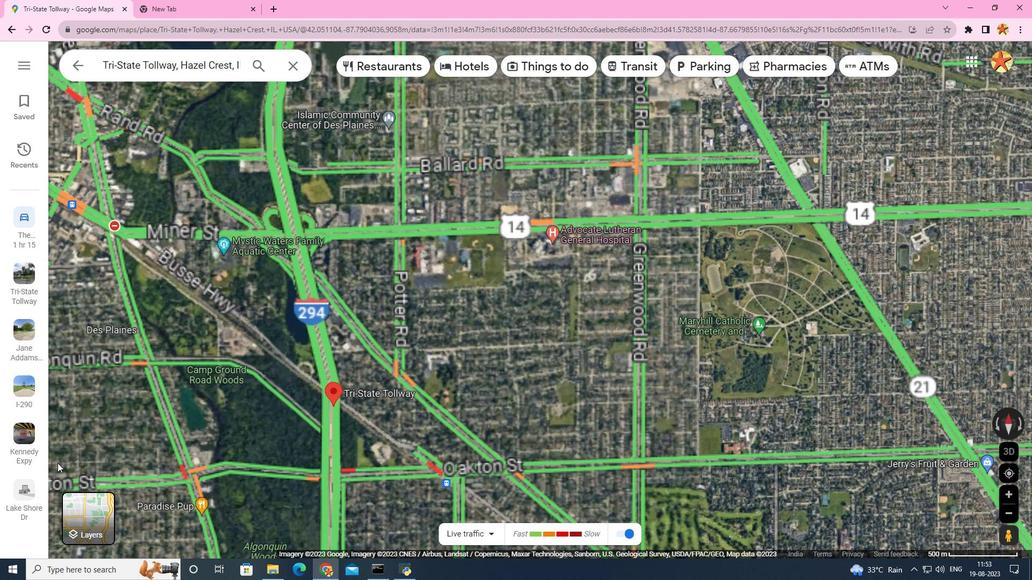 
Action: Mouse scrolled (57, 464) with delta (0, 0)
Screenshot: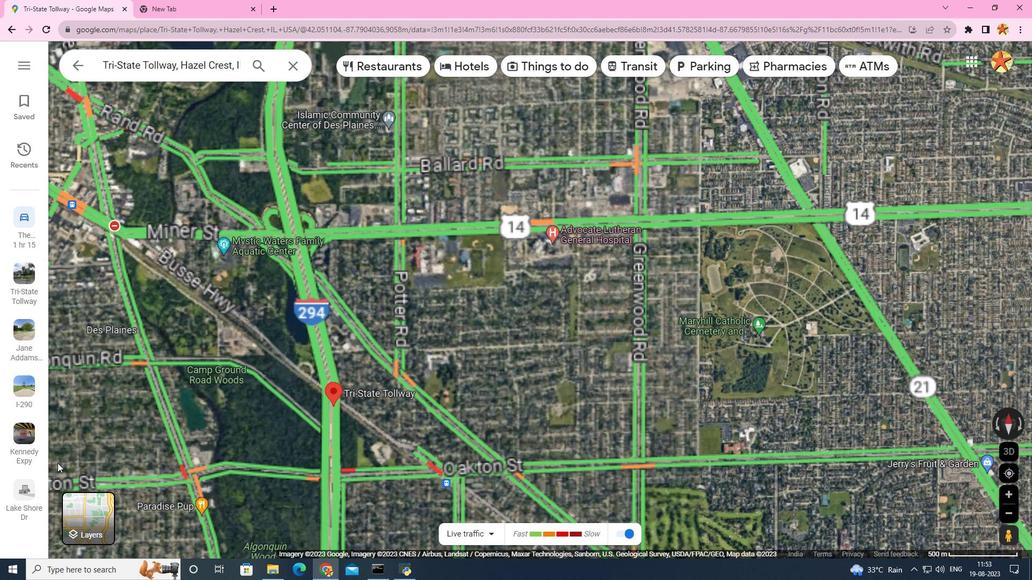 
Action: Mouse moved to (511, 500)
Screenshot: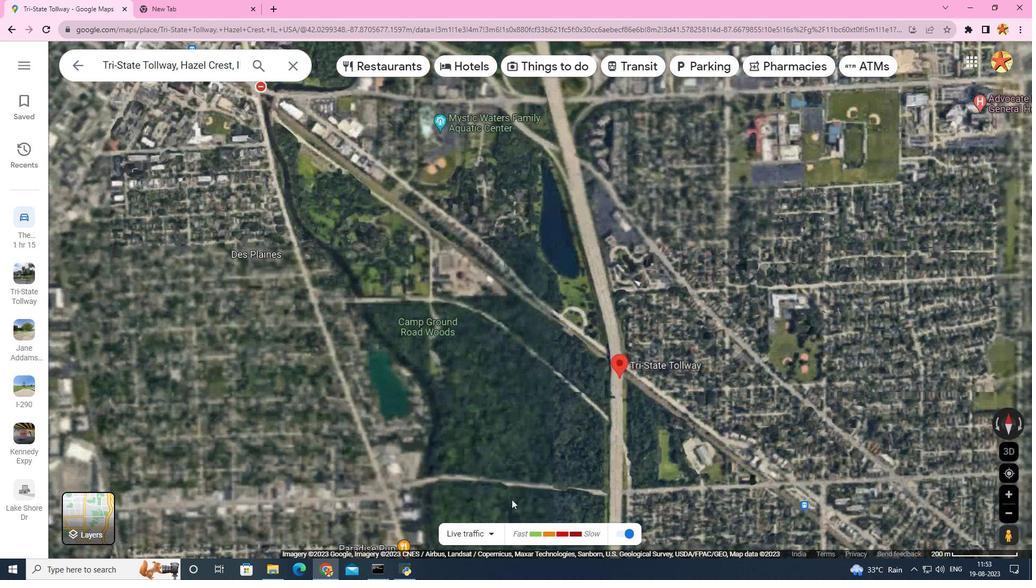 
Action: Mouse scrolled (511, 499) with delta (0, 0)
Screenshot: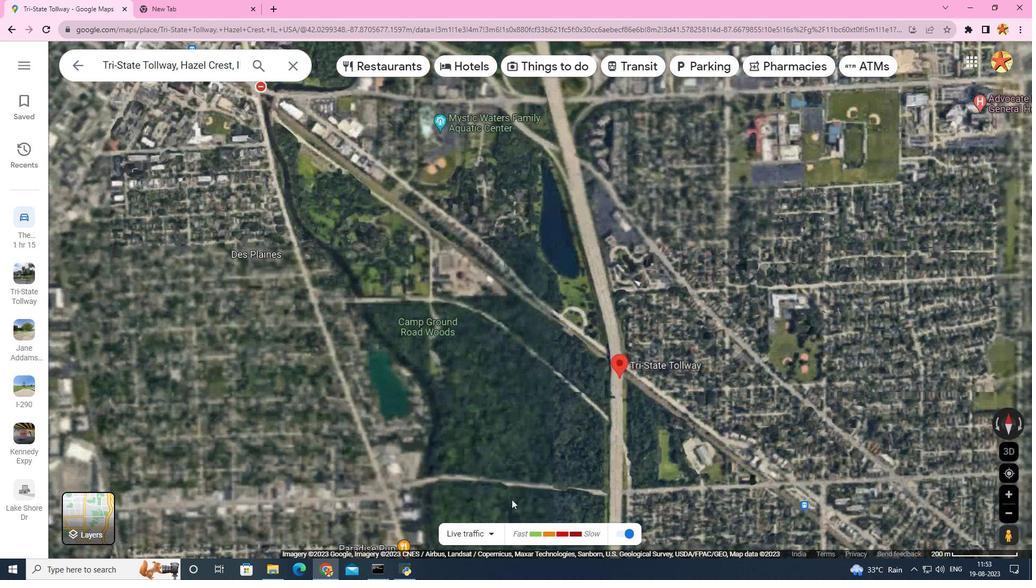 
Action: Mouse scrolled (511, 499) with delta (0, 0)
Screenshot: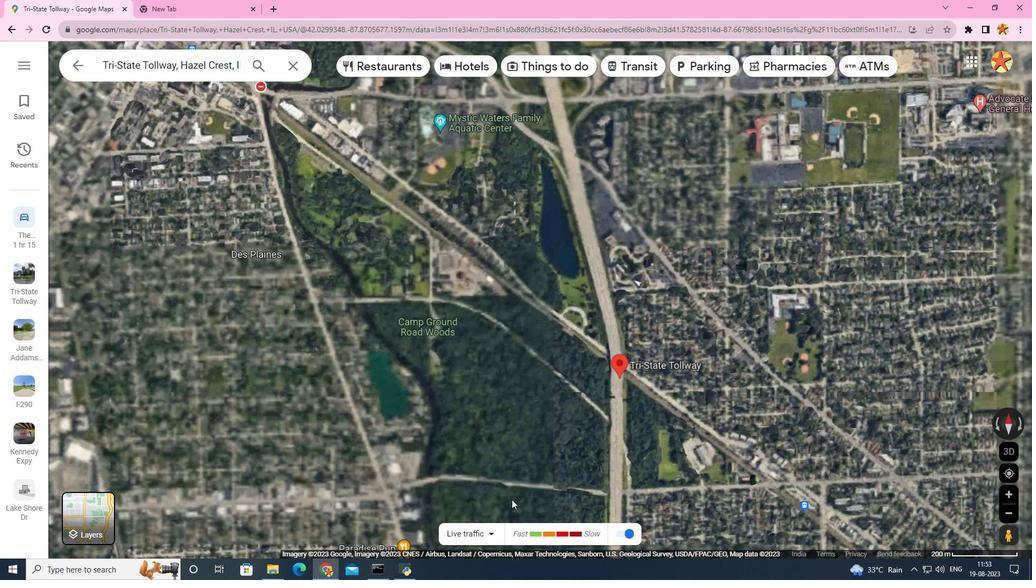 
Action: Mouse scrolled (511, 499) with delta (0, 0)
Screenshot: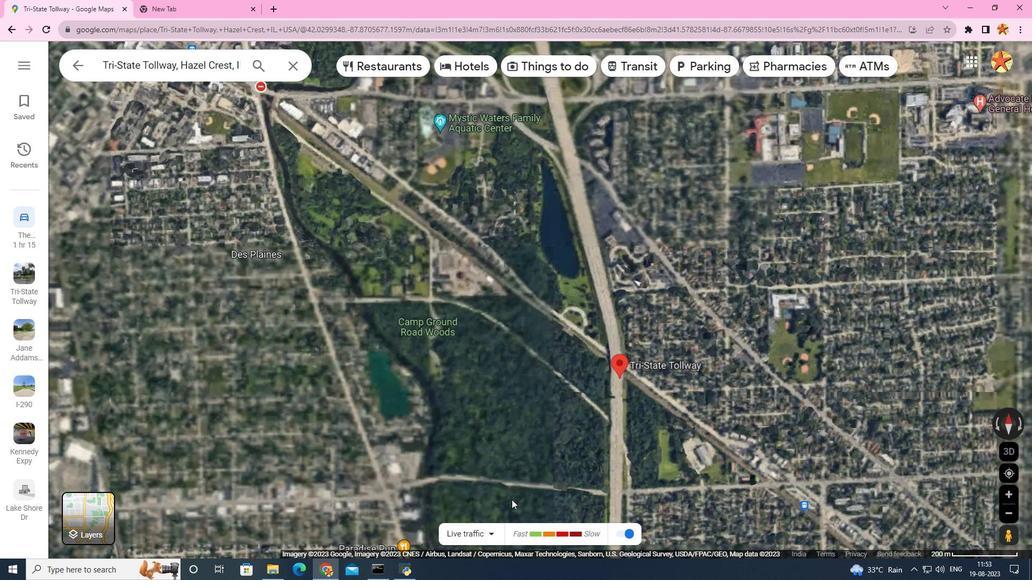 
Action: Mouse moved to (543, 487)
Screenshot: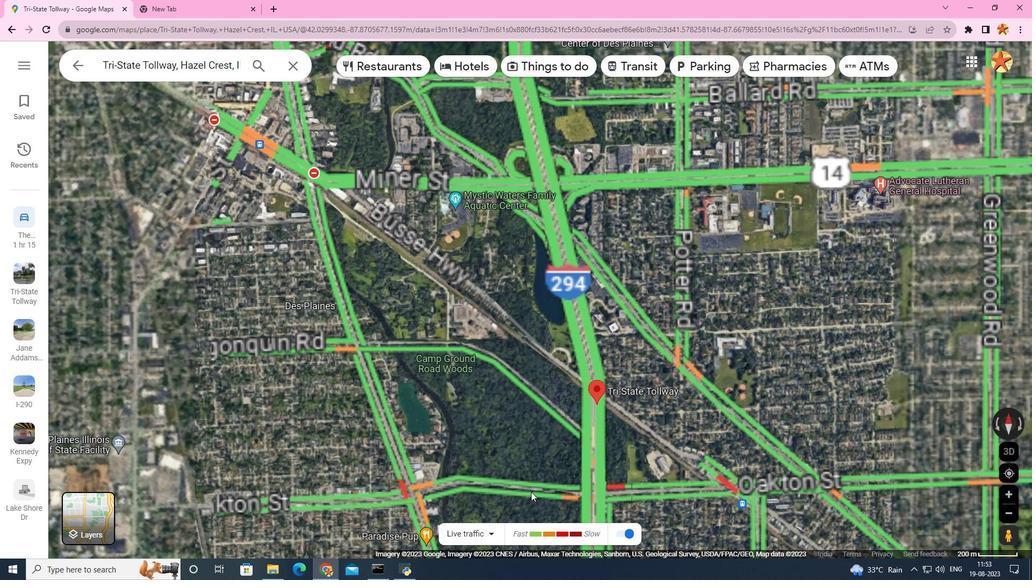 
Action: Mouse scrolled (543, 488) with delta (0, 0)
Screenshot: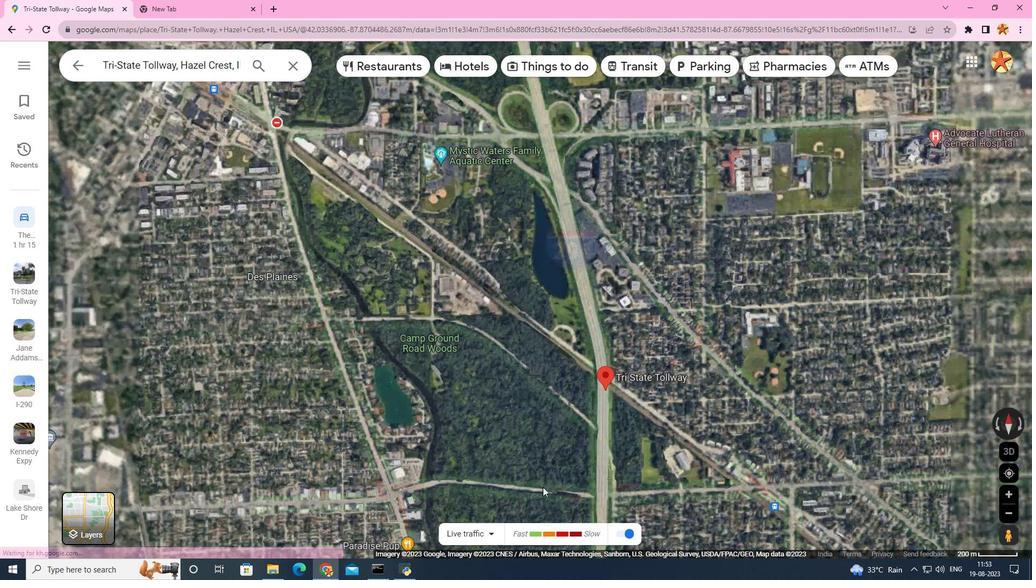 
Action: Mouse scrolled (543, 487) with delta (0, 0)
Screenshot: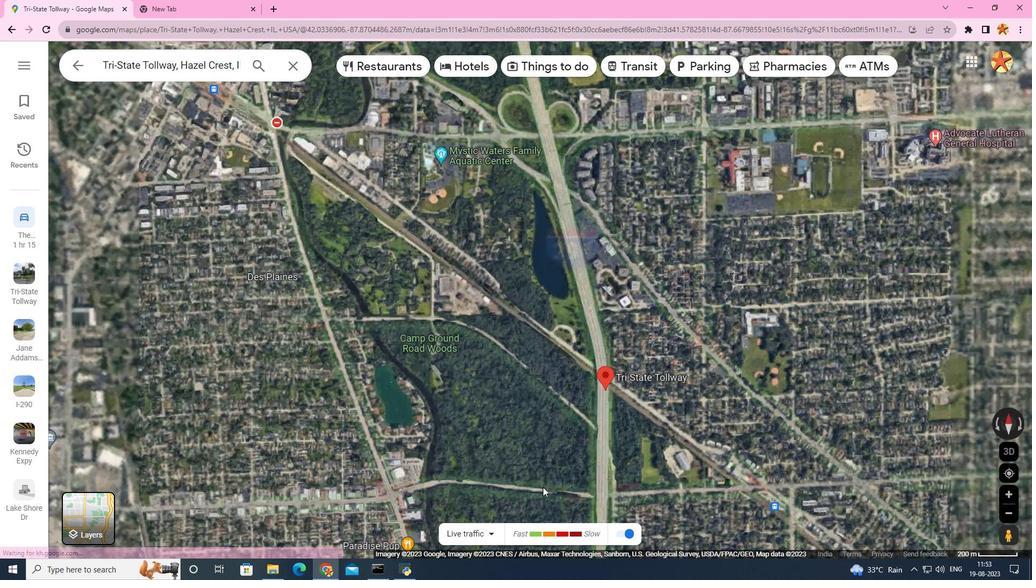 
Action: Mouse scrolled (543, 487) with delta (0, 0)
Screenshot: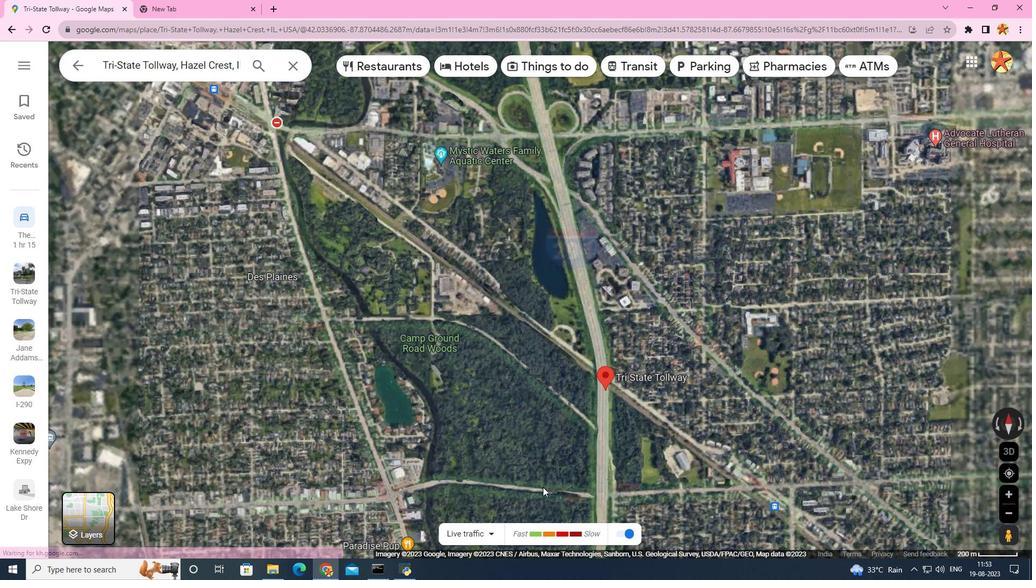 
Action: Mouse scrolled (543, 487) with delta (0, 0)
Screenshot: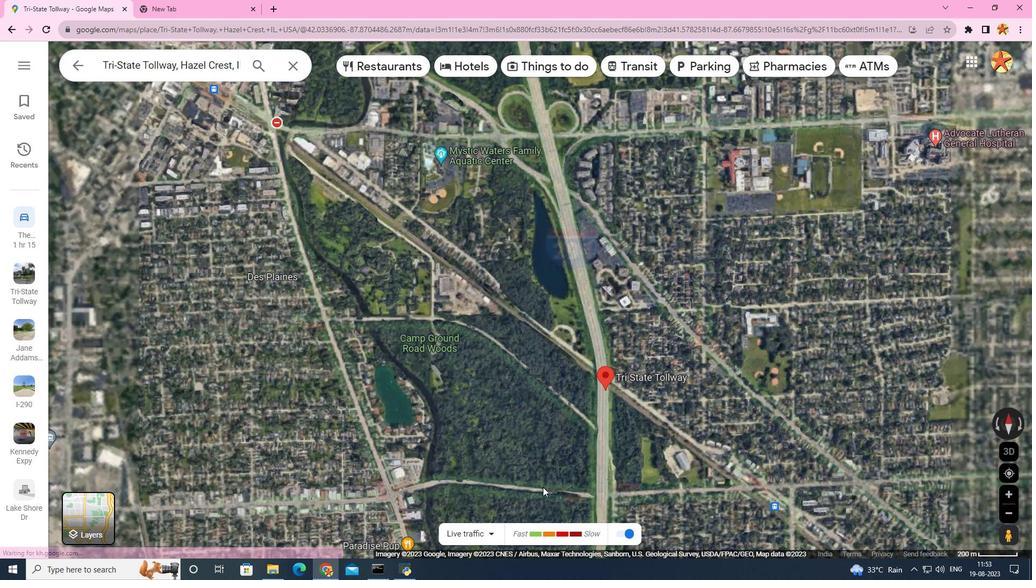 
Action: Mouse scrolled (543, 487) with delta (0, 0)
Screenshot: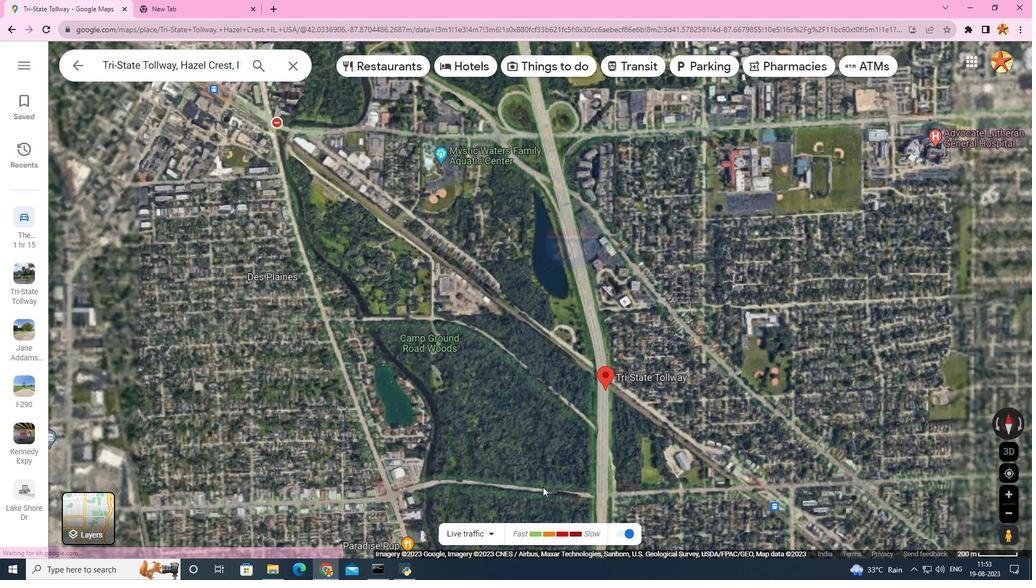 
Action: Mouse scrolled (543, 487) with delta (0, 0)
Screenshot: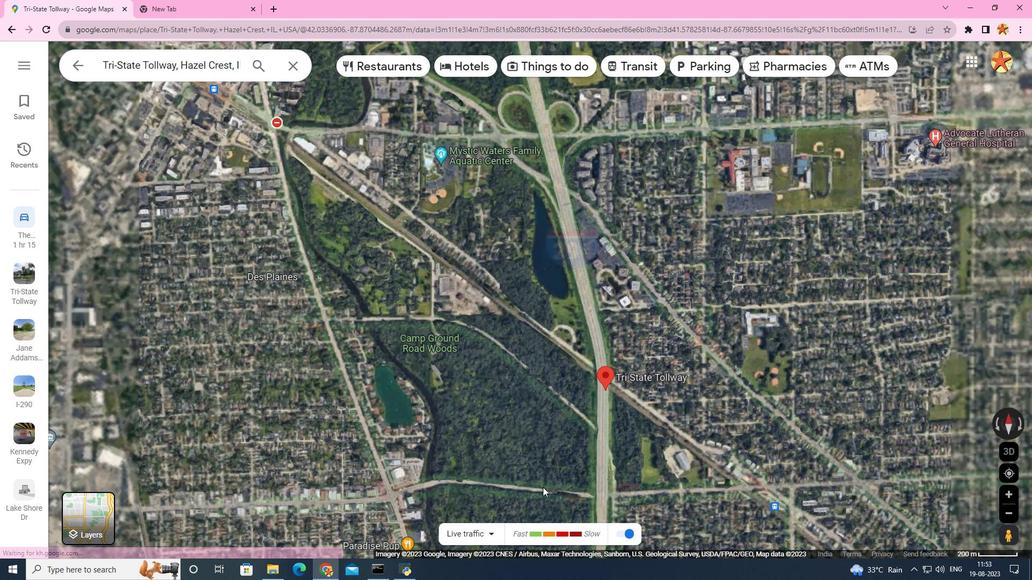 
Action: Mouse scrolled (543, 488) with delta (0, 0)
Screenshot: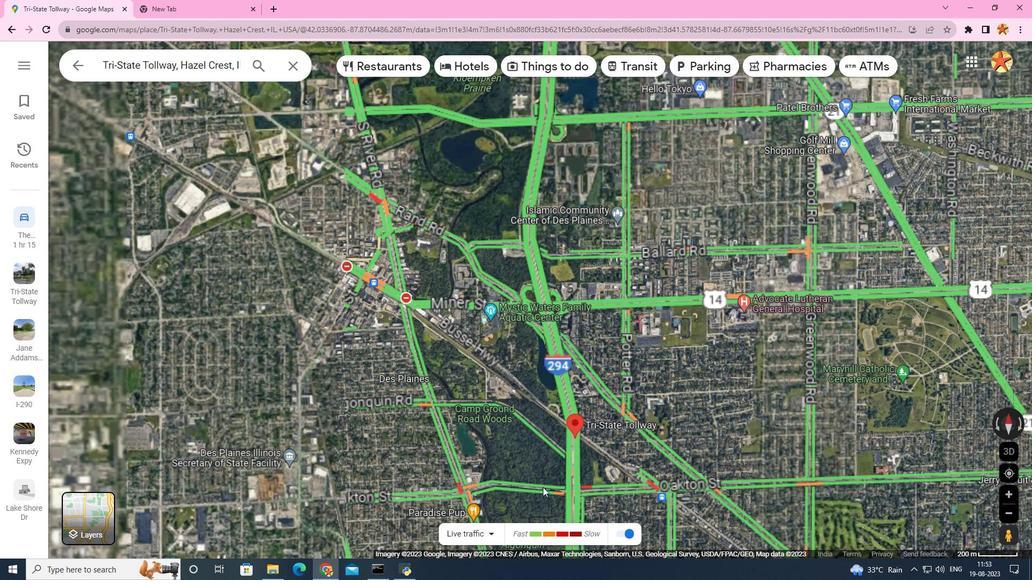 
Action: Mouse scrolled (543, 487) with delta (0, 0)
Screenshot: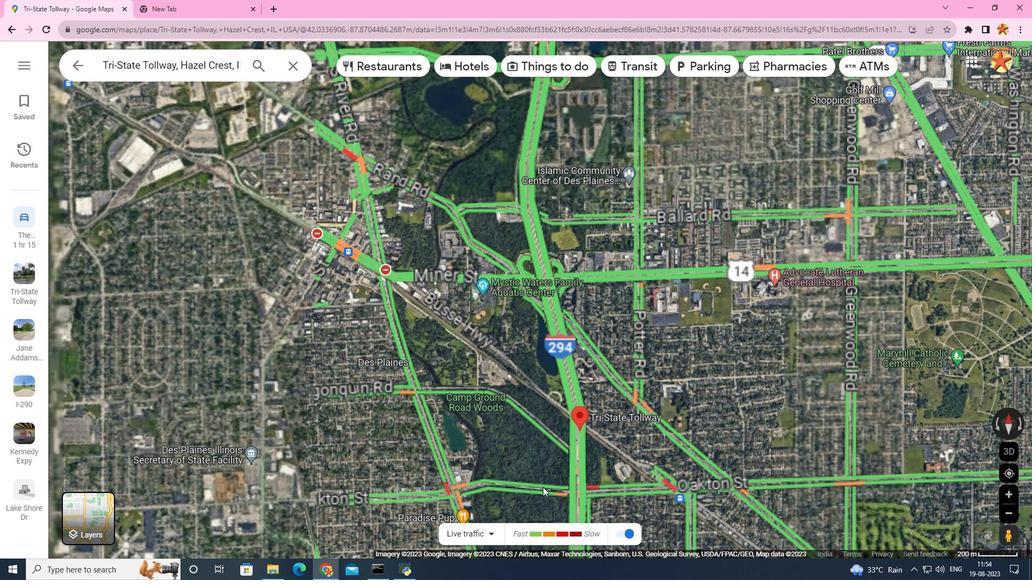 
Action: Mouse scrolled (543, 487) with delta (0, 0)
Screenshot: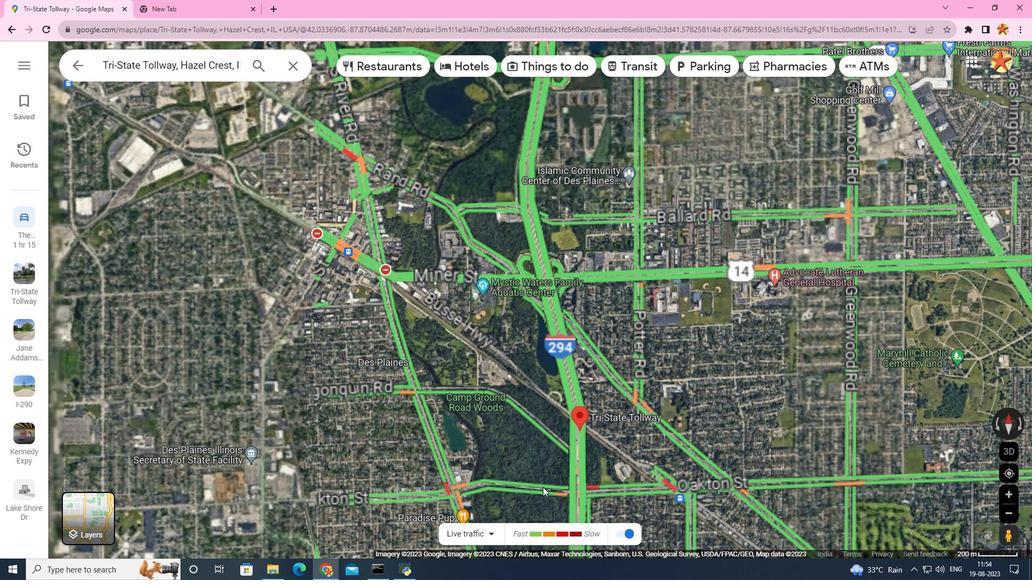 
Action: Mouse scrolled (543, 487) with delta (0, 0)
Screenshot: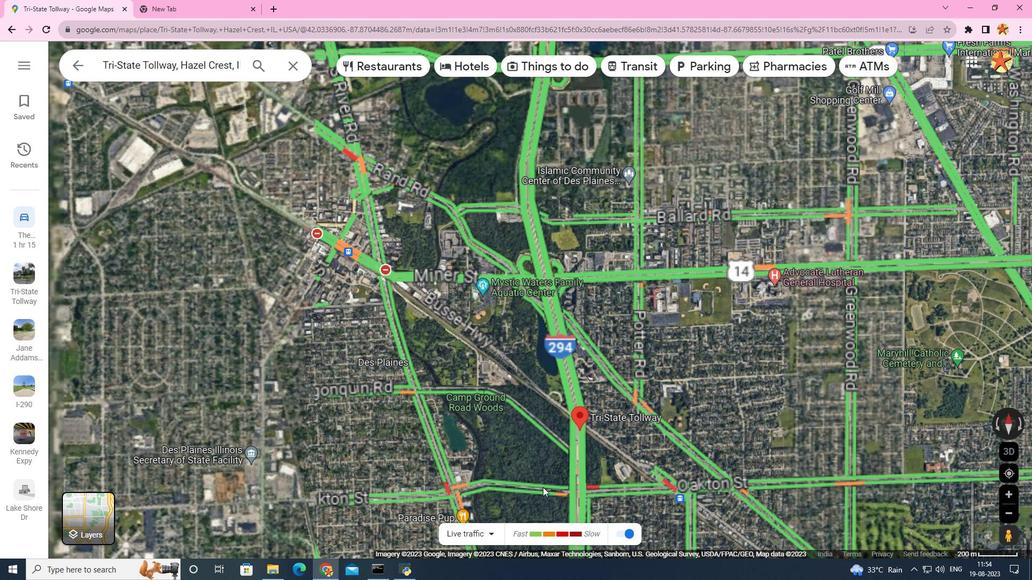 
Action: Mouse scrolled (543, 487) with delta (0, 0)
Screenshot: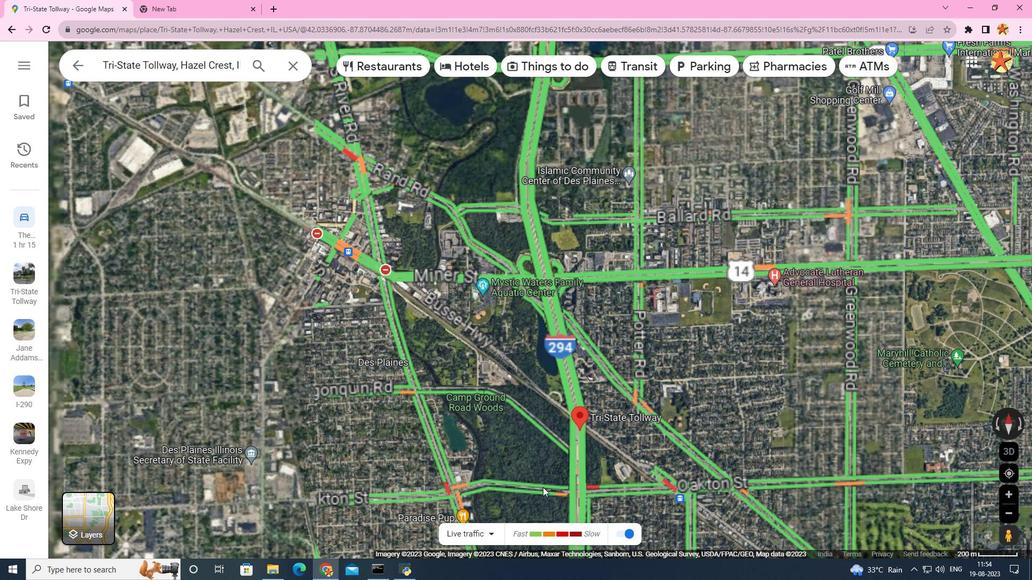 
Action: Mouse moved to (547, 466)
Screenshot: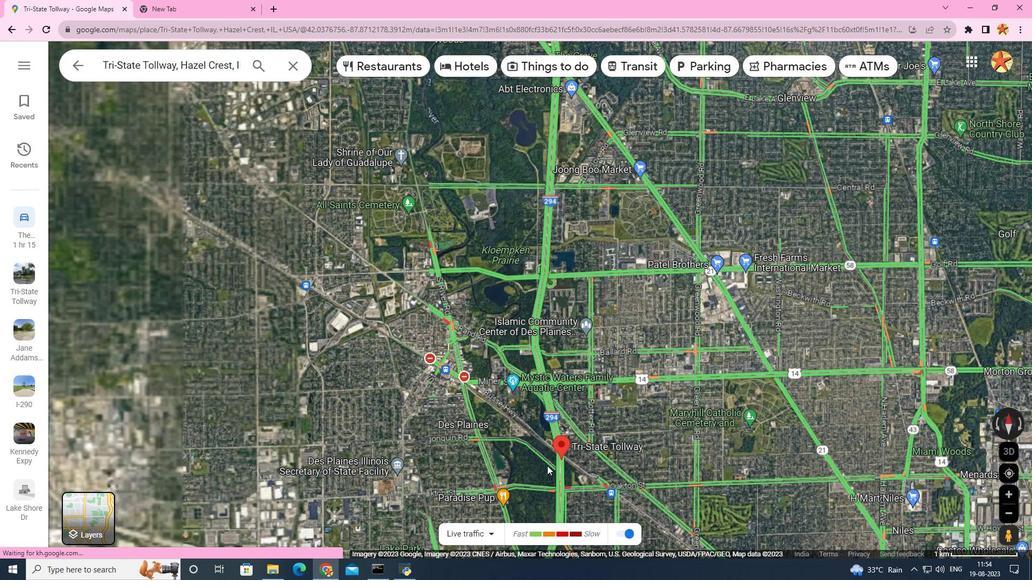 
Action: Mouse scrolled (547, 465) with delta (0, 0)
Screenshot: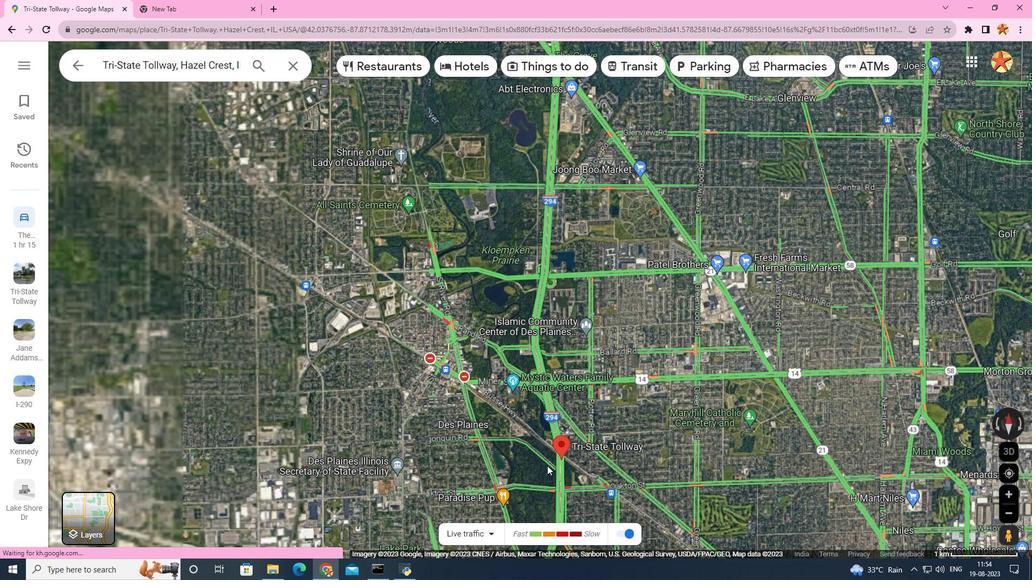 
Action: Mouse scrolled (547, 465) with delta (0, 0)
Screenshot: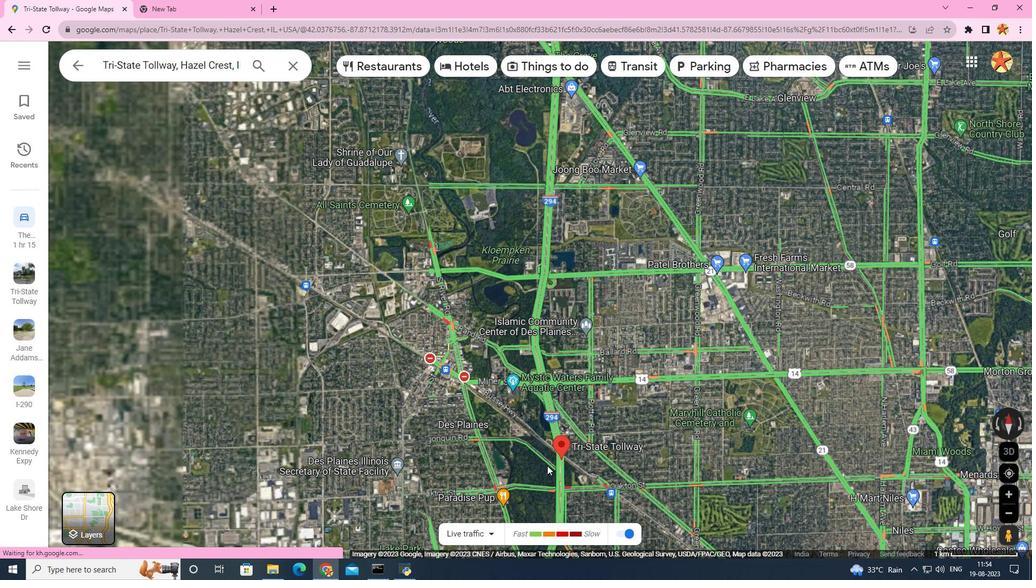 
Action: Mouse scrolled (547, 465) with delta (0, 0)
Screenshot: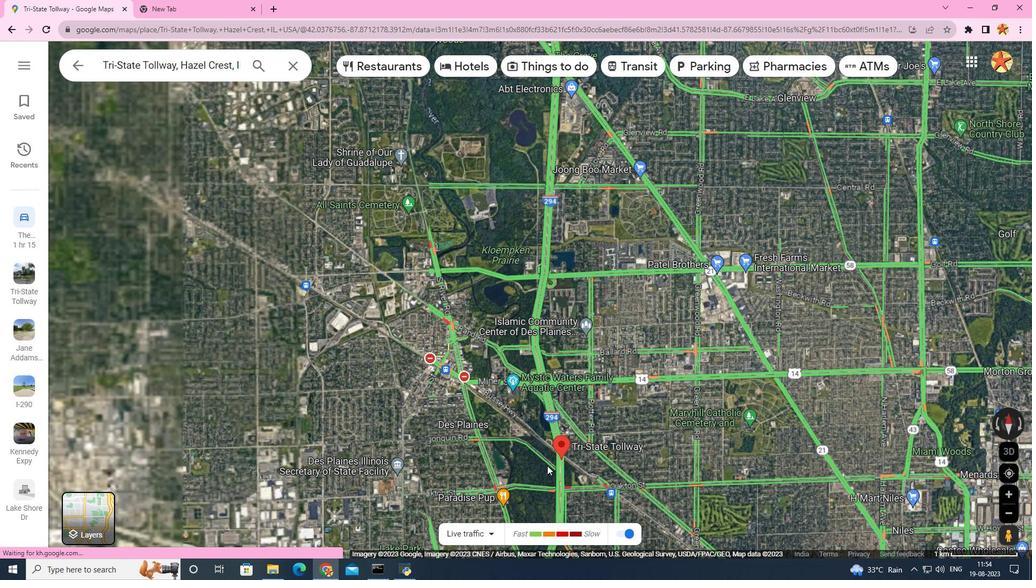 
Action: Mouse scrolled (547, 465) with delta (0, 0)
Screenshot: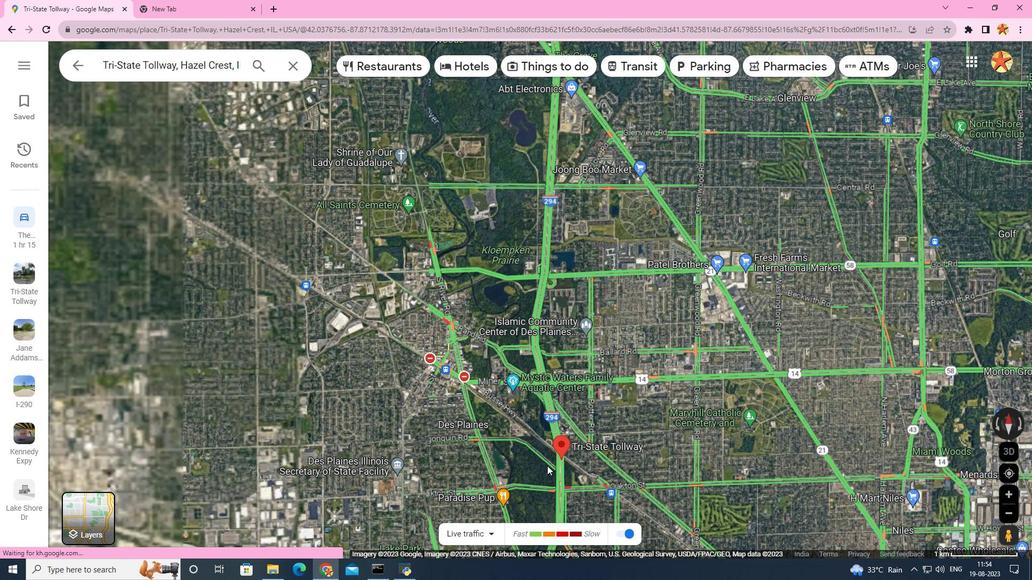 
Action: Mouse scrolled (547, 465) with delta (0, 0)
Screenshot: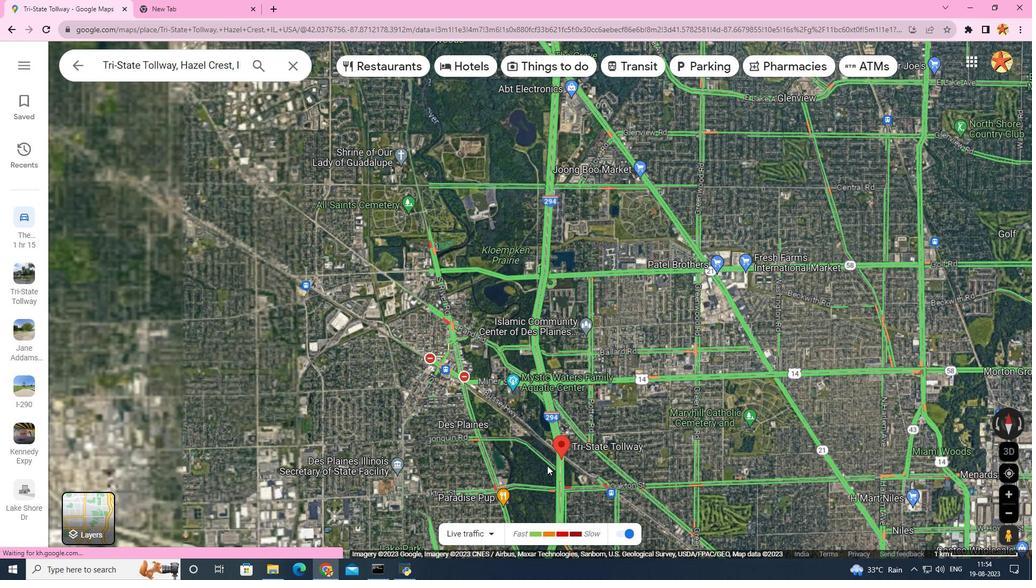 
Action: Mouse moved to (510, 233)
Screenshot: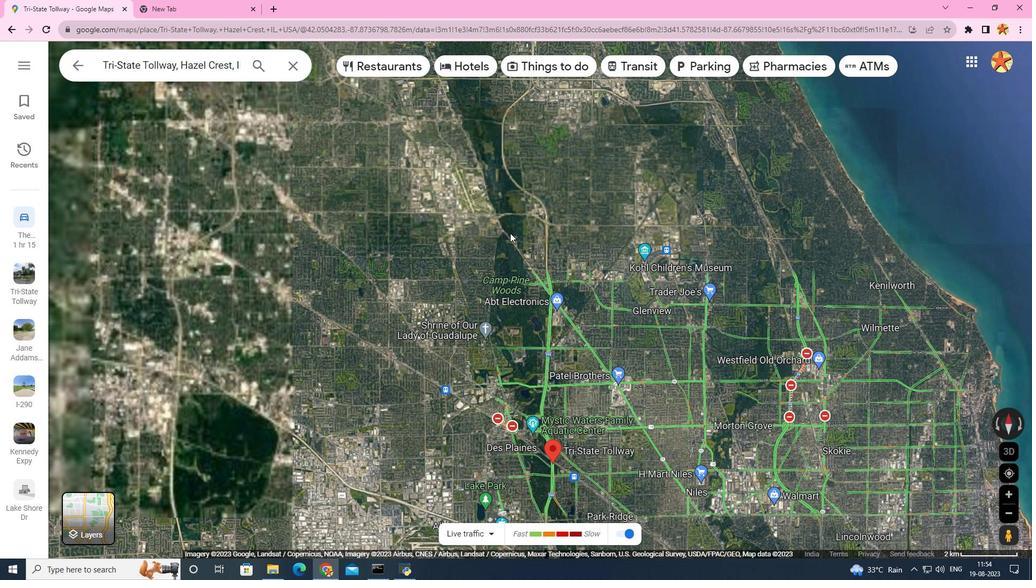 
Action: Mouse scrolled (510, 233) with delta (0, 0)
Screenshot: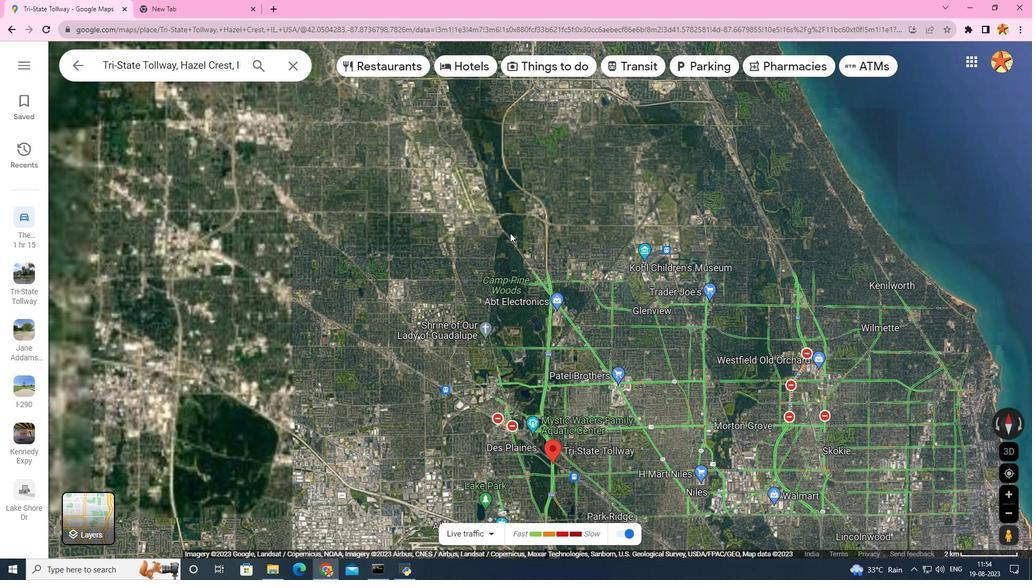 
Action: Mouse scrolled (510, 233) with delta (0, 0)
Screenshot: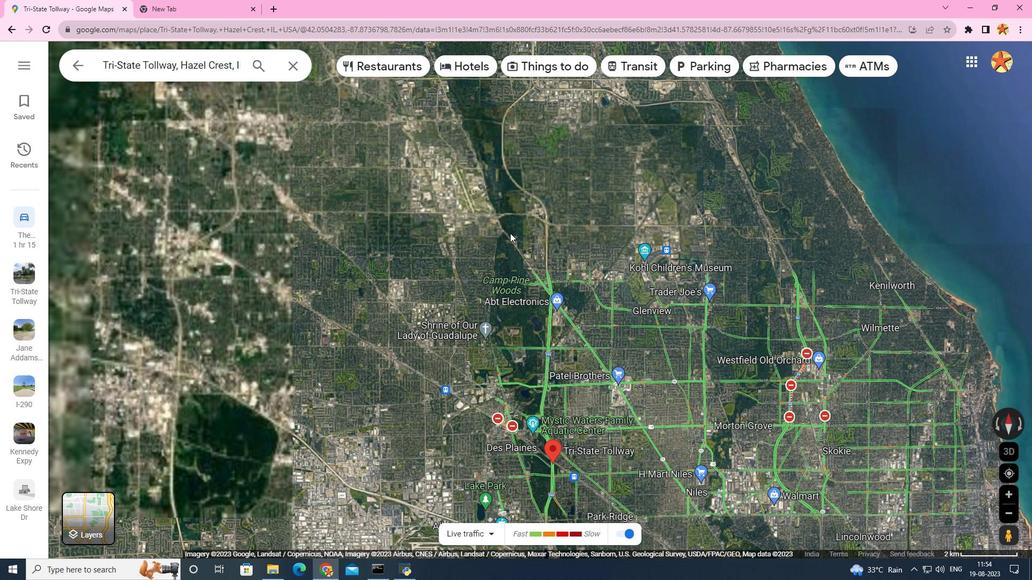 
Action: Mouse scrolled (510, 233) with delta (0, 0)
Screenshot: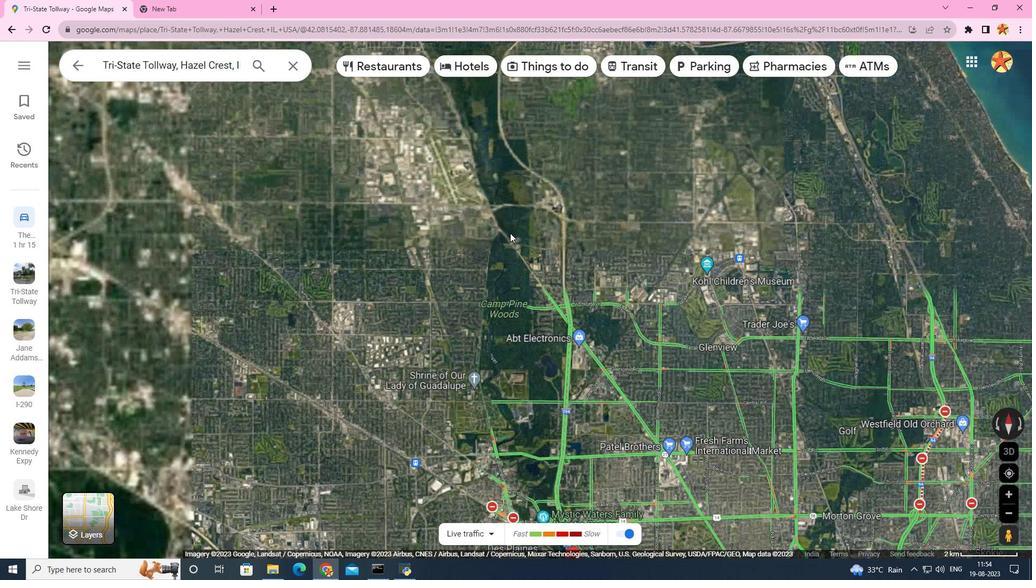 
Action: Mouse moved to (509, 234)
Screenshot: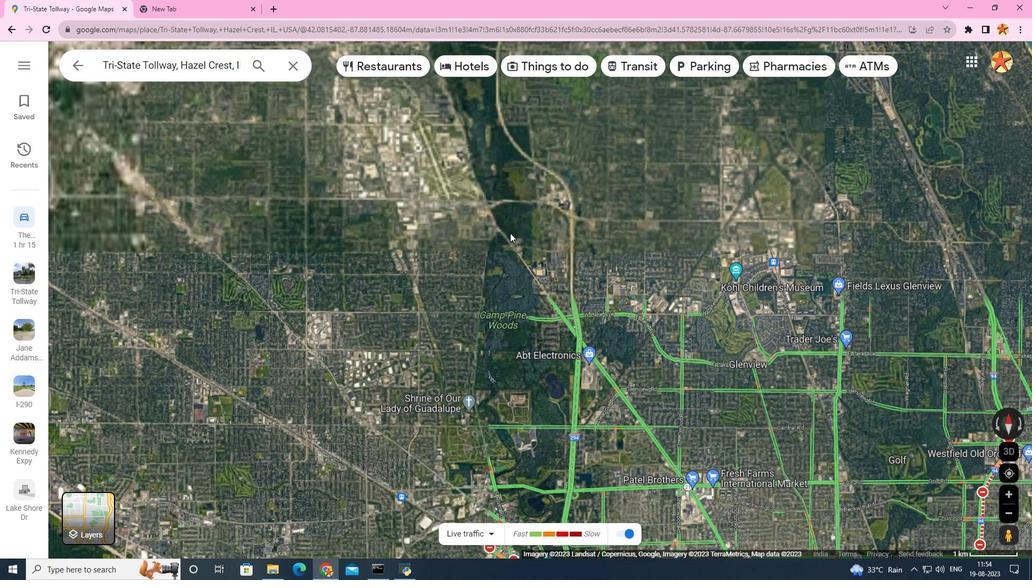 
Action: Mouse scrolled (509, 233) with delta (0, 0)
Screenshot: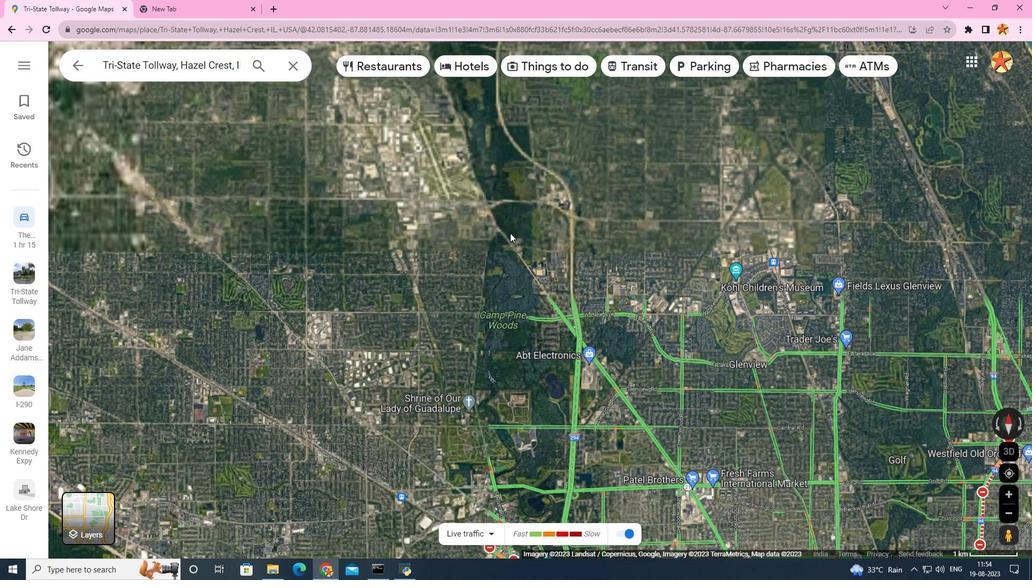 
Action: Mouse moved to (509, 235)
Screenshot: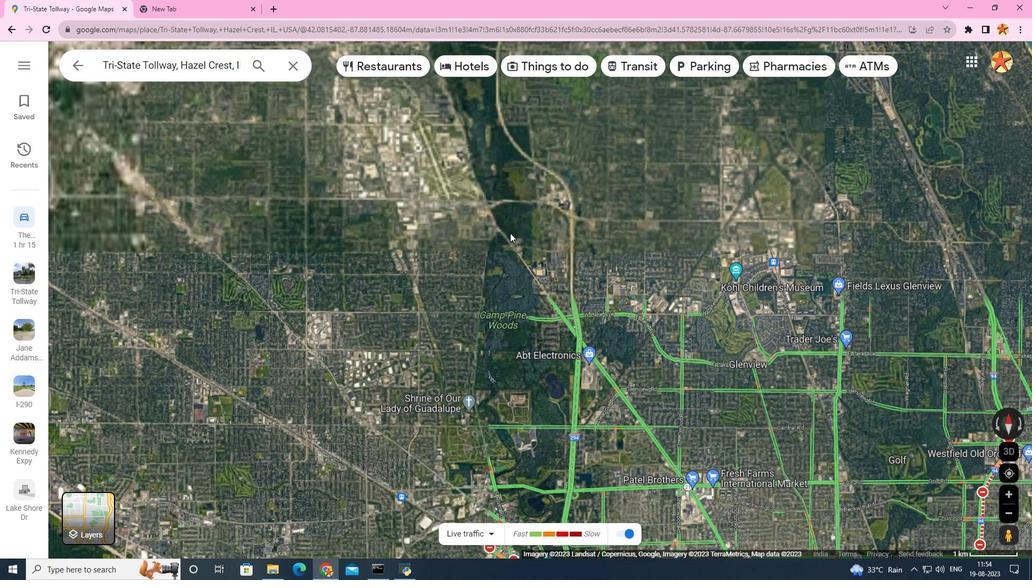 
Action: Mouse scrolled (509, 235) with delta (0, 0)
Screenshot: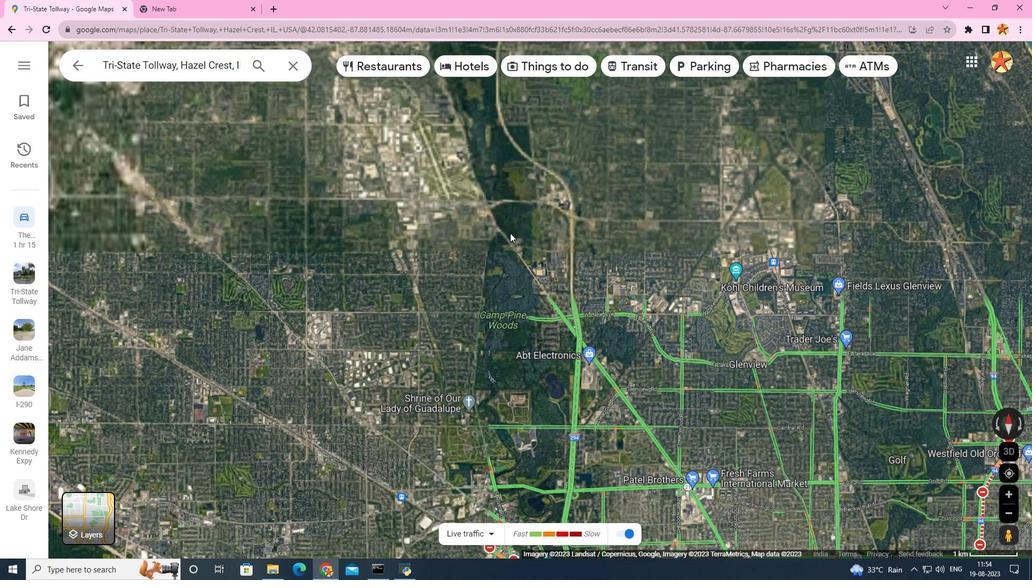 
Action: Mouse moved to (508, 236)
Screenshot: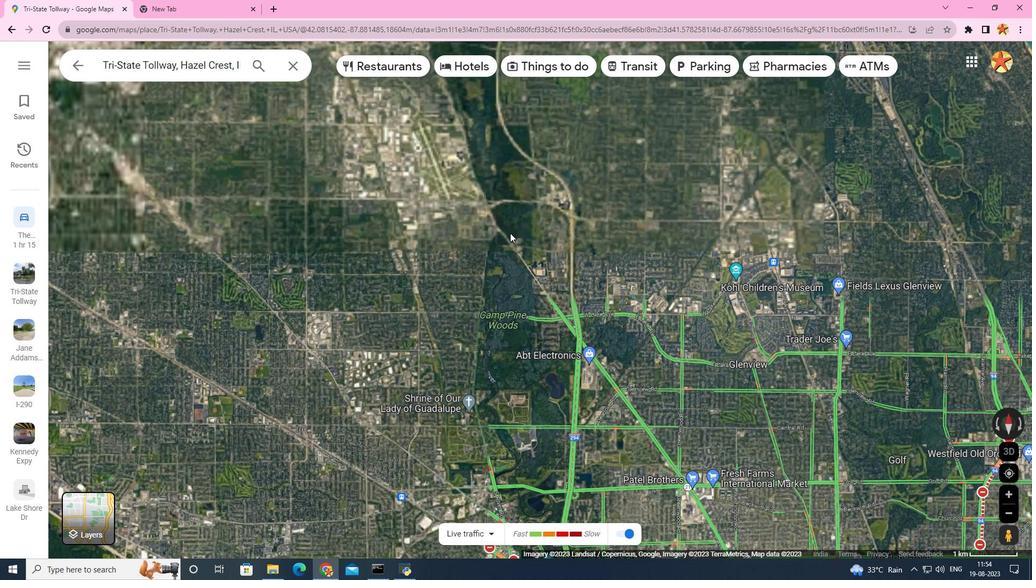 
Action: Mouse scrolled (508, 237) with delta (0, 0)
Screenshot: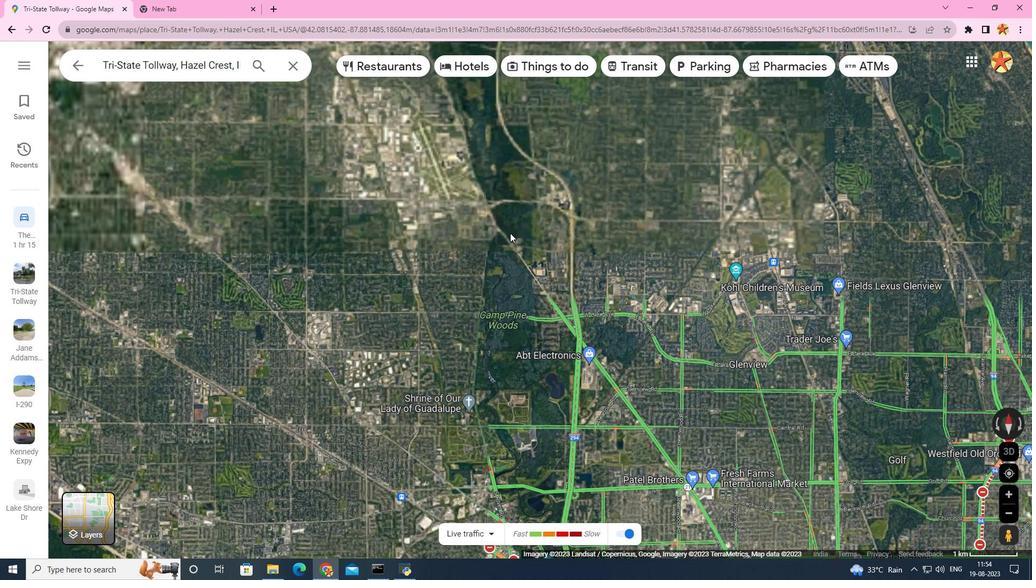 
Action: Mouse moved to (508, 239)
Screenshot: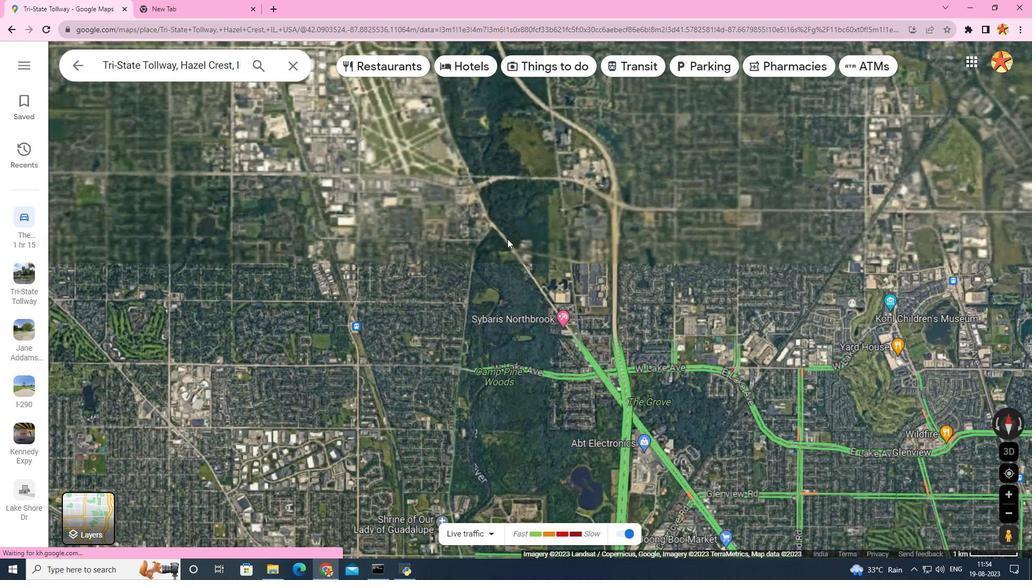 
Action: Mouse scrolled (508, 239) with delta (0, 0)
Screenshot: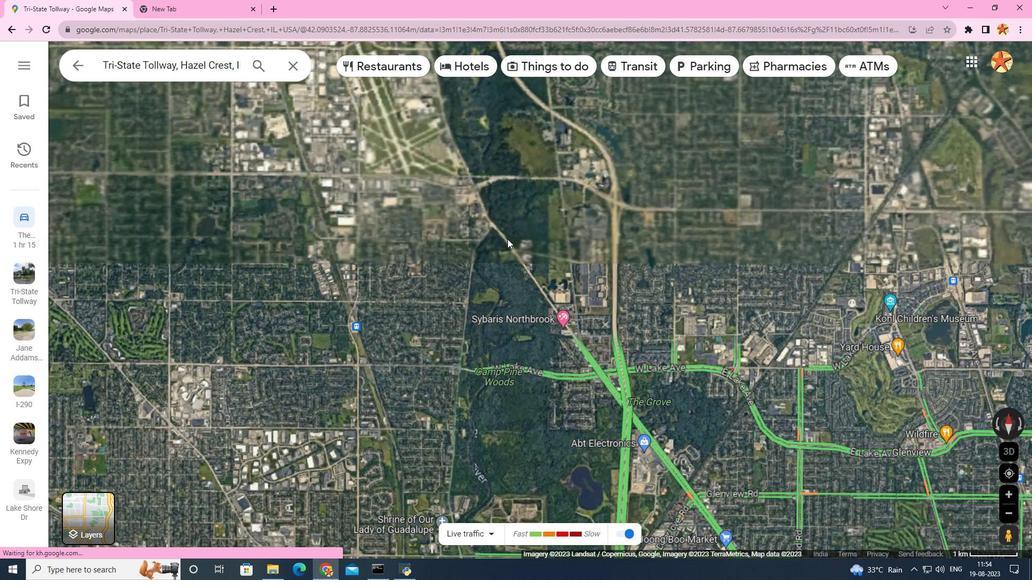 
Action: Mouse moved to (507, 239)
Screenshot: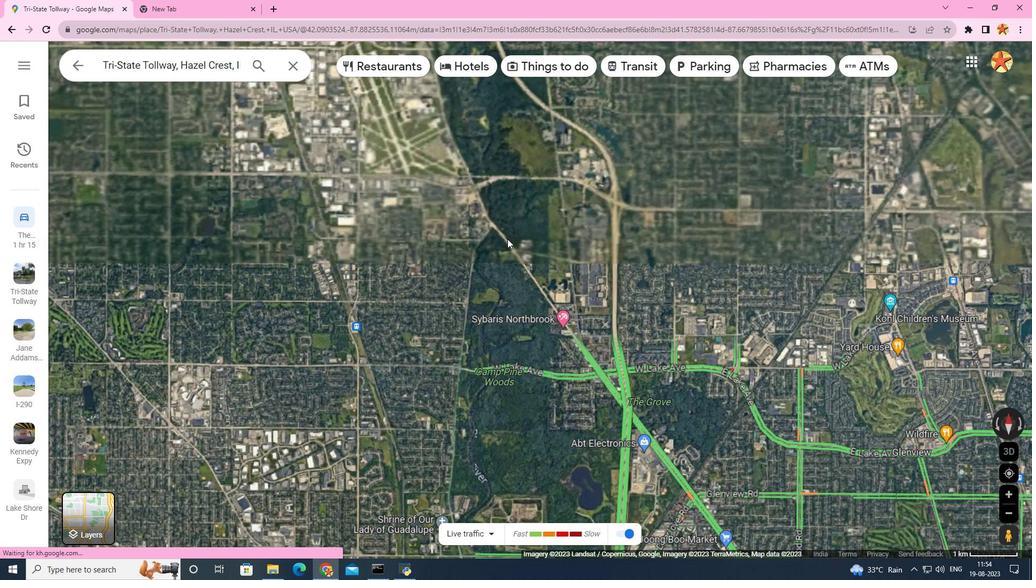 
Action: Mouse scrolled (507, 238) with delta (0, 0)
Screenshot: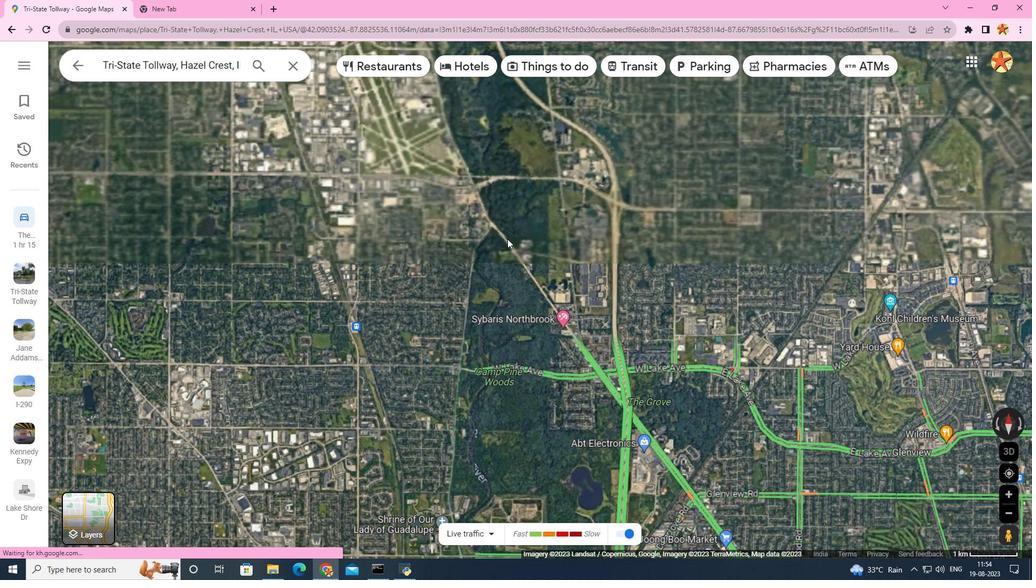 
Action: Mouse scrolled (507, 239) with delta (0, 0)
Screenshot: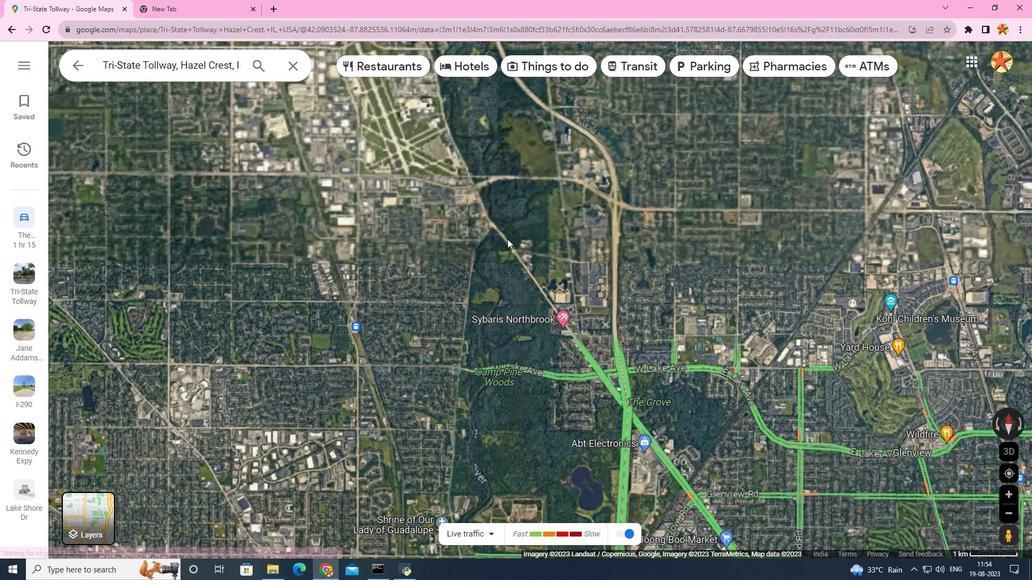 
Action: Mouse scrolled (507, 239) with delta (0, 0)
Screenshot: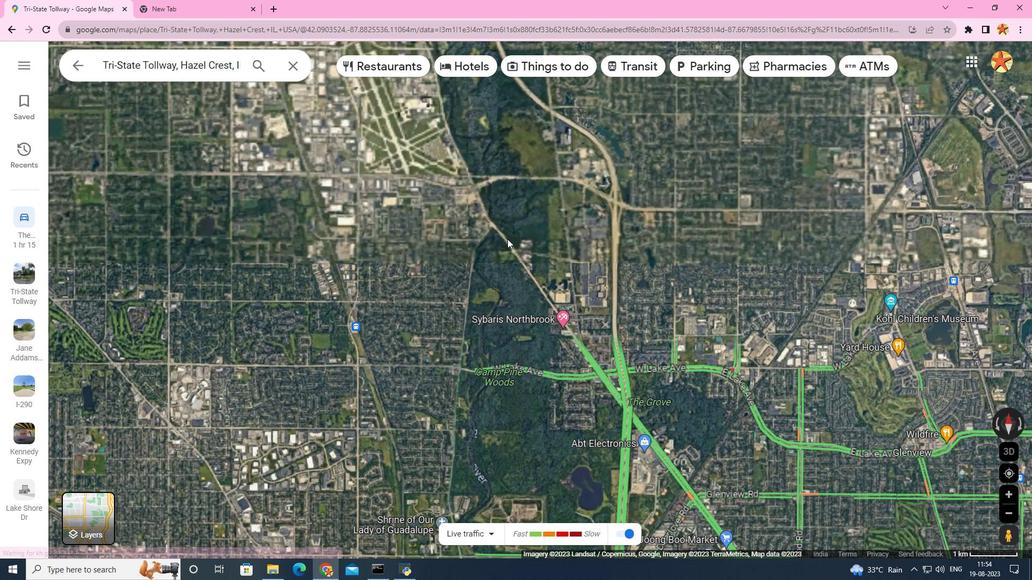
Action: Mouse moved to (507, 239)
Screenshot: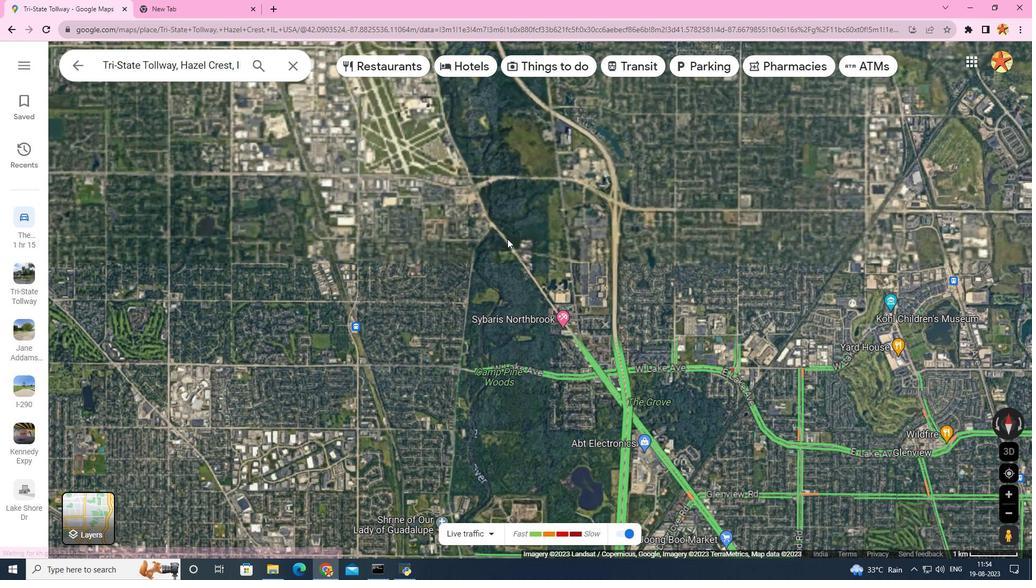 
Action: Mouse scrolled (507, 240) with delta (0, 0)
Screenshot: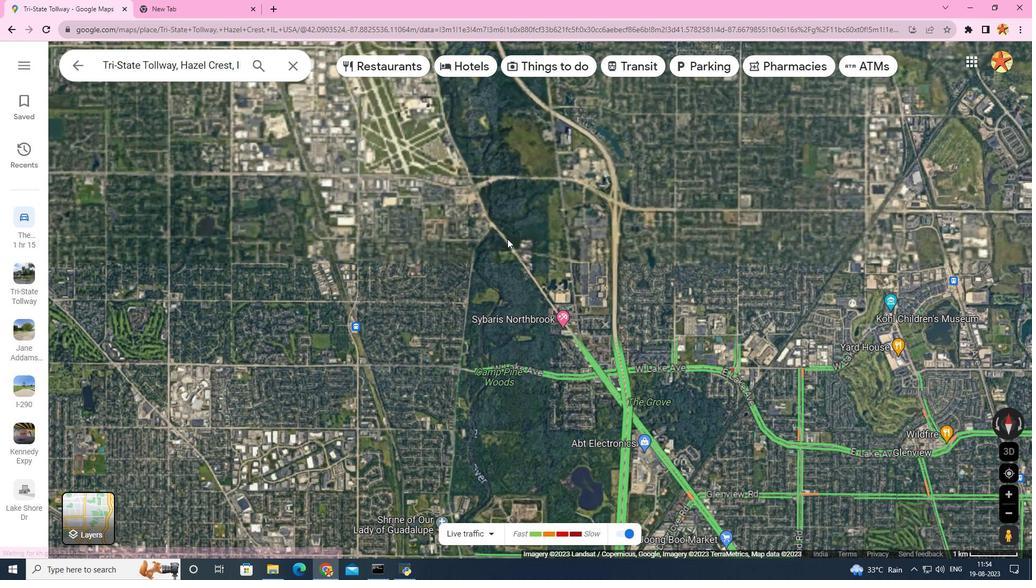 
Action: Mouse moved to (537, 68)
Screenshot: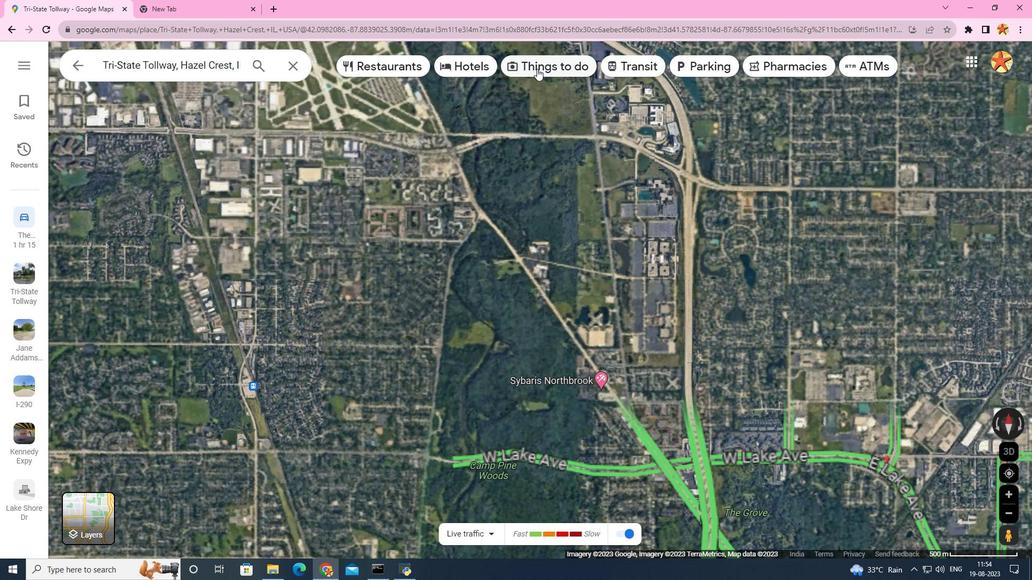 
Action: Mouse pressed left at (537, 68)
Screenshot: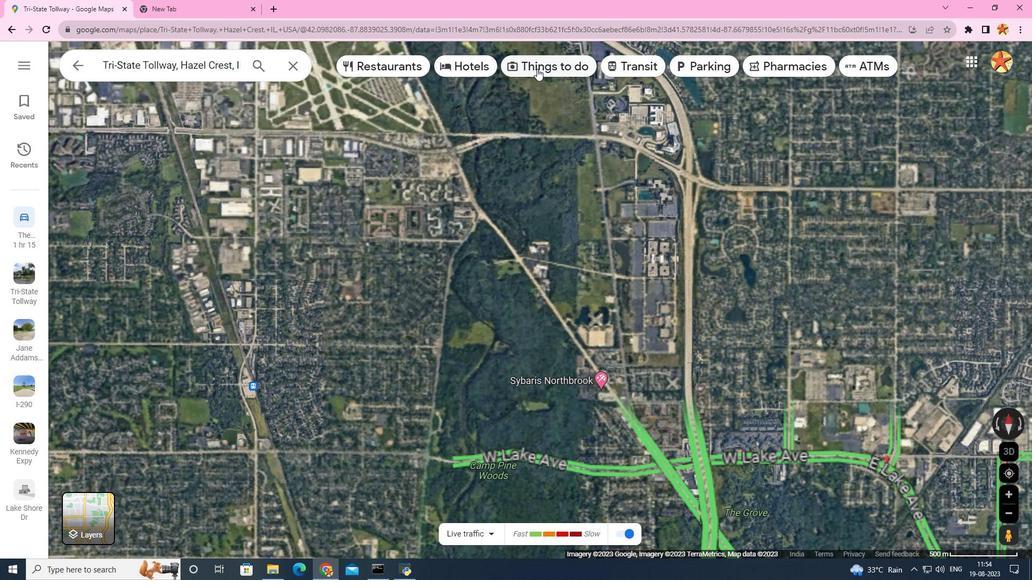 
Action: Mouse moved to (130, 250)
Screenshot: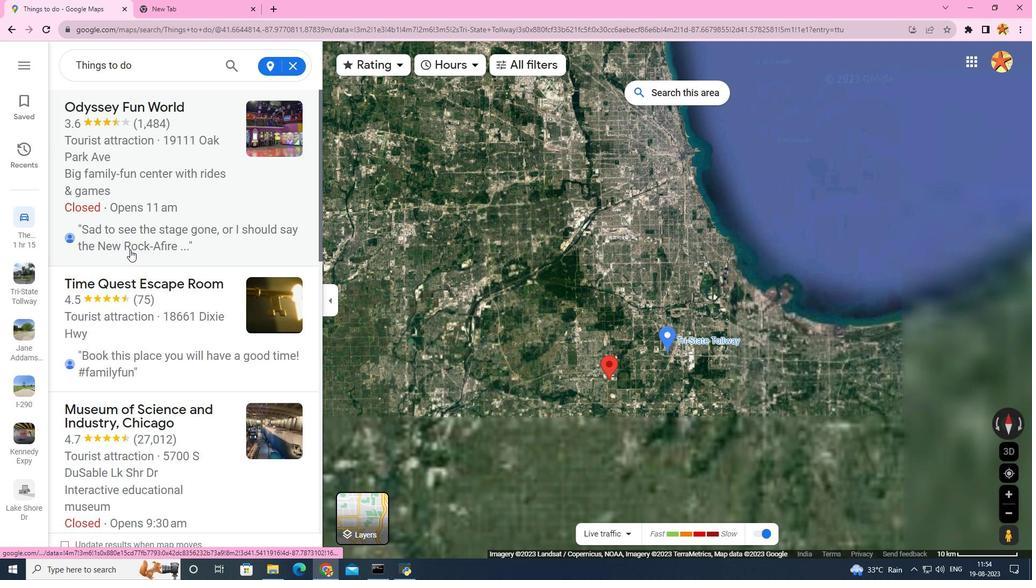 
Action: Mouse scrolled (130, 249) with delta (0, 0)
Screenshot: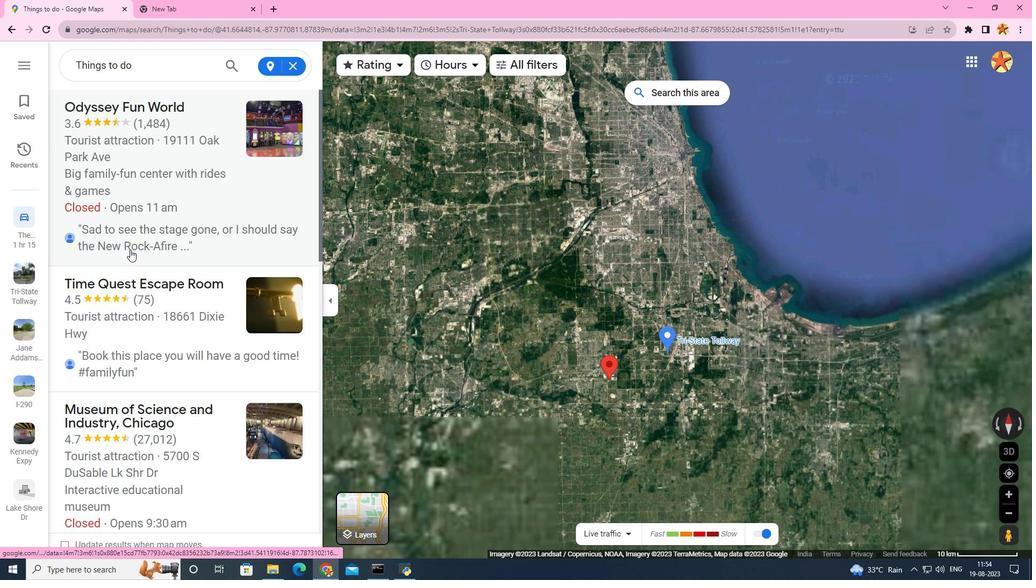 
Action: Mouse scrolled (130, 249) with delta (0, 0)
Screenshot: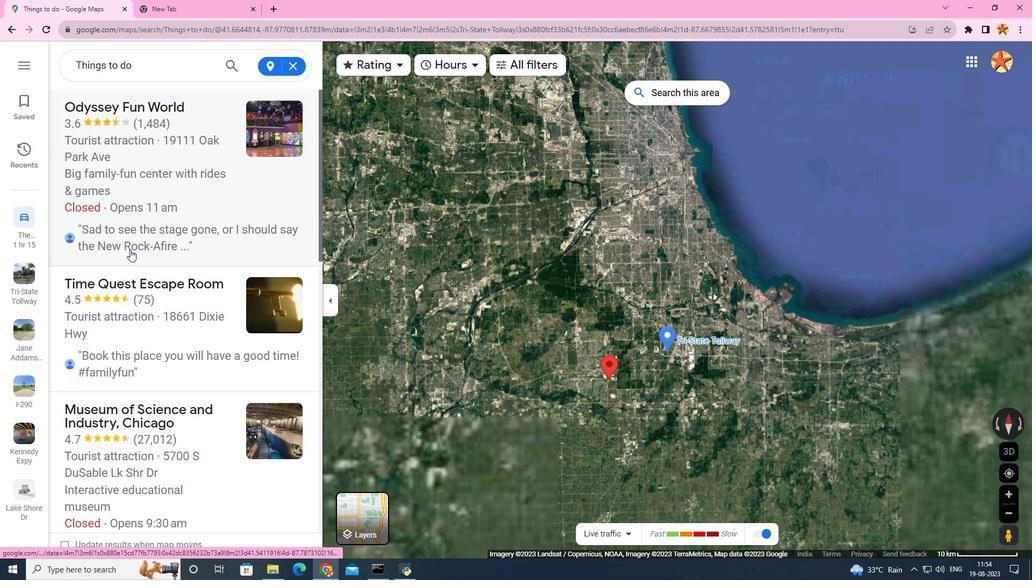 
Action: Mouse scrolled (130, 249) with delta (0, 0)
Screenshot: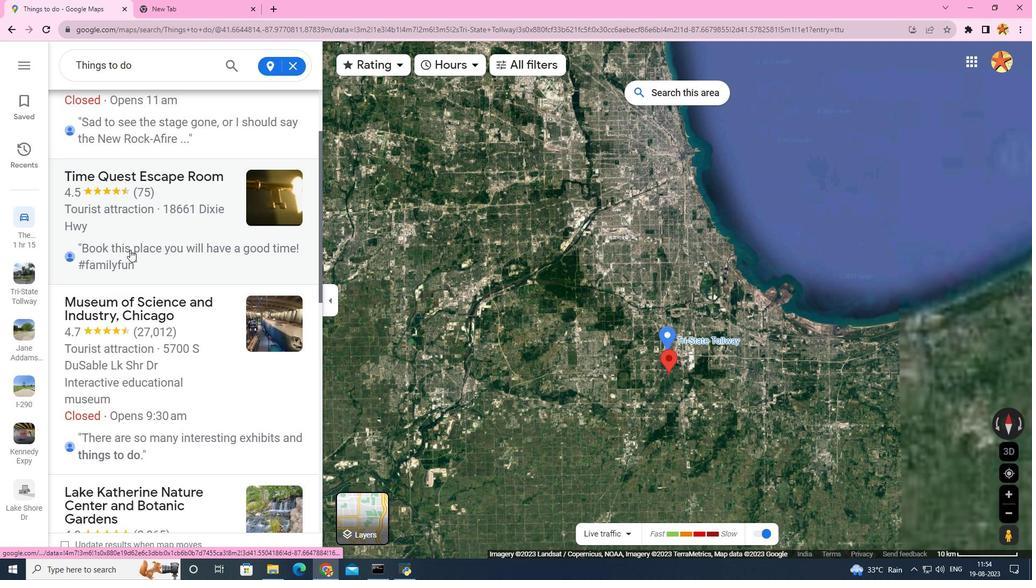 
Action: Mouse scrolled (130, 249) with delta (0, 0)
Screenshot: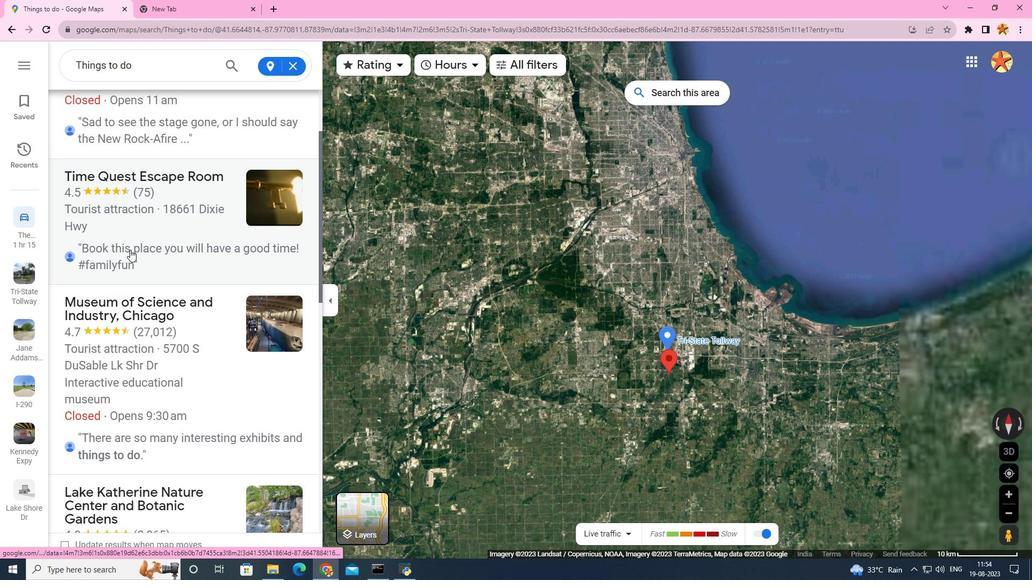 
Action: Mouse scrolled (130, 249) with delta (0, 0)
Screenshot: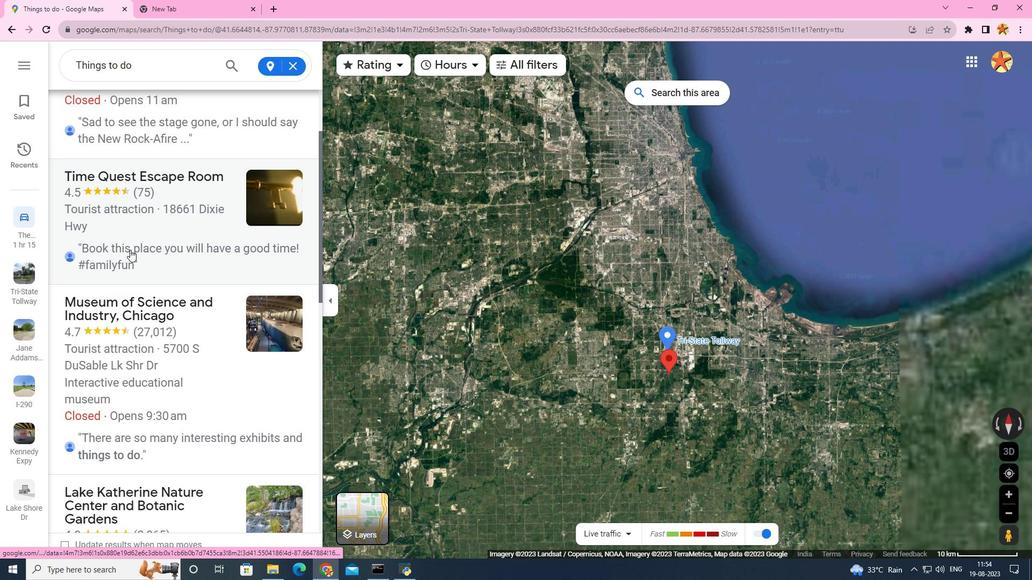 
Action: Mouse scrolled (130, 249) with delta (0, 0)
Screenshot: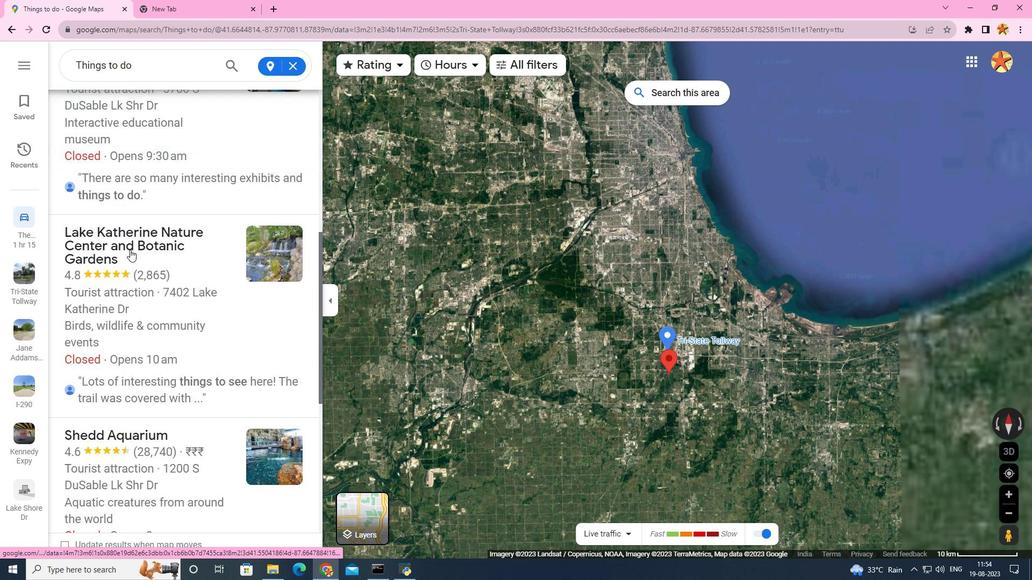 
Action: Mouse scrolled (130, 249) with delta (0, 0)
Screenshot: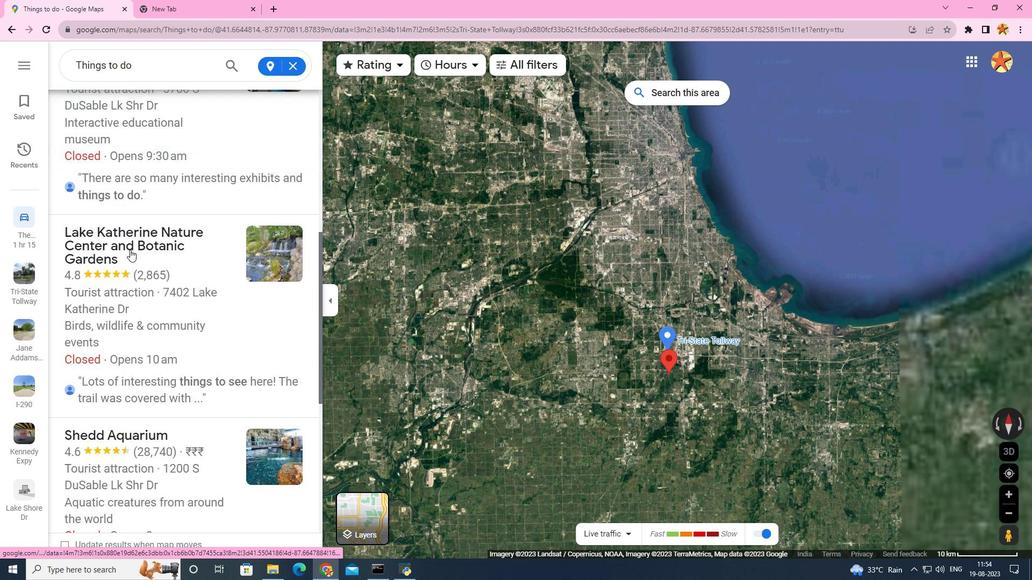
Action: Mouse scrolled (130, 249) with delta (0, 0)
Screenshot: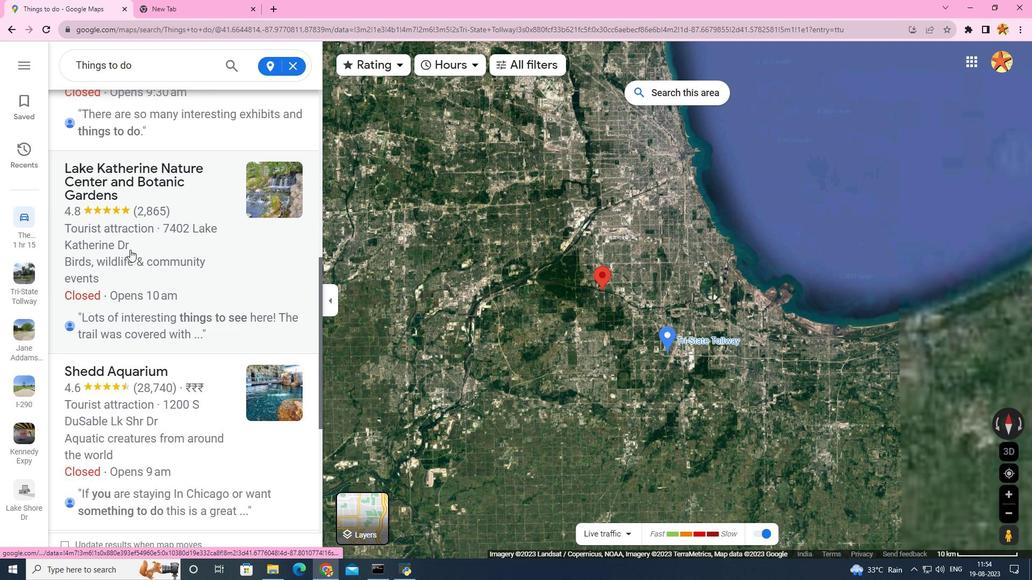 
Action: Mouse scrolled (130, 249) with delta (0, 0)
Screenshot: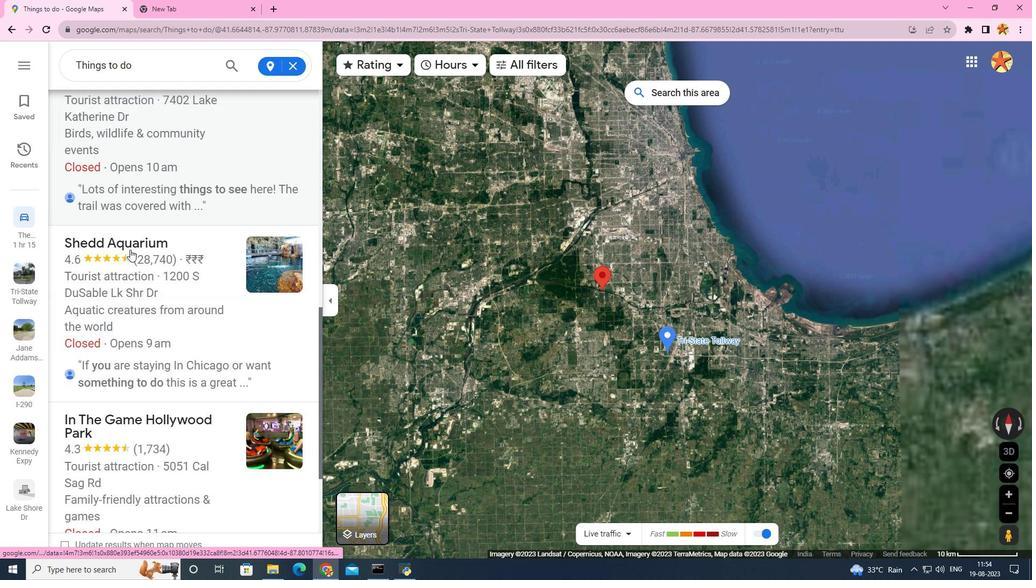 
Action: Mouse scrolled (130, 249) with delta (0, 0)
Screenshot: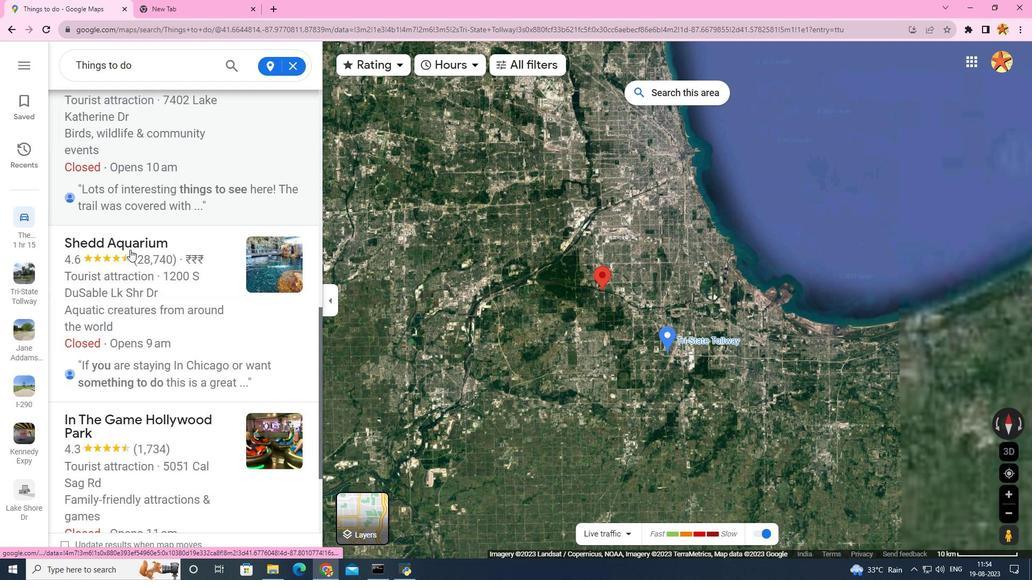 
Action: Mouse scrolled (130, 249) with delta (0, 0)
Screenshot: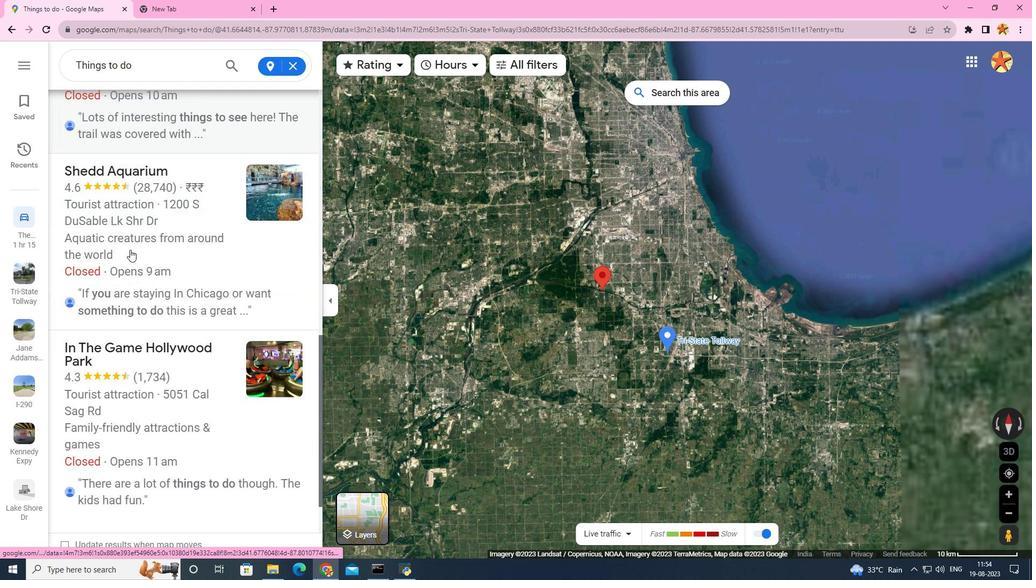 
Action: Mouse scrolled (130, 249) with delta (0, 0)
Screenshot: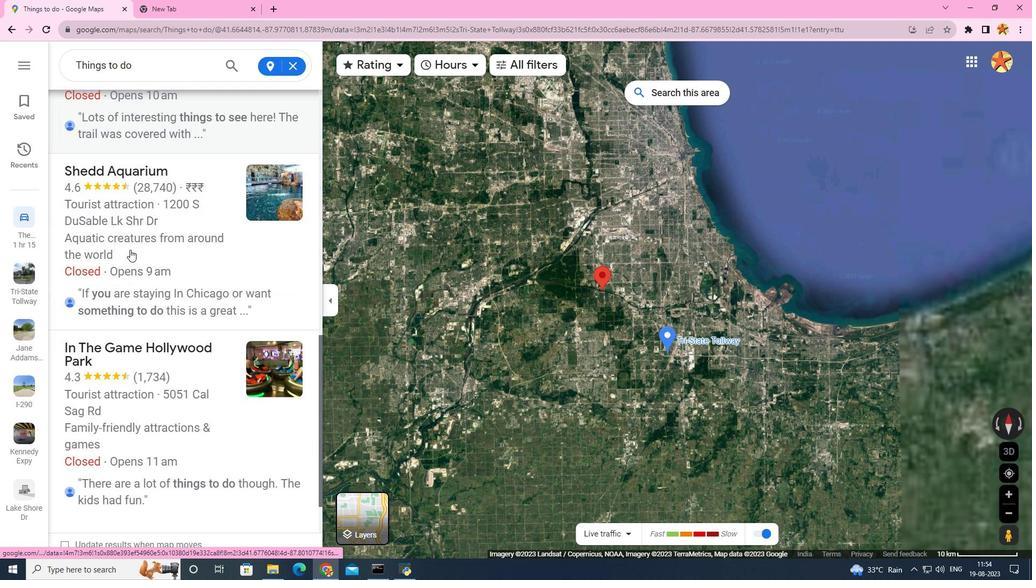 
Action: Mouse scrolled (130, 249) with delta (0, 0)
Screenshot: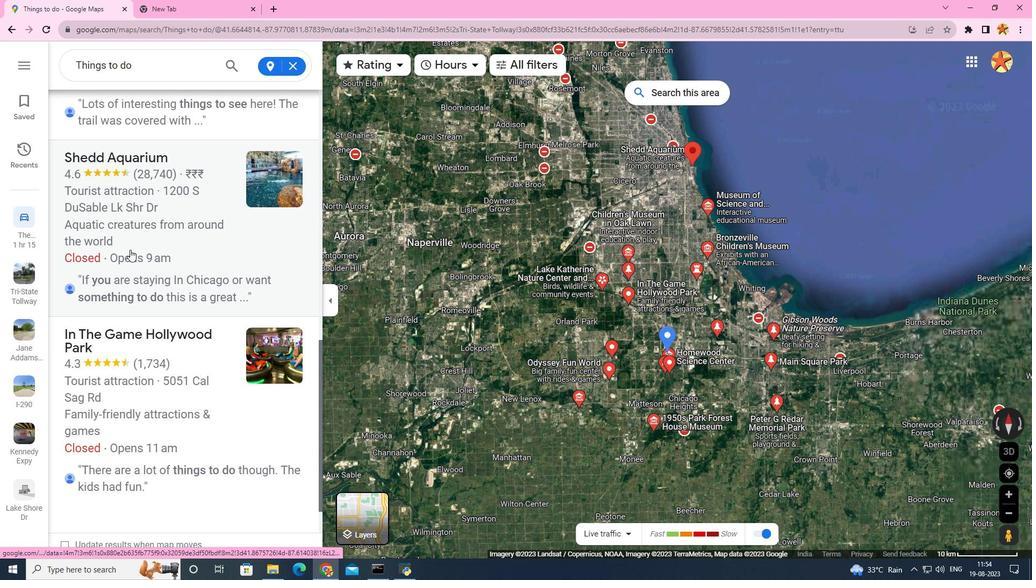 
Action: Mouse scrolled (130, 249) with delta (0, 0)
Screenshot: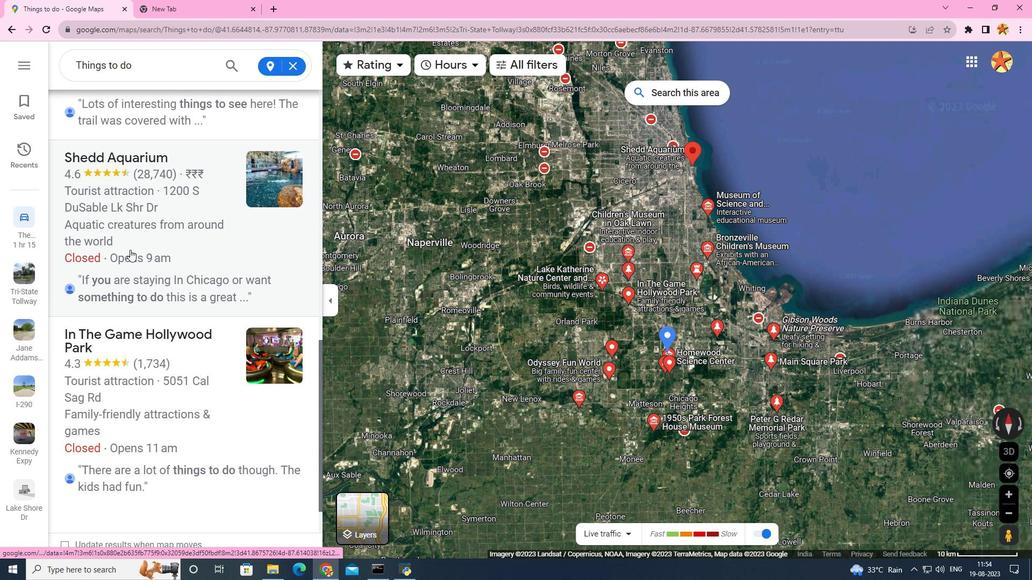 
Action: Mouse scrolled (130, 249) with delta (0, 0)
Screenshot: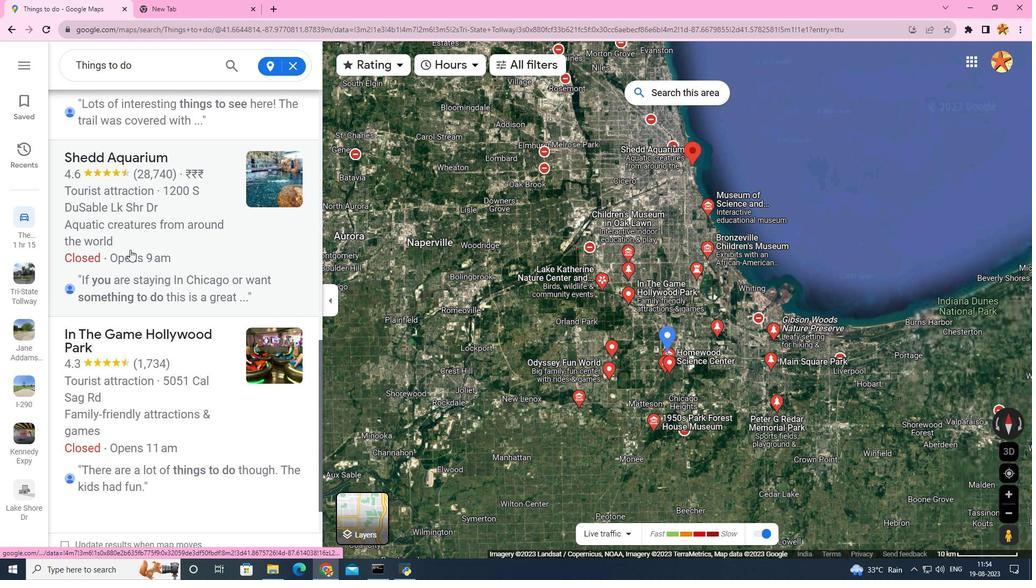 
Action: Mouse scrolled (130, 249) with delta (0, 0)
Screenshot: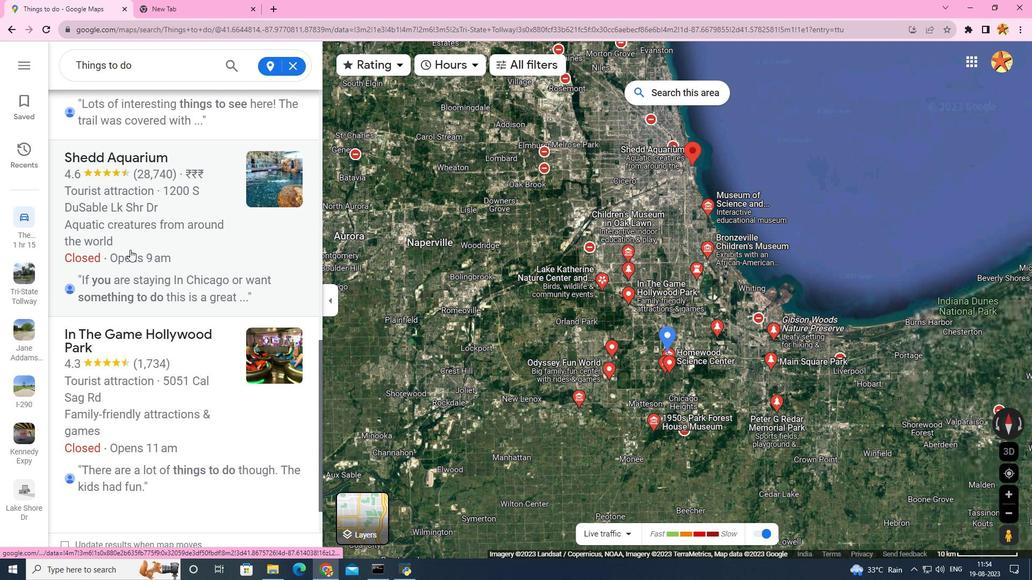 
Action: Mouse scrolled (130, 249) with delta (0, 0)
Screenshot: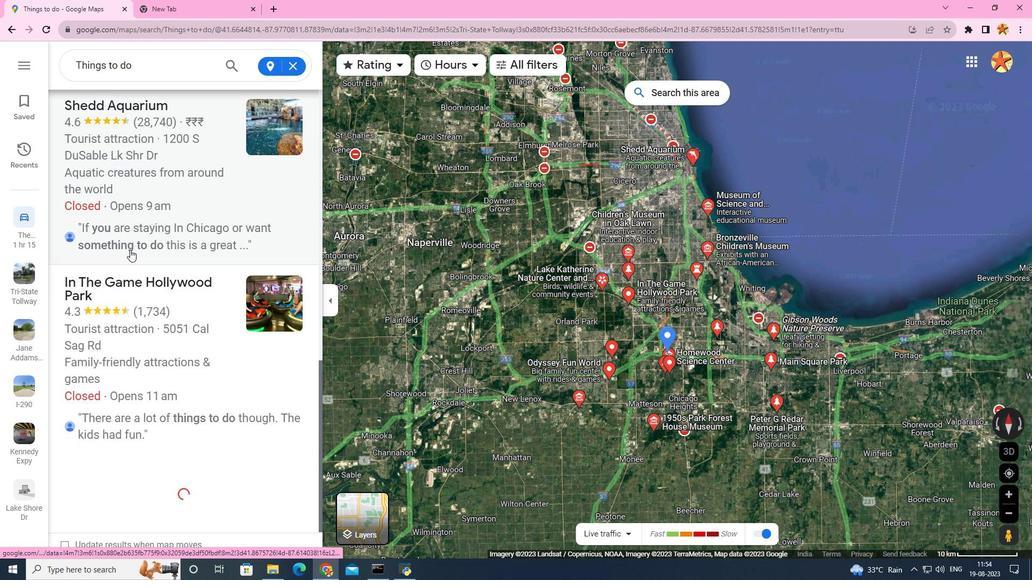
Action: Mouse scrolled (130, 249) with delta (0, 0)
Screenshot: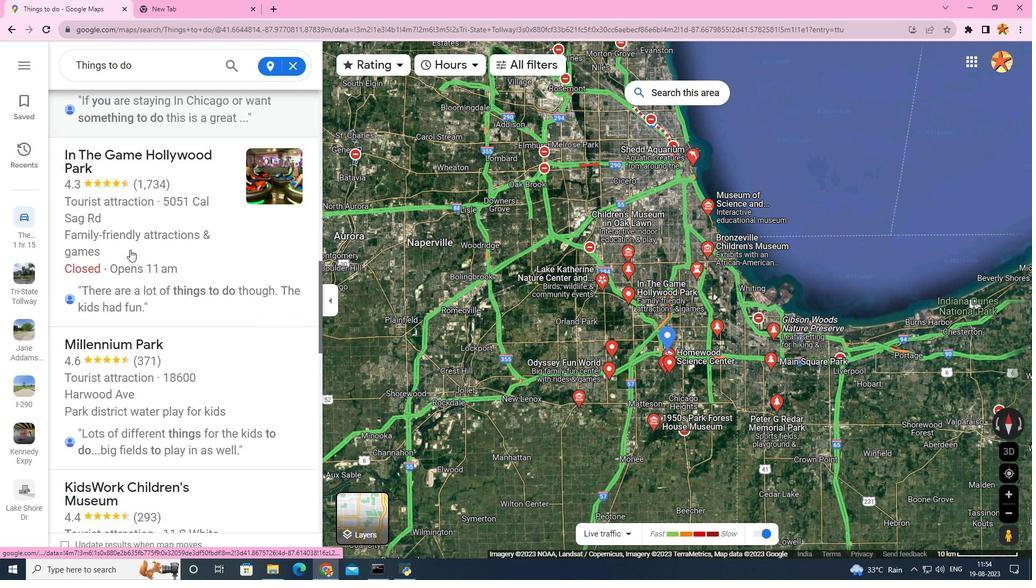 
Action: Mouse scrolled (130, 249) with delta (0, 0)
Screenshot: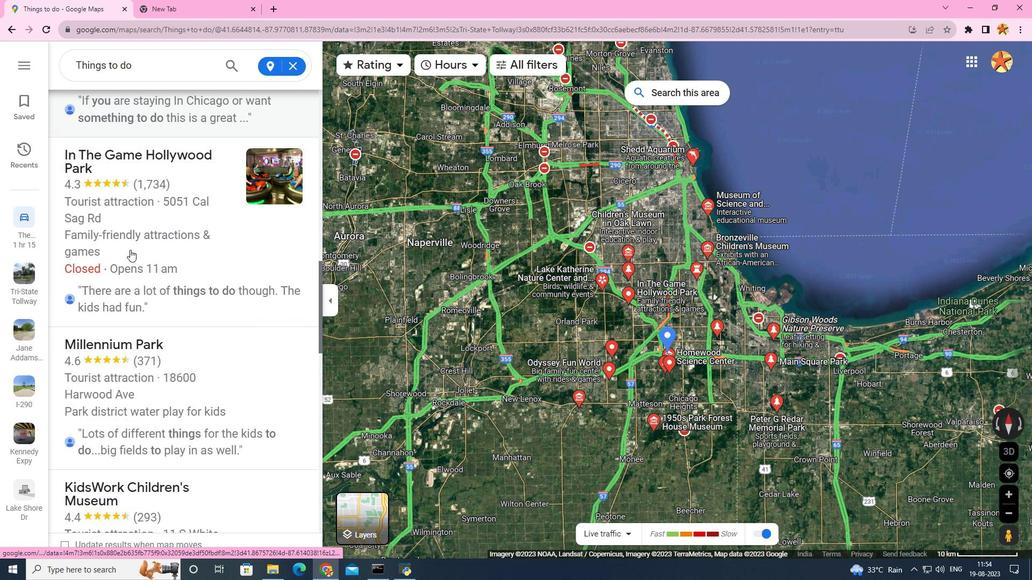 
Action: Mouse scrolled (130, 249) with delta (0, 0)
Screenshot: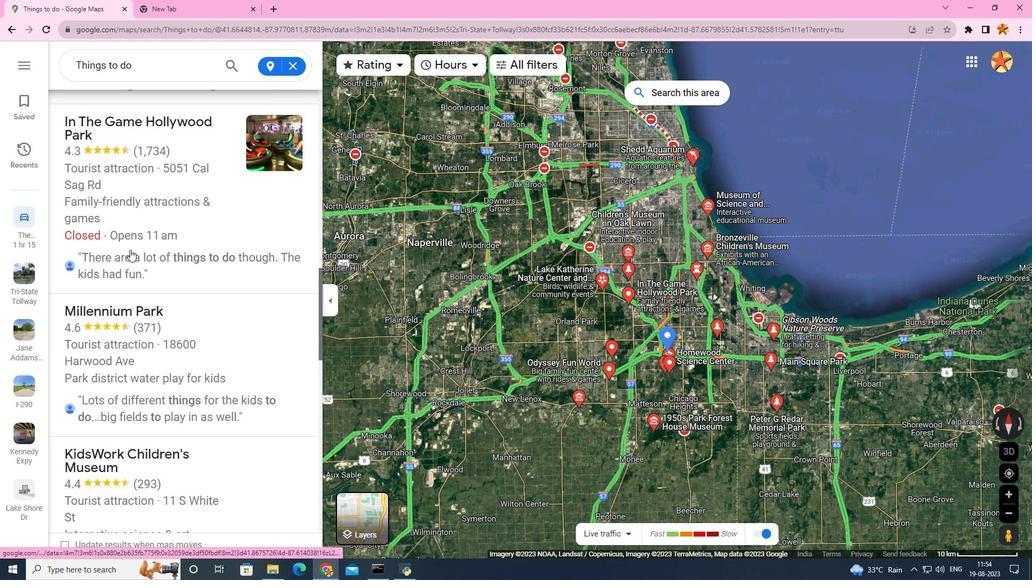 
Action: Mouse scrolled (130, 249) with delta (0, 0)
Screenshot: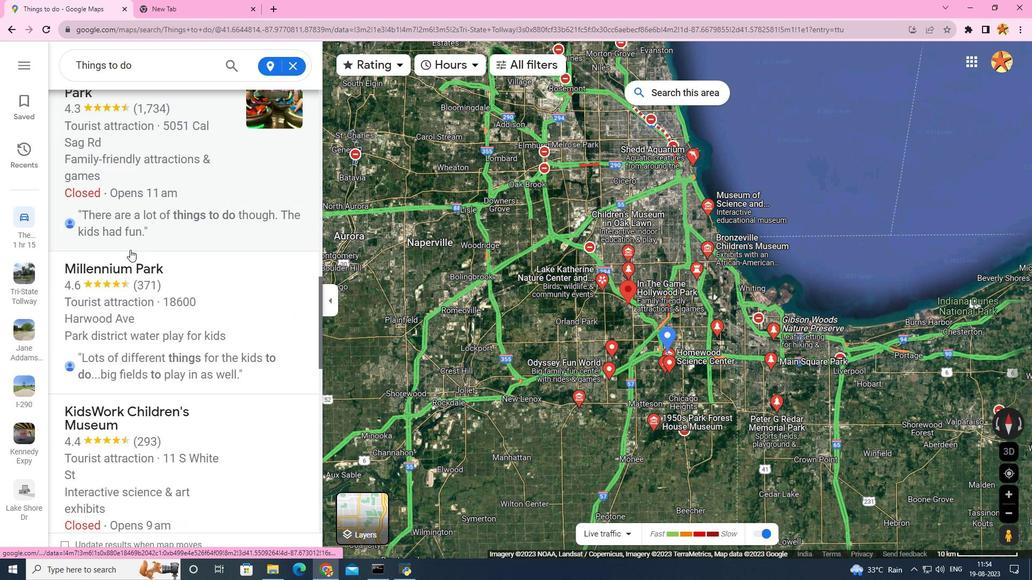
Action: Mouse scrolled (130, 249) with delta (0, 0)
Screenshot: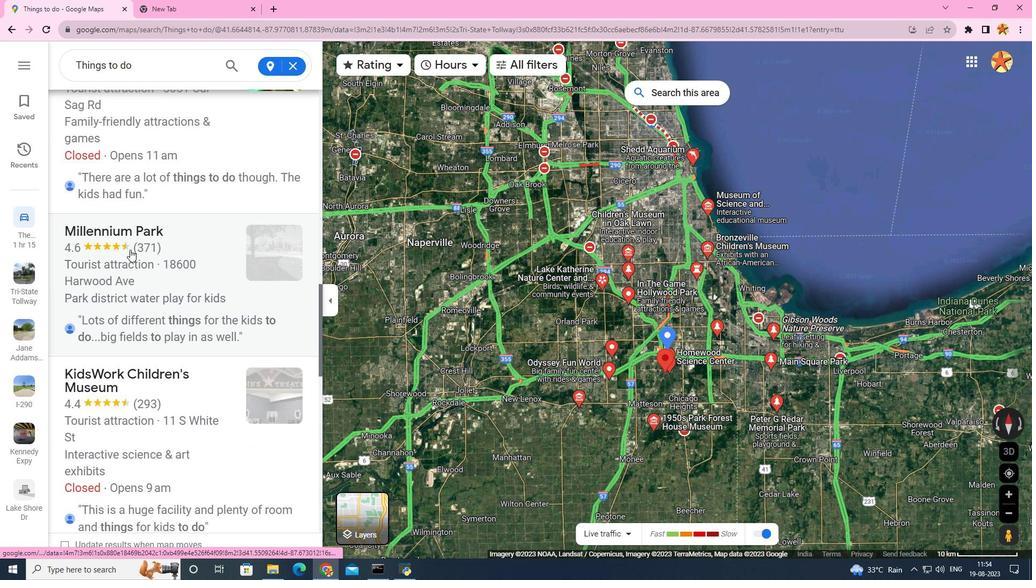 
Action: Mouse scrolled (130, 249) with delta (0, 0)
Screenshot: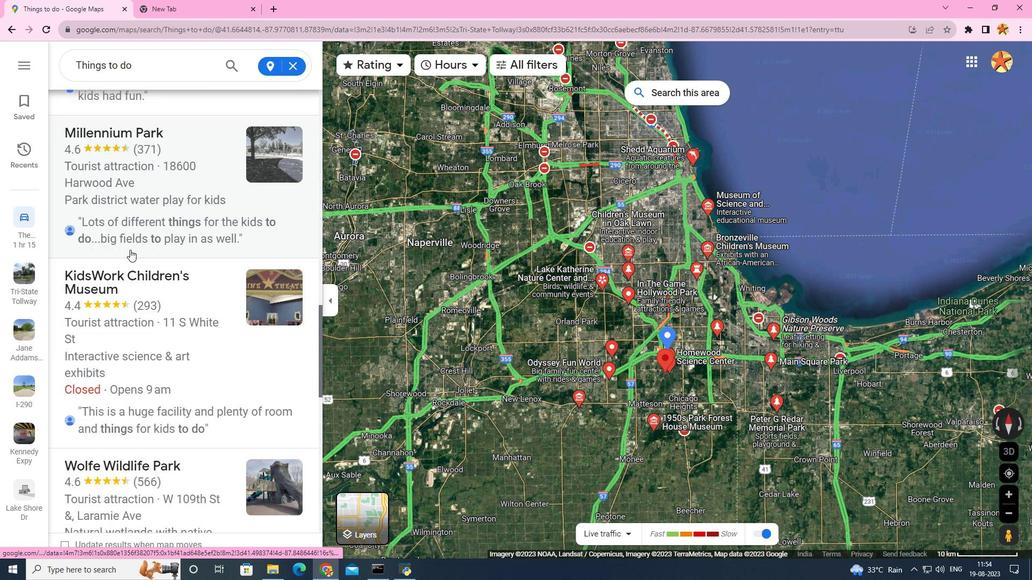 
Action: Mouse scrolled (130, 249) with delta (0, 0)
Screenshot: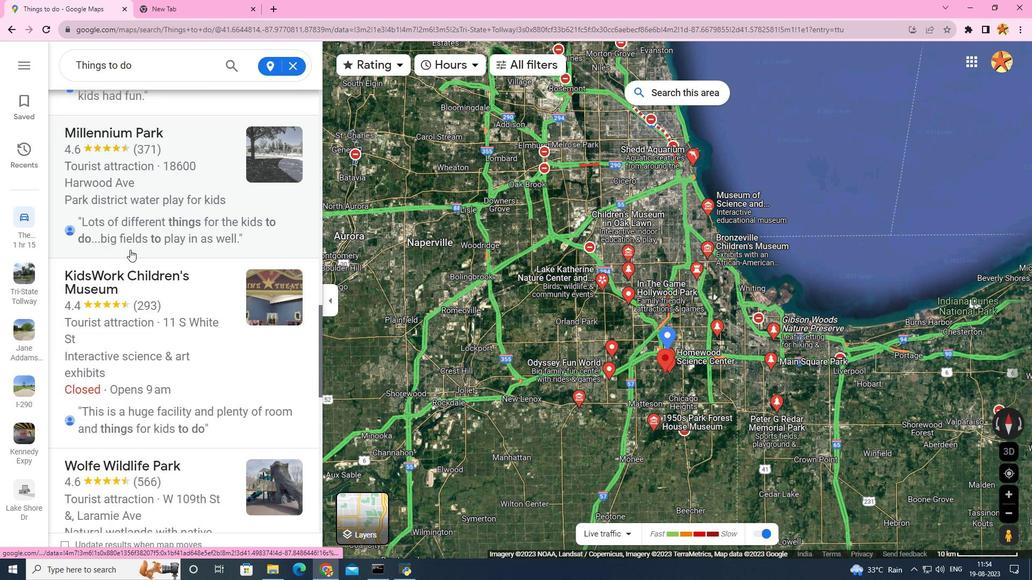 
Action: Mouse moved to (157, 182)
Screenshot: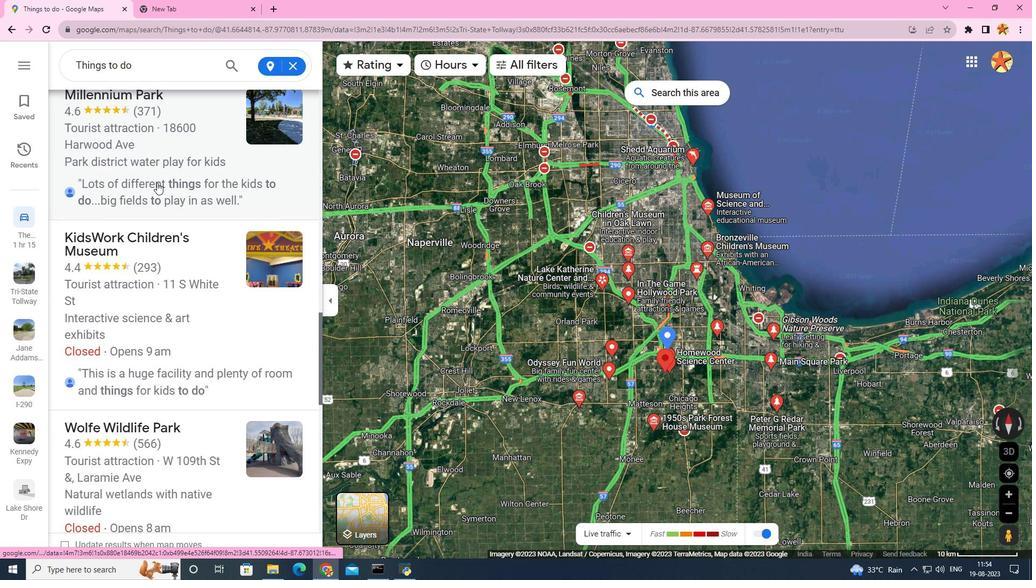 
Action: Mouse scrolled (157, 182) with delta (0, 0)
Screenshot: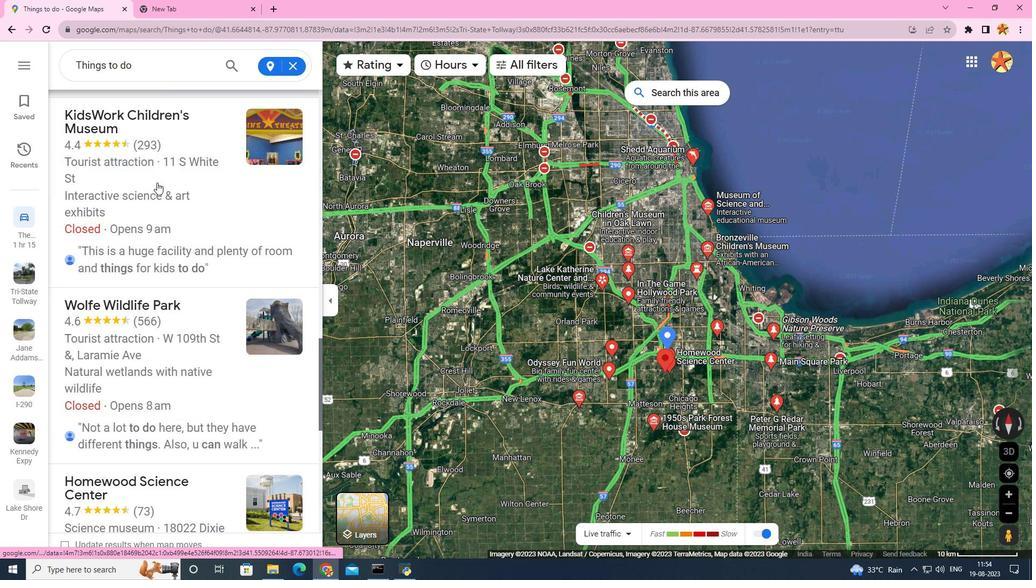 
Action: Mouse scrolled (157, 182) with delta (0, 0)
Screenshot: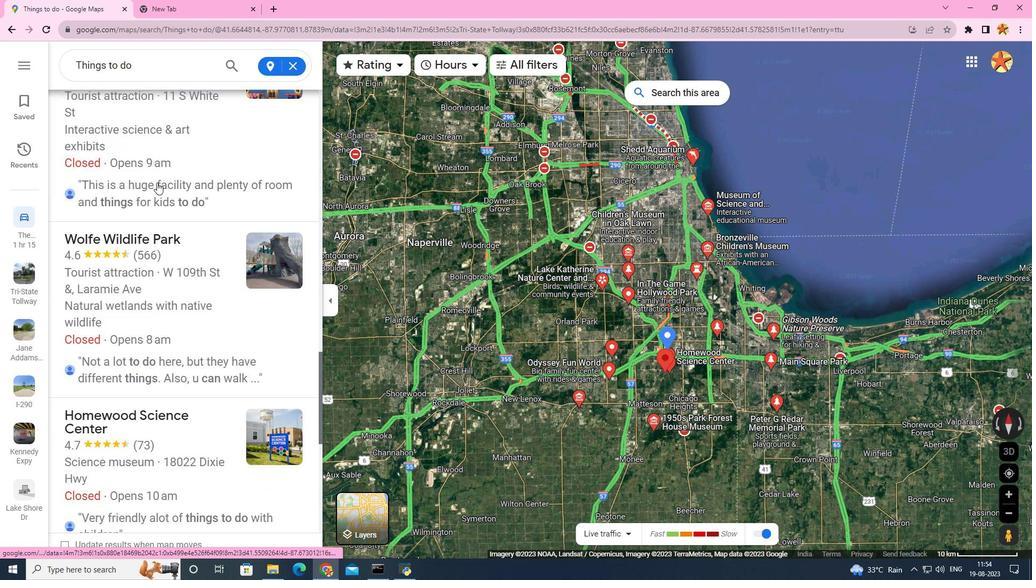 
Action: Mouse scrolled (157, 182) with delta (0, 0)
Screenshot: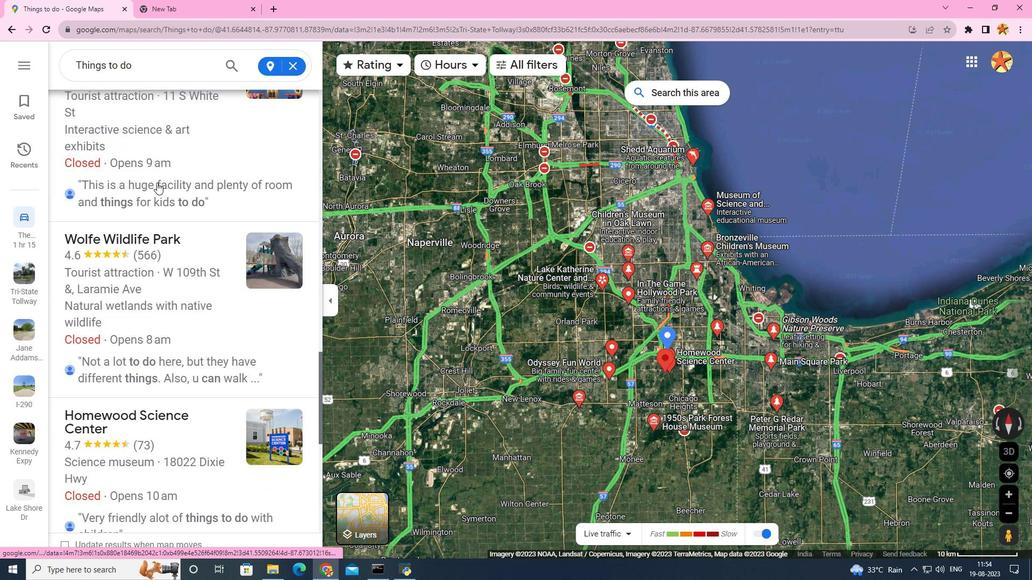 
Action: Mouse scrolled (157, 182) with delta (0, 0)
Screenshot: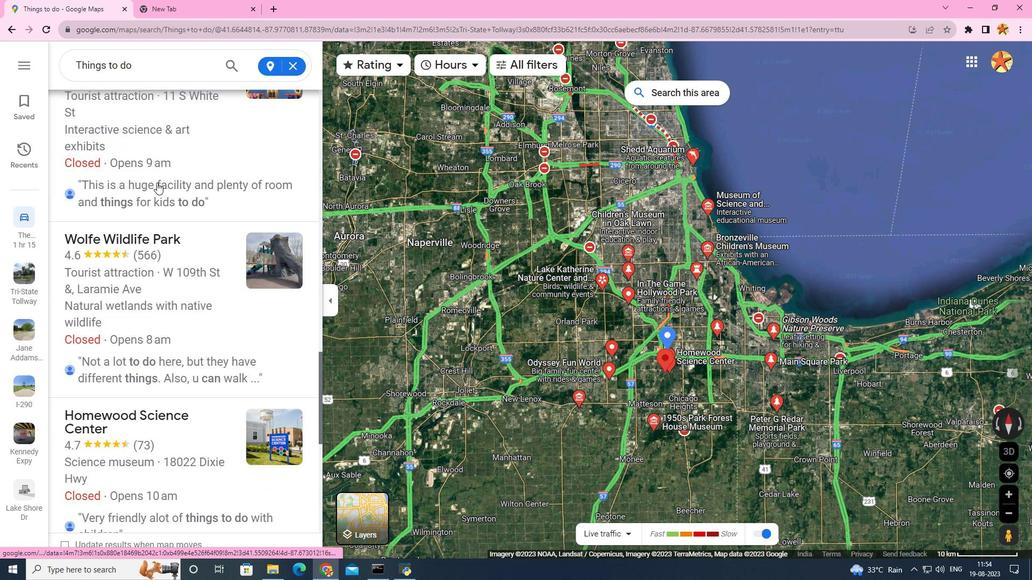 
Action: Mouse scrolled (157, 182) with delta (0, 0)
Screenshot: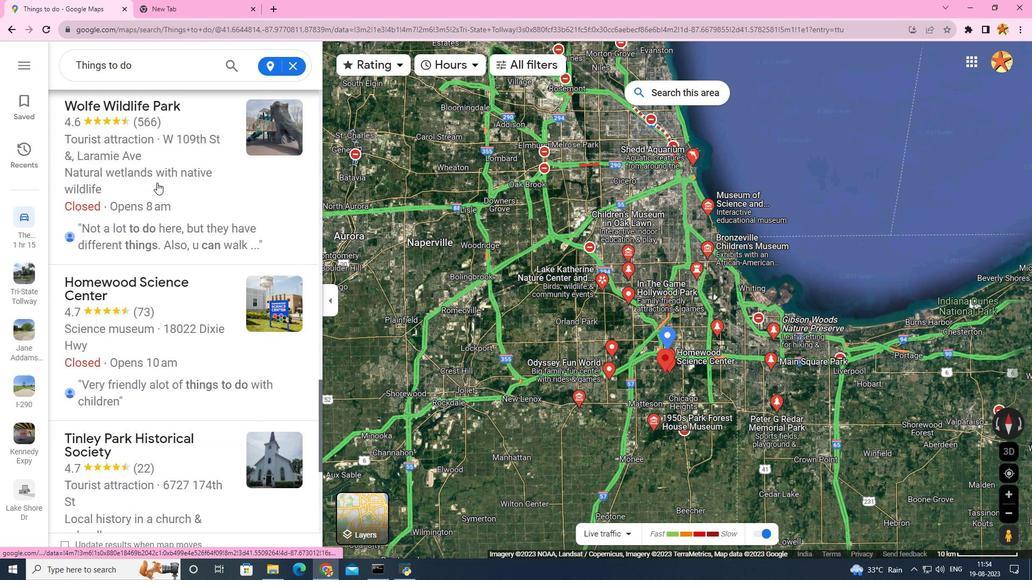 
Action: Mouse scrolled (157, 182) with delta (0, 0)
Screenshot: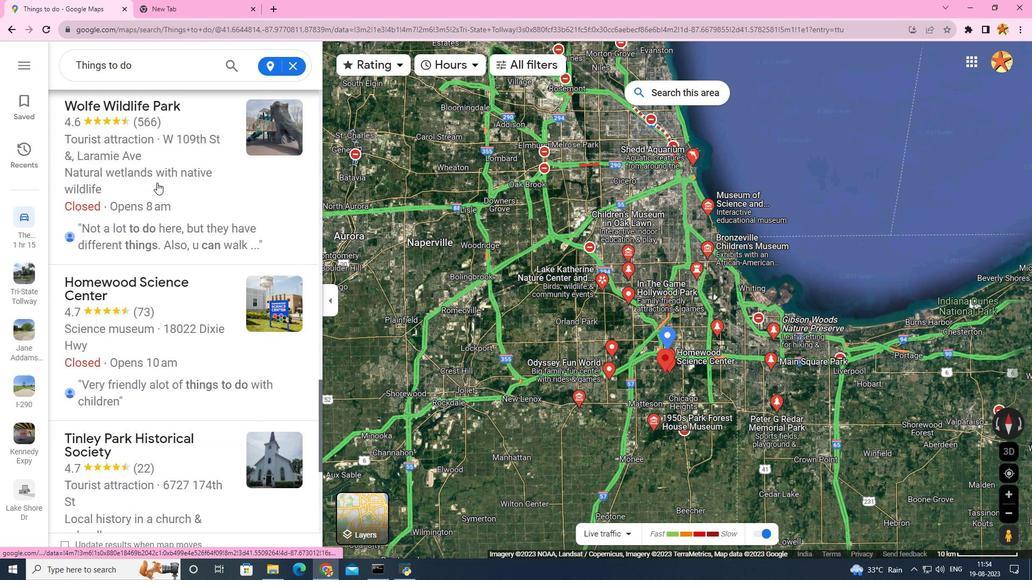 
Action: Mouse moved to (157, 185)
Screenshot: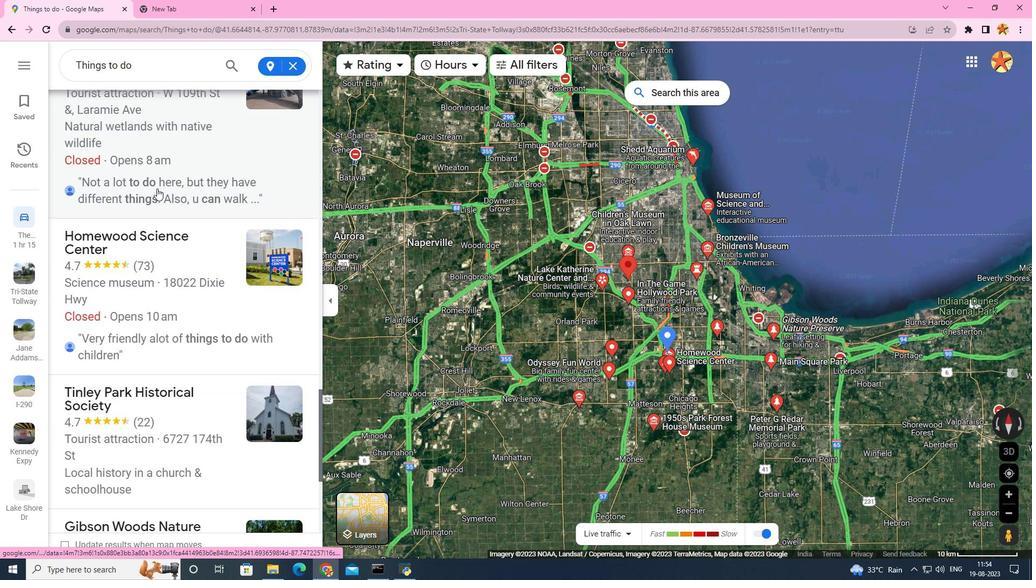 
Action: Mouse scrolled (157, 184) with delta (0, 0)
Screenshot: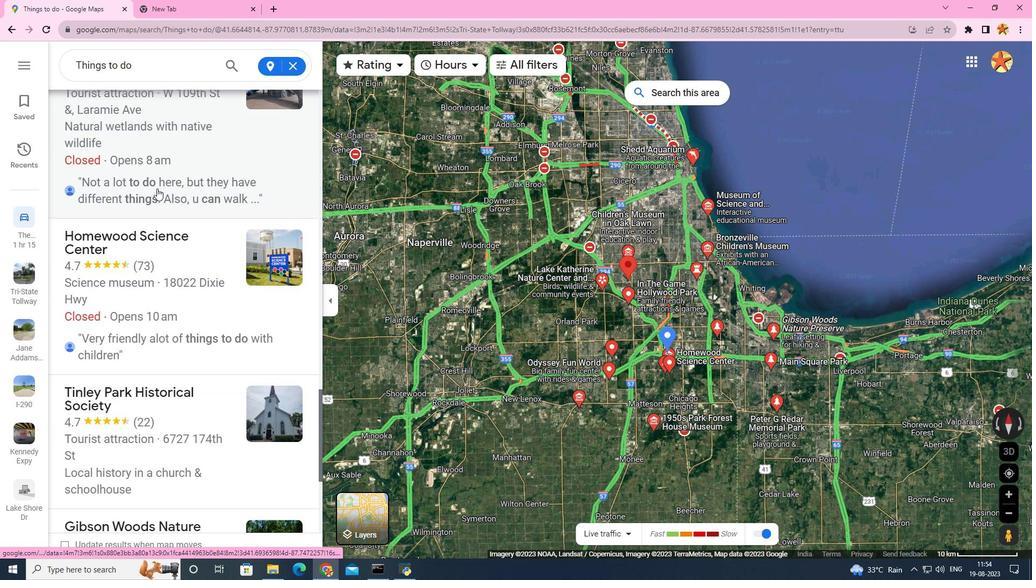 
Action: Mouse moved to (157, 187)
Screenshot: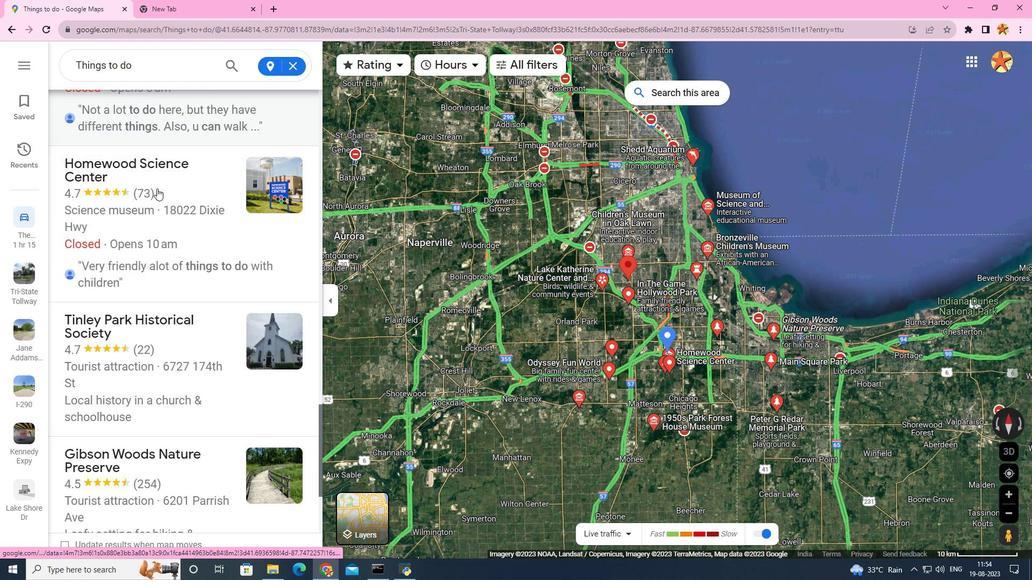 
Action: Mouse scrolled (157, 186) with delta (0, 0)
Screenshot: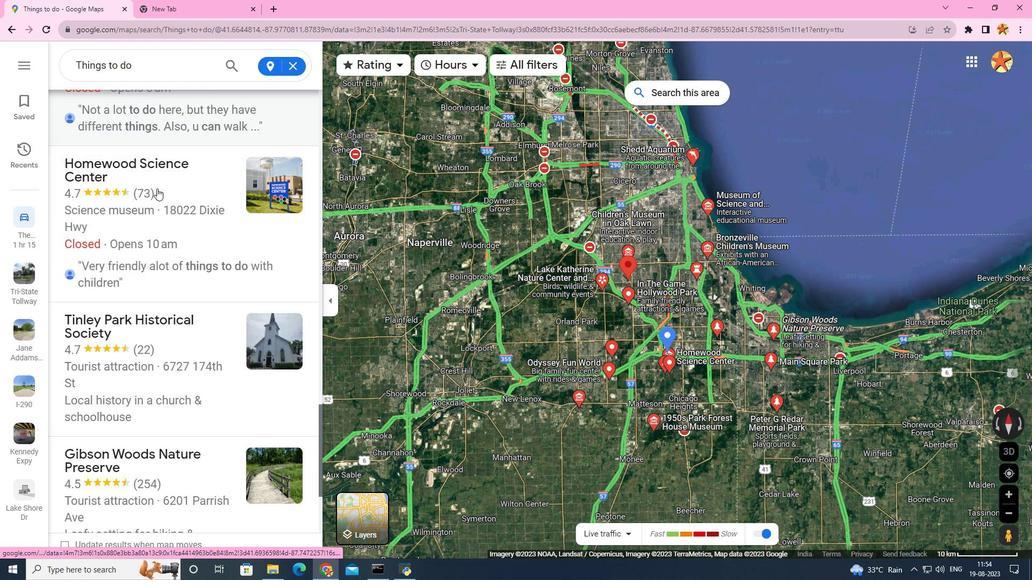 
Action: Mouse moved to (157, 187)
Screenshot: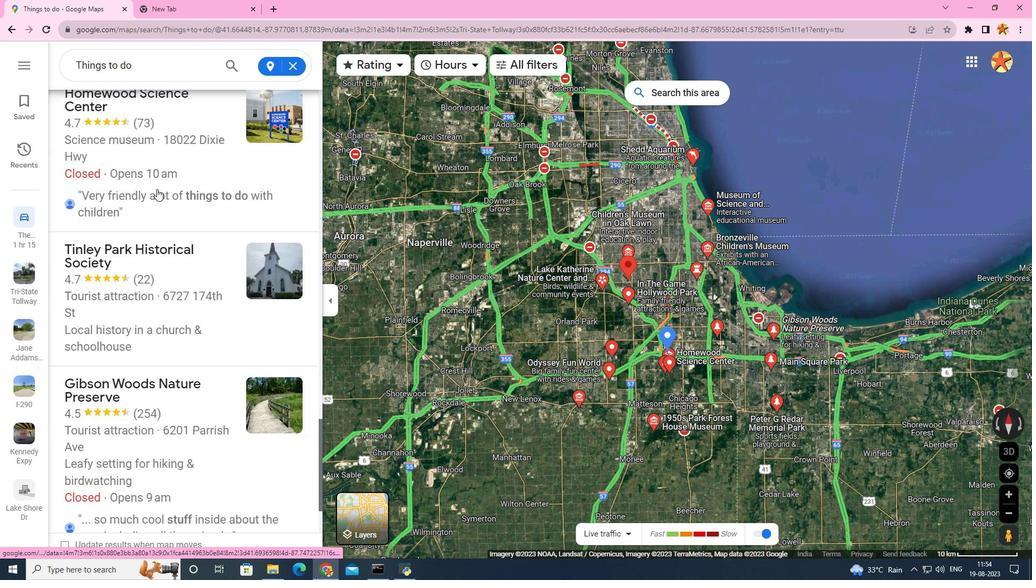 
Action: Mouse scrolled (157, 187) with delta (0, 0)
Screenshot: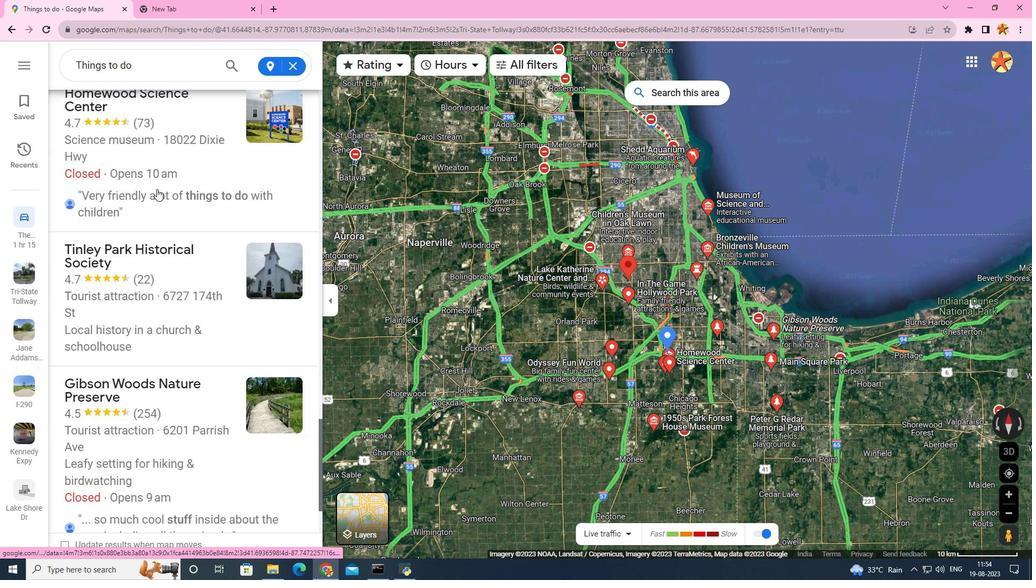 
Action: Mouse moved to (157, 188)
Screenshot: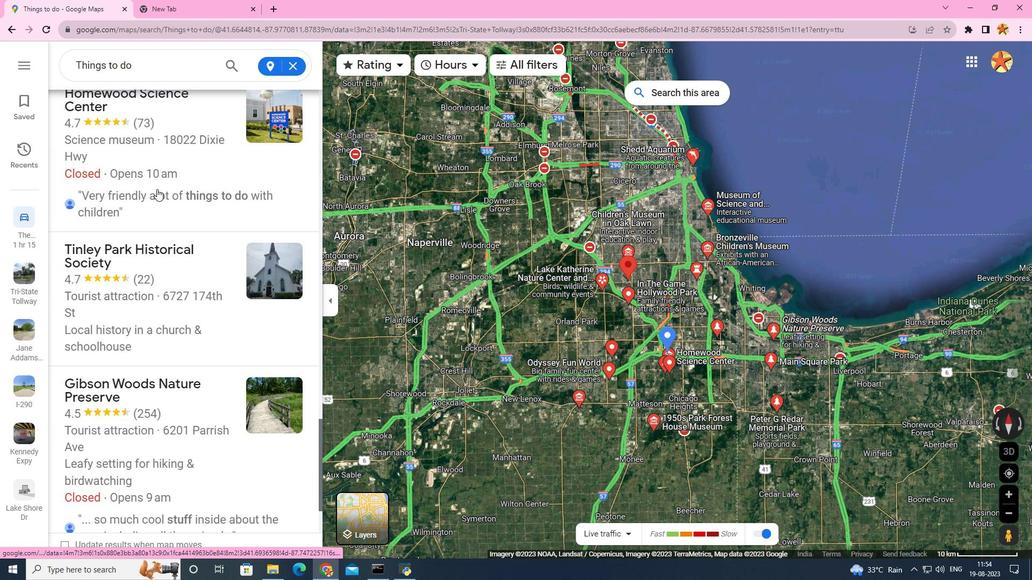 
Action: Mouse scrolled (157, 188) with delta (0, 0)
Screenshot: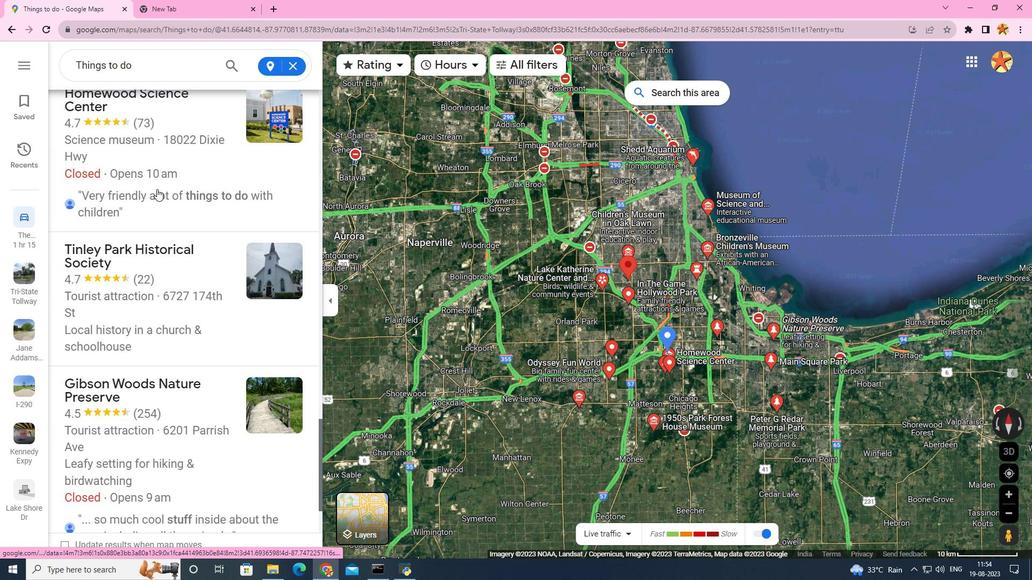 
Action: Mouse moved to (156, 190)
Screenshot: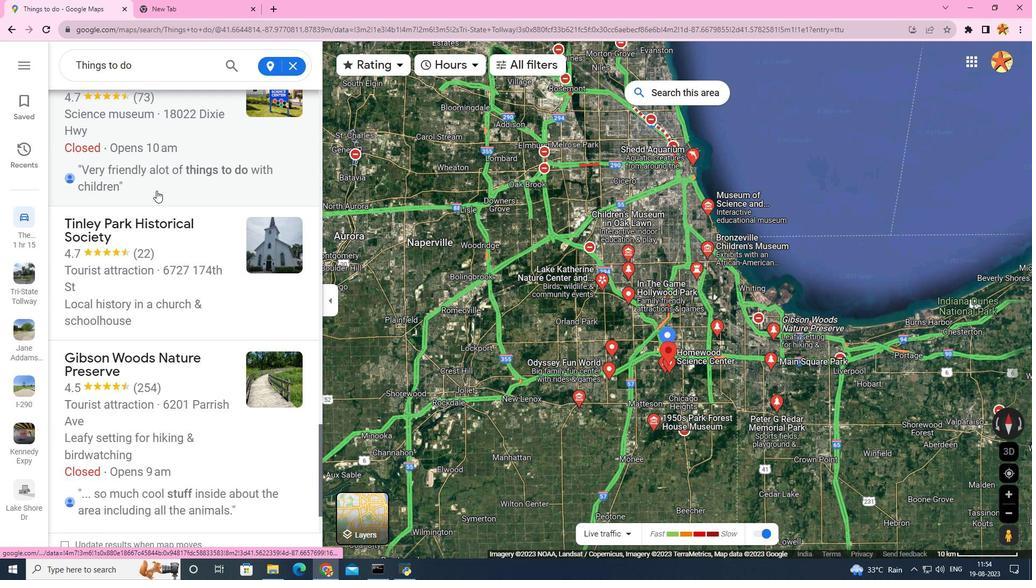 
Action: Mouse scrolled (156, 190) with delta (0, 0)
Screenshot: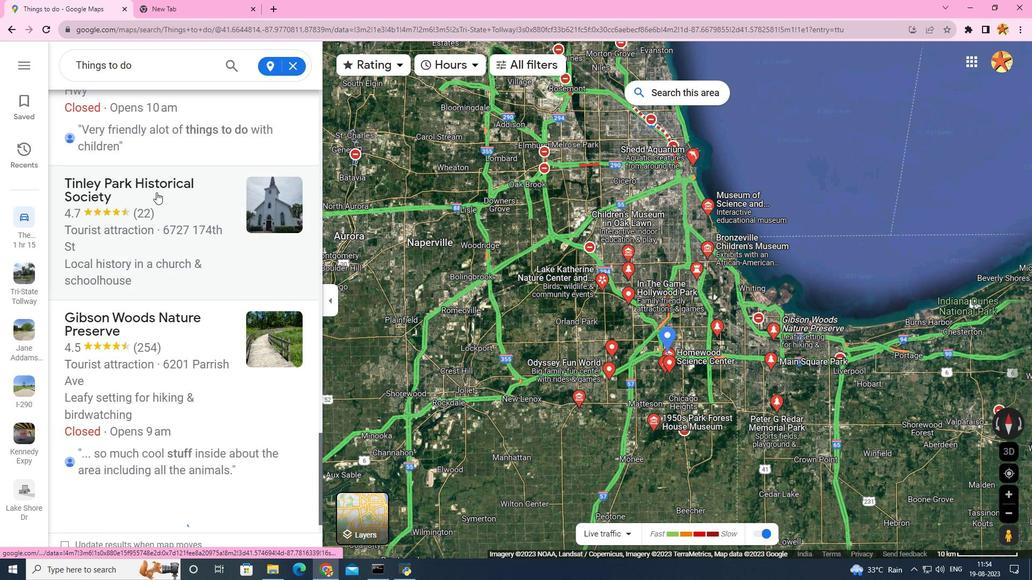 
Action: Mouse scrolled (156, 190) with delta (0, 0)
Screenshot: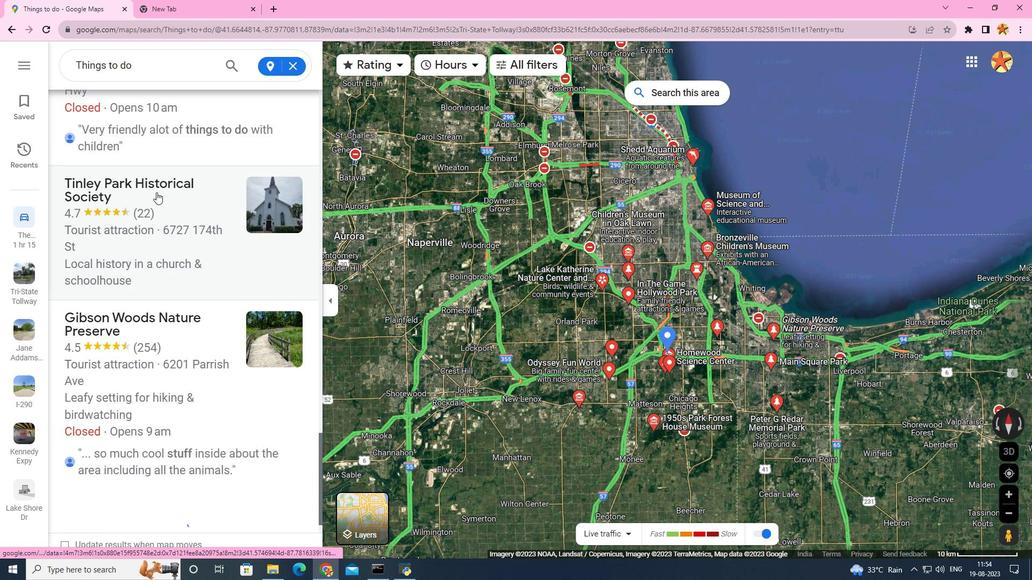 
Action: Mouse scrolled (156, 190) with delta (0, 0)
Screenshot: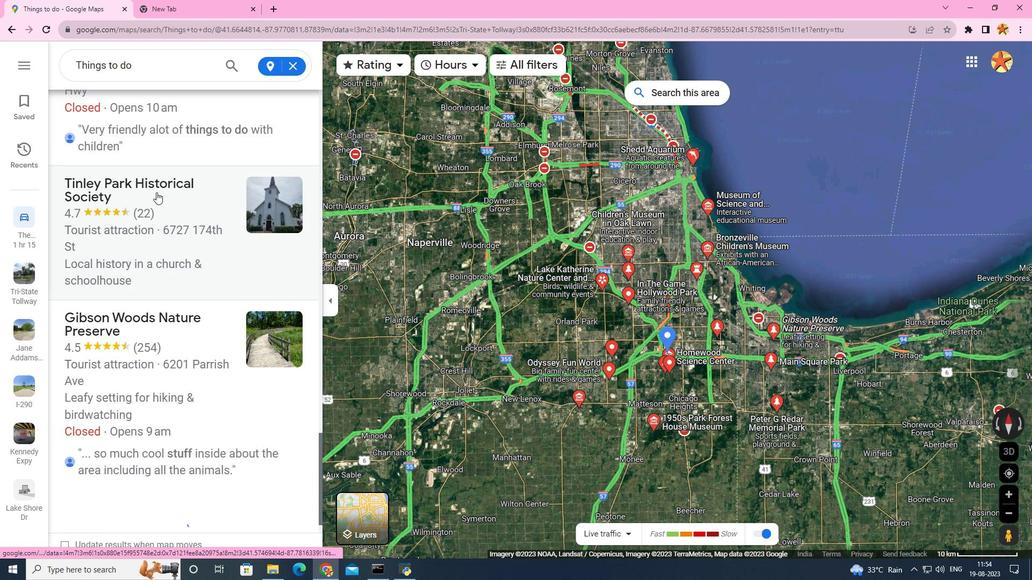 
Action: Mouse moved to (156, 191)
Screenshot: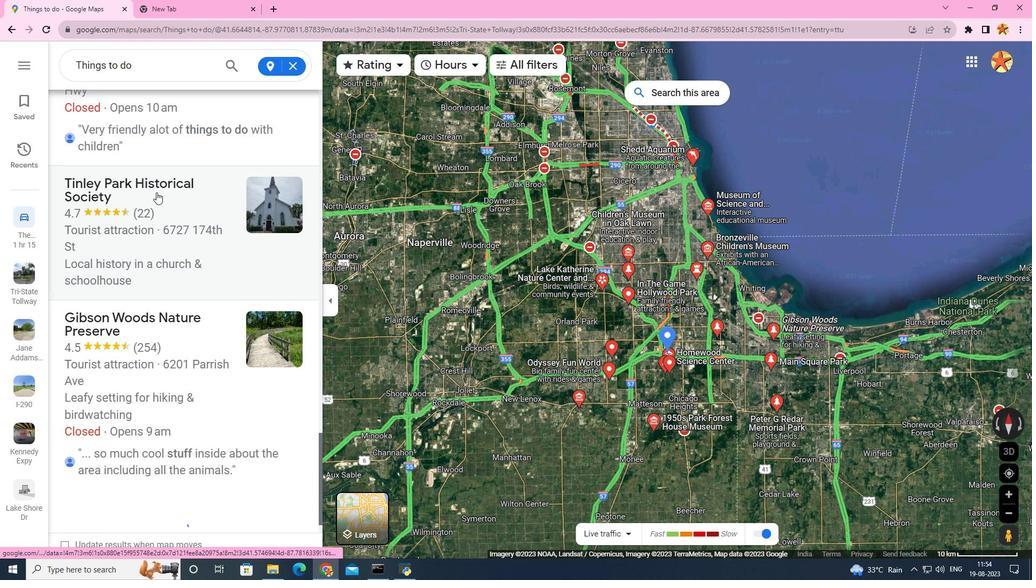 
Action: Mouse scrolled (156, 191) with delta (0, 0)
Screenshot: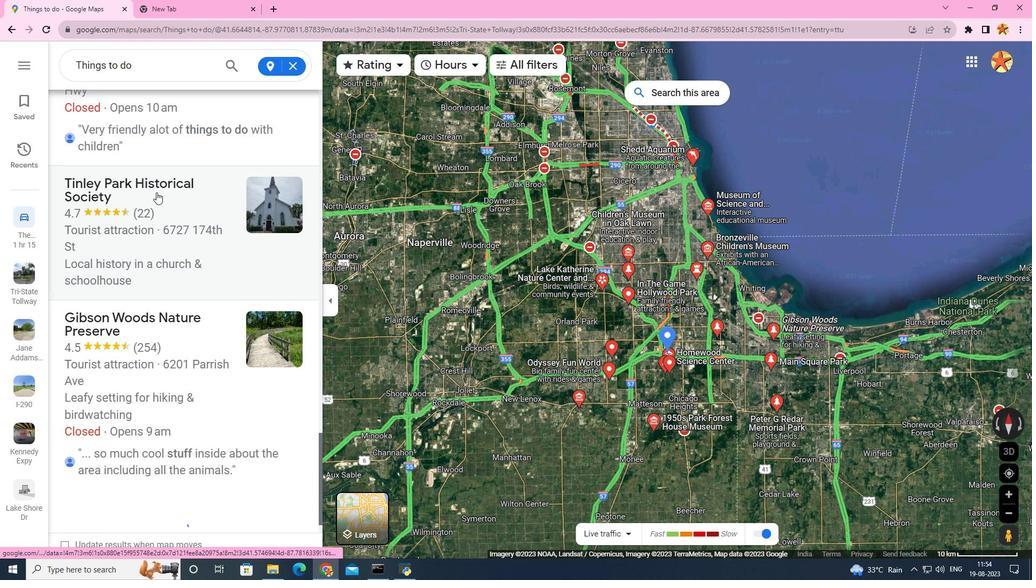 
Action: Mouse scrolled (156, 191) with delta (0, 0)
Screenshot: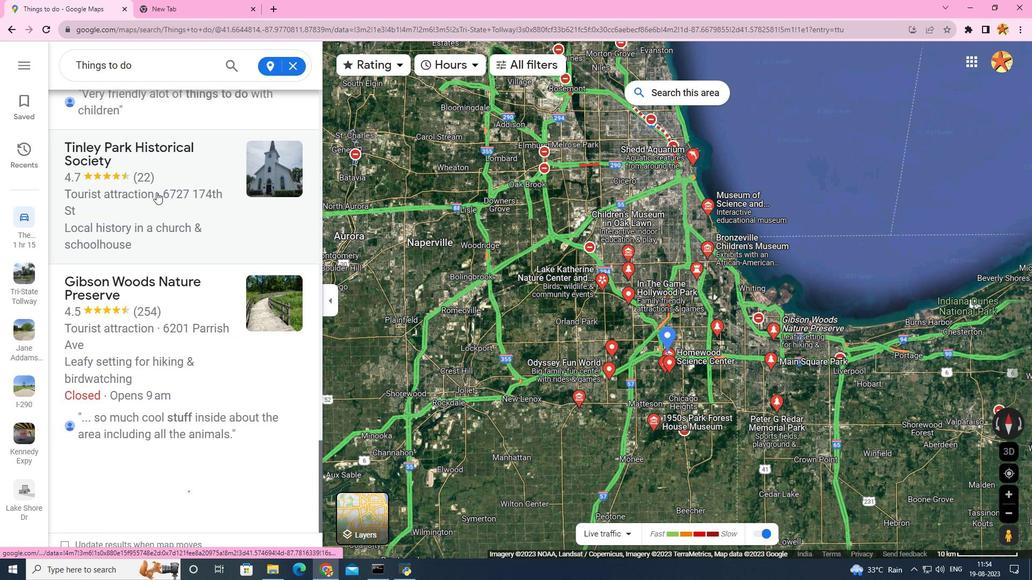 
Action: Mouse moved to (156, 192)
Screenshot: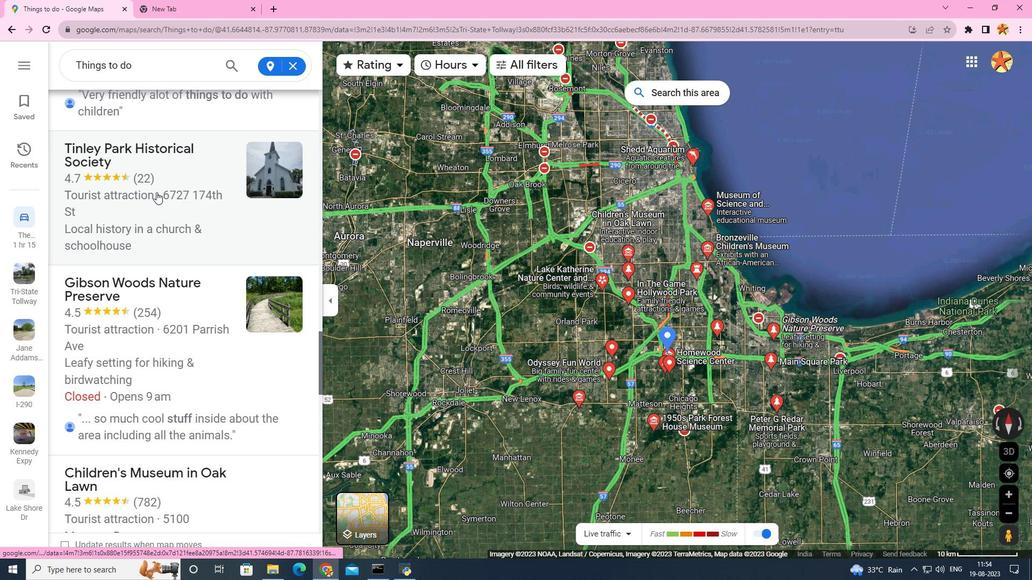 
Action: Mouse scrolled (156, 193) with delta (0, 0)
Screenshot: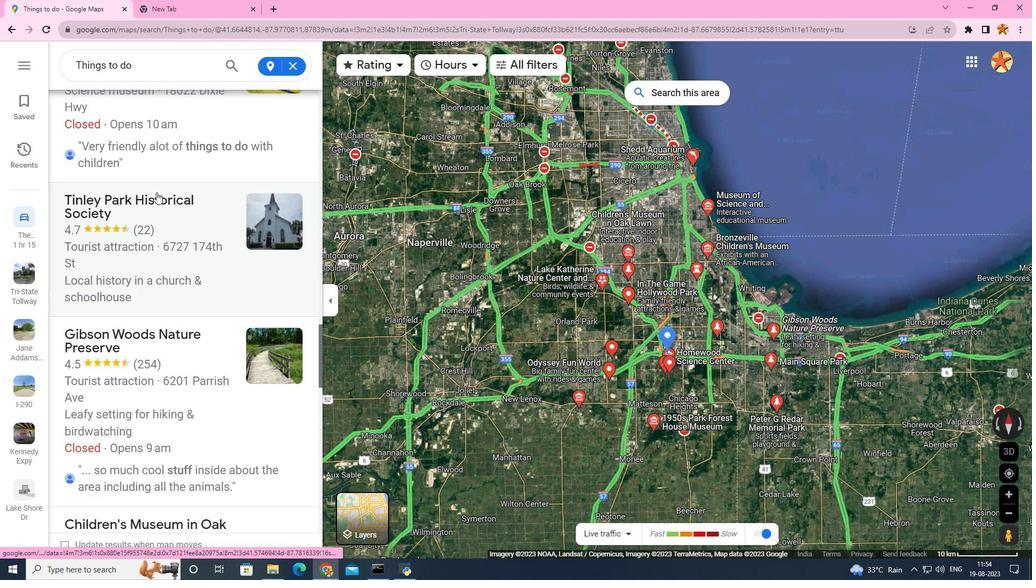 
